 Task: Find connections with filter location Leighton Buzzard with filter topic #investmentproperty with filter profile language German with filter current company Kalpataru Limited with filter school Rani Durgavati Vishwavidyalaya with filter industry Industrial Machinery Manufacturing with filter service category Real Estate with filter keywords title Telephone Operator
Action: Mouse moved to (640, 89)
Screenshot: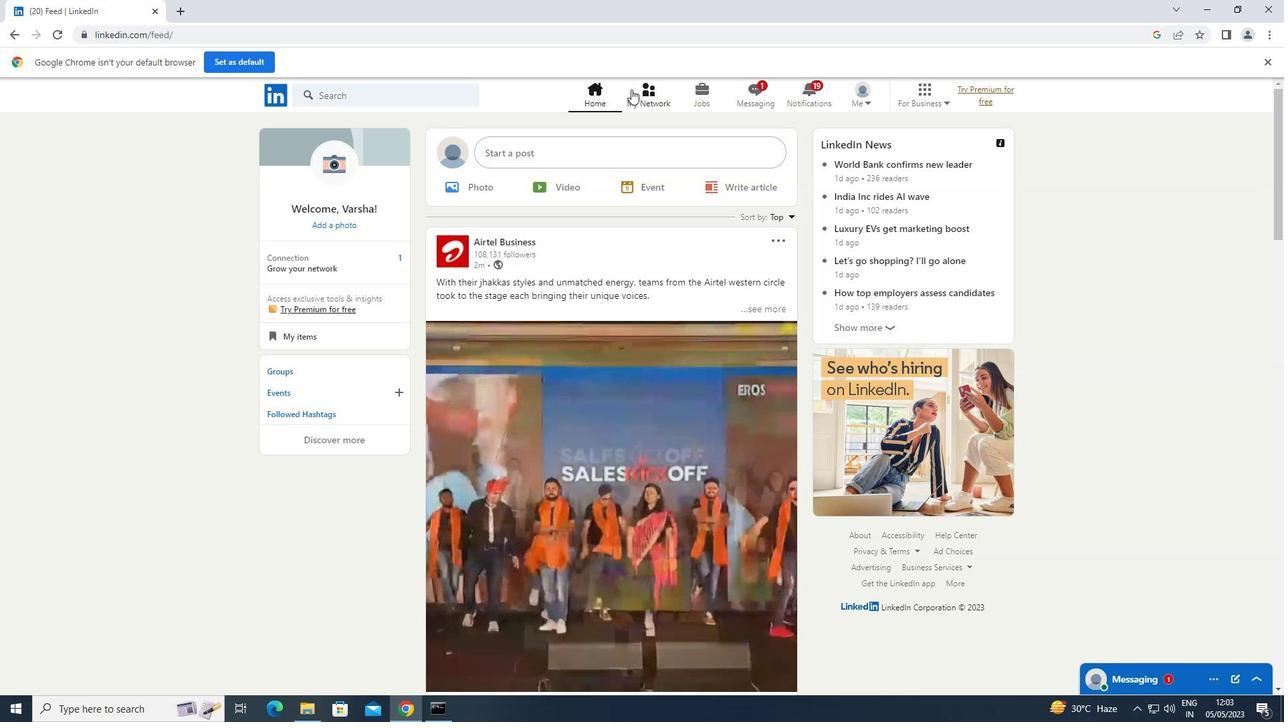 
Action: Mouse pressed left at (640, 89)
Screenshot: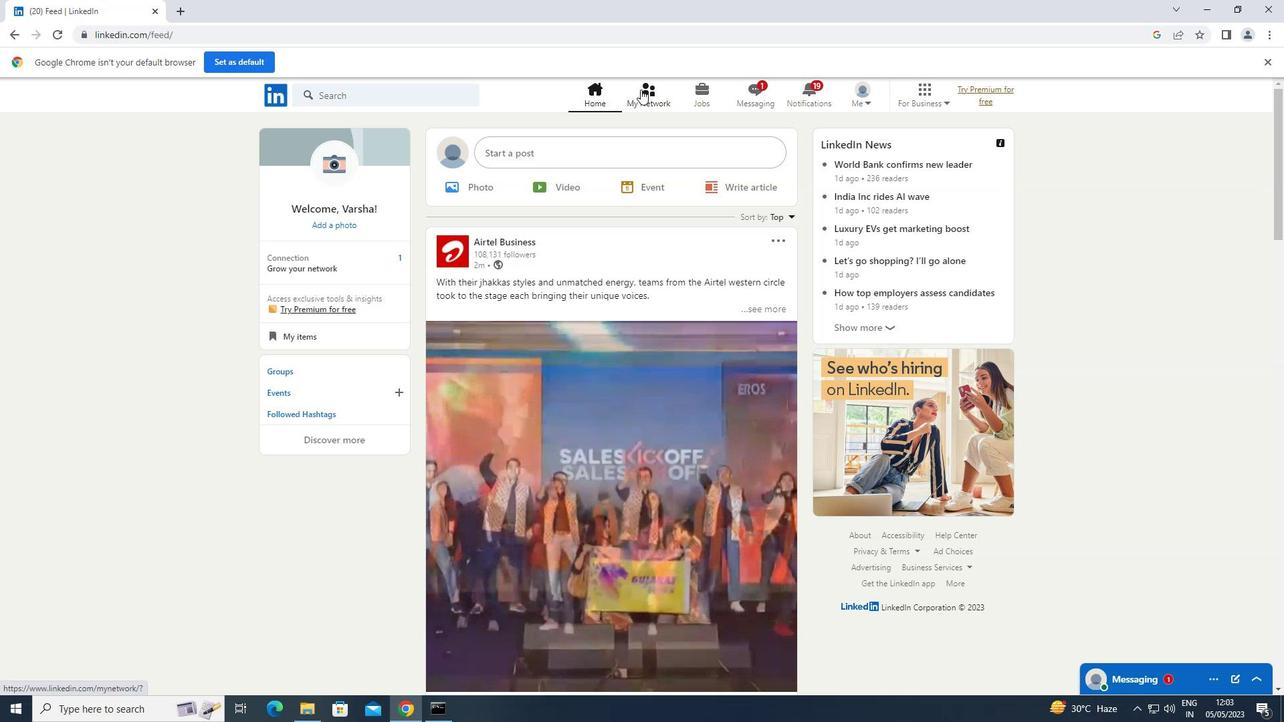 
Action: Mouse moved to (363, 170)
Screenshot: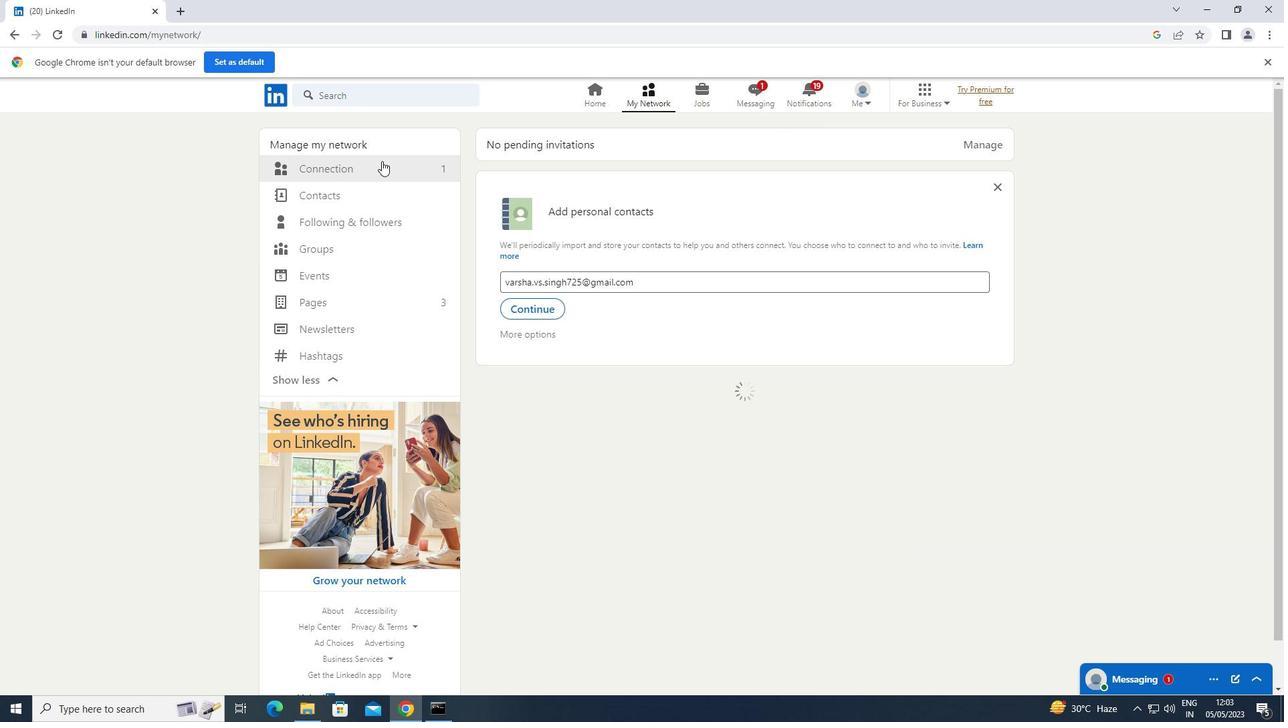 
Action: Mouse pressed left at (363, 170)
Screenshot: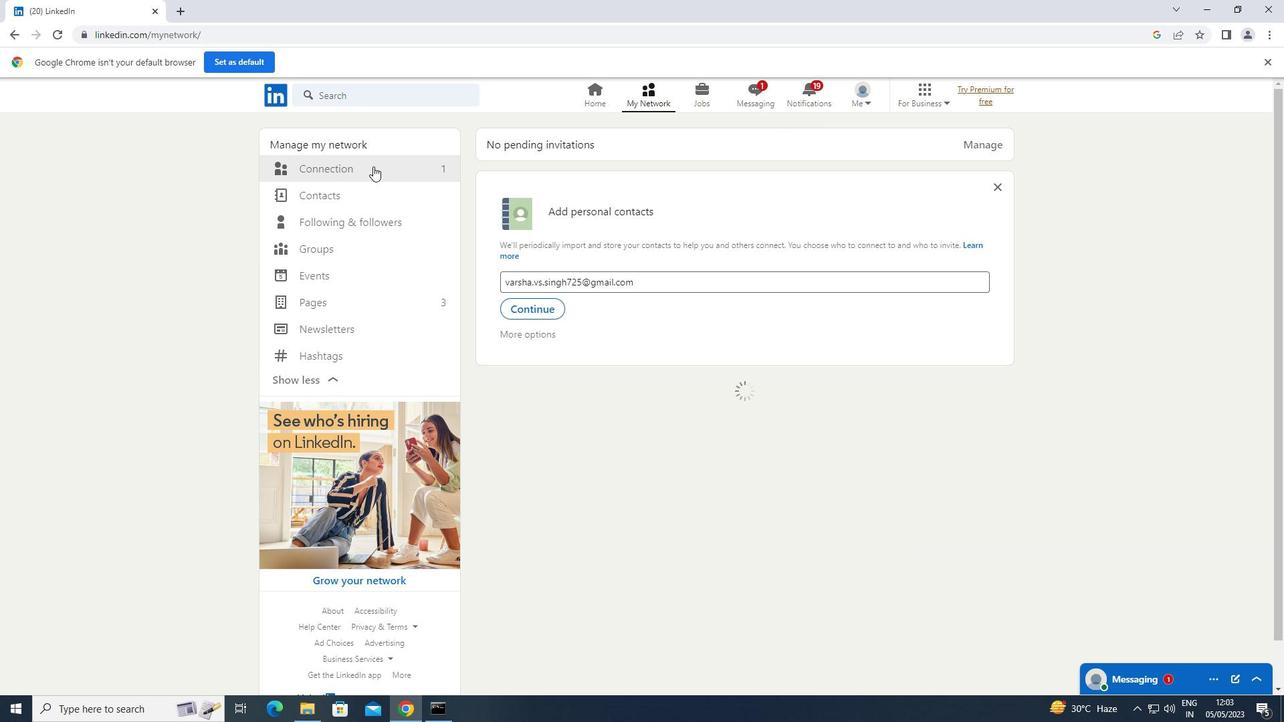 
Action: Mouse moved to (731, 171)
Screenshot: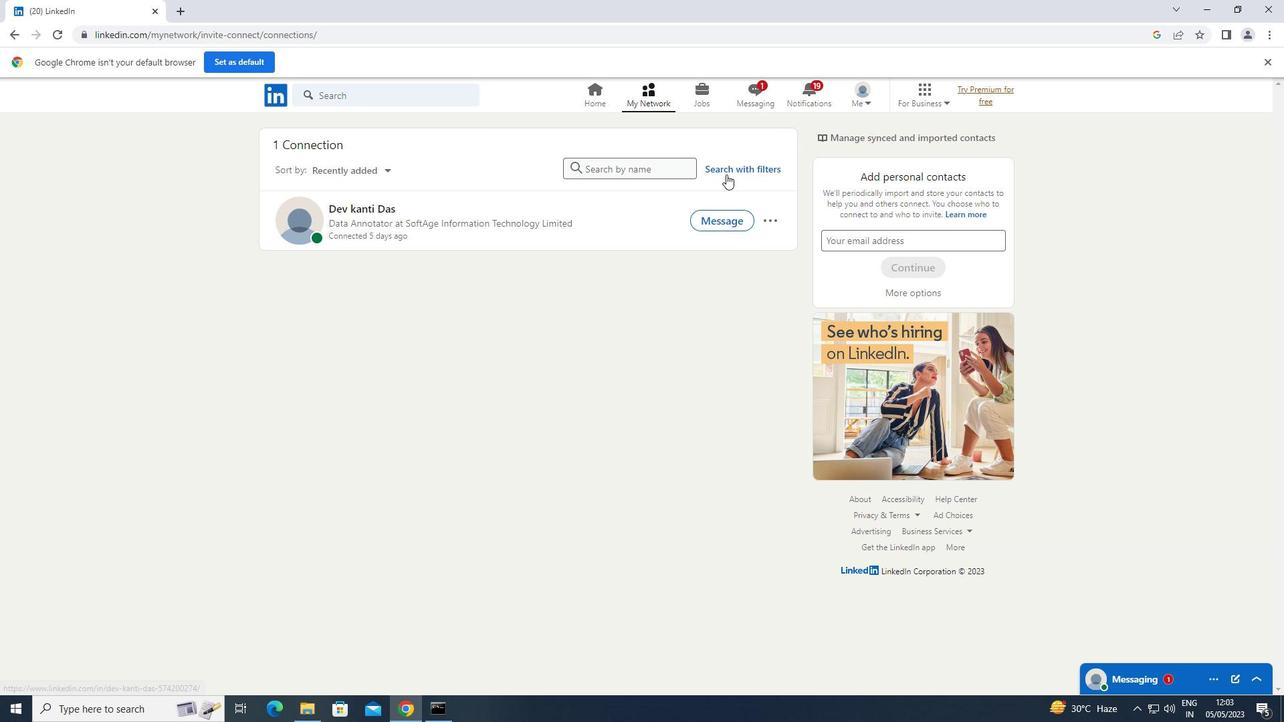 
Action: Mouse pressed left at (731, 171)
Screenshot: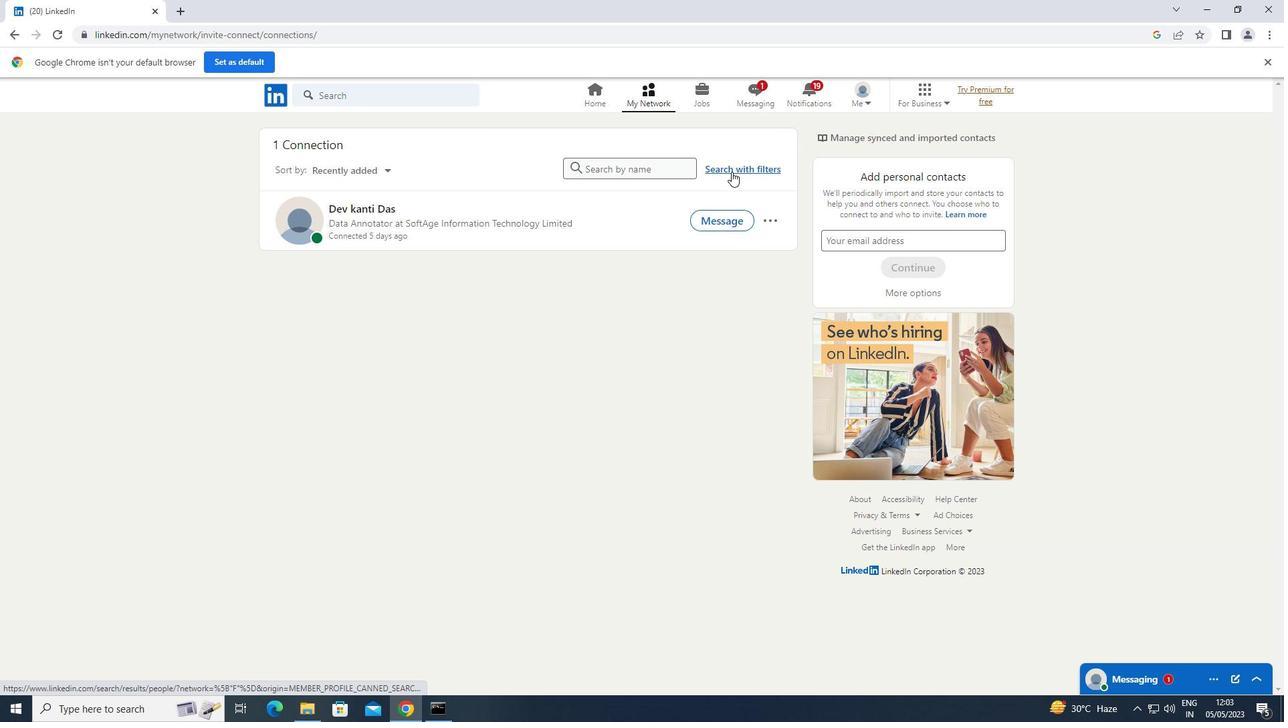 
Action: Mouse moved to (694, 131)
Screenshot: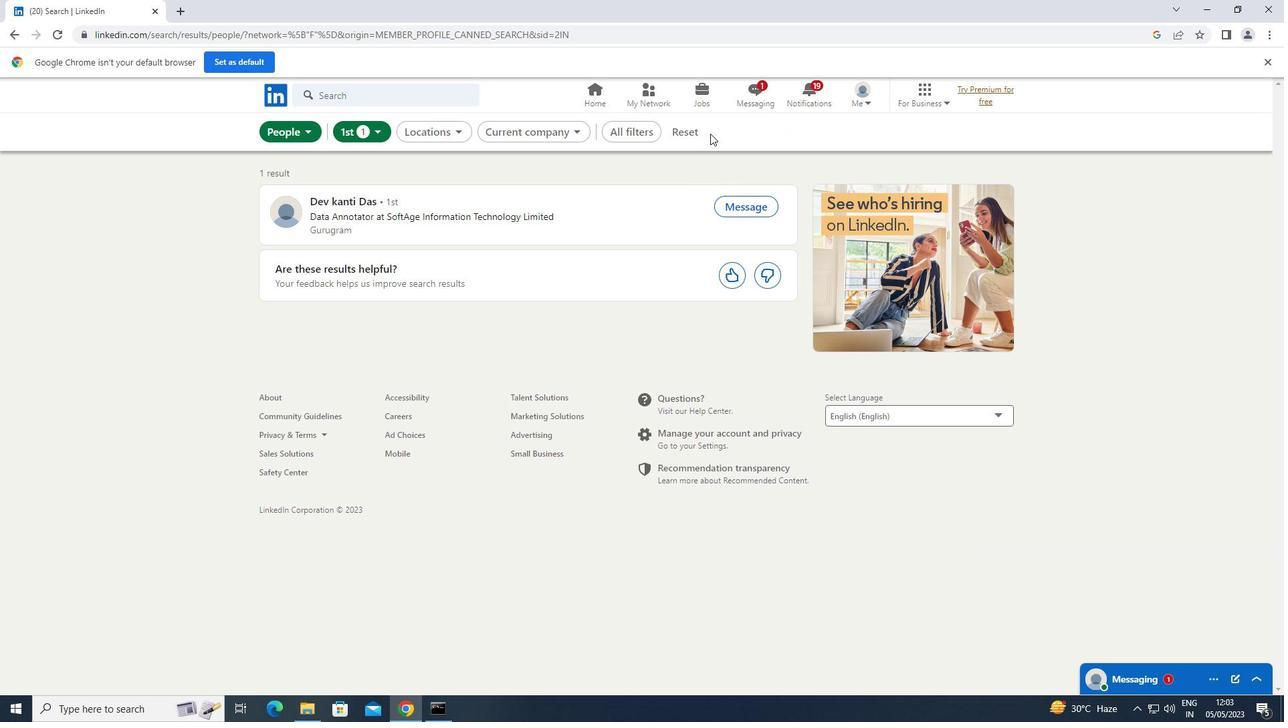 
Action: Mouse pressed left at (694, 131)
Screenshot: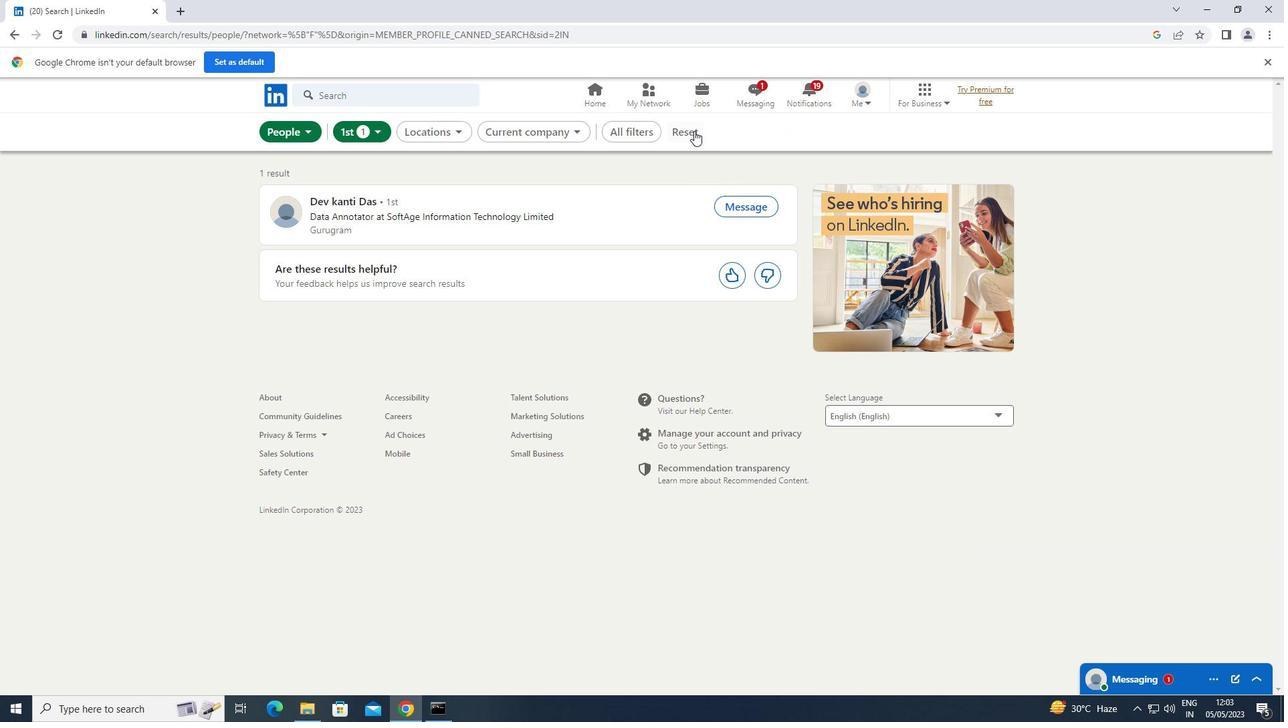 
Action: Mouse moved to (677, 129)
Screenshot: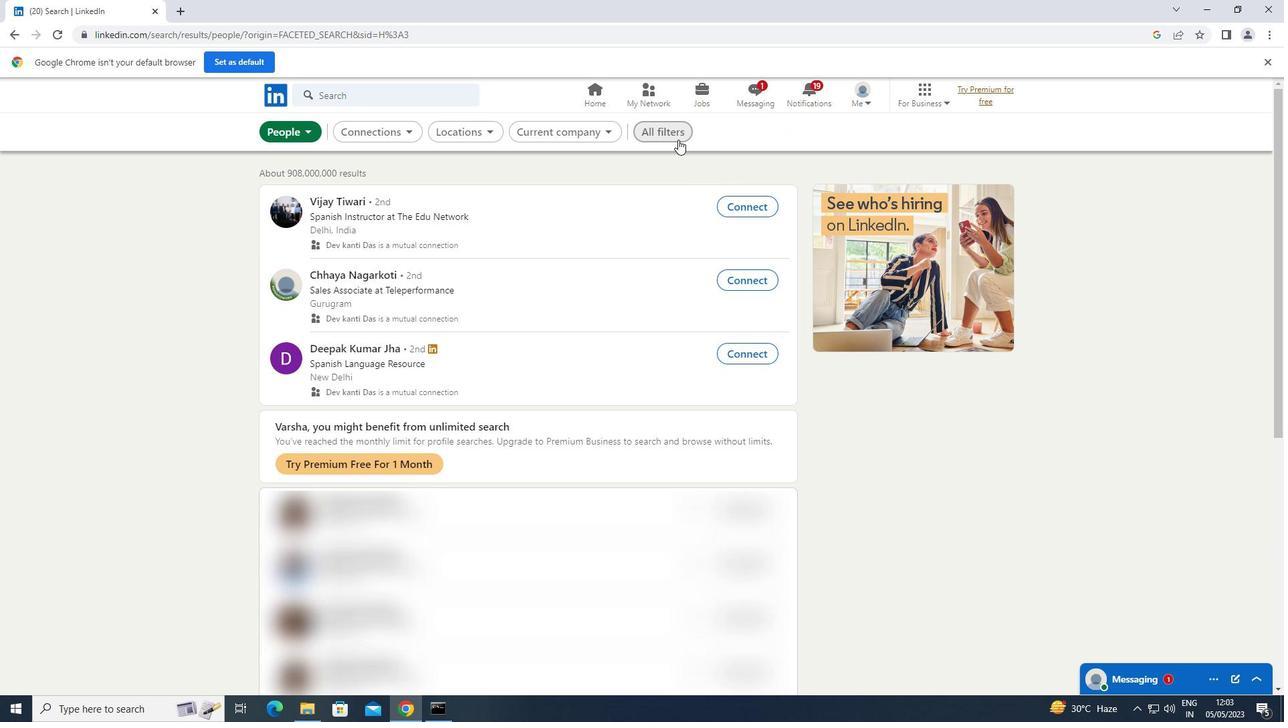 
Action: Mouse pressed left at (677, 129)
Screenshot: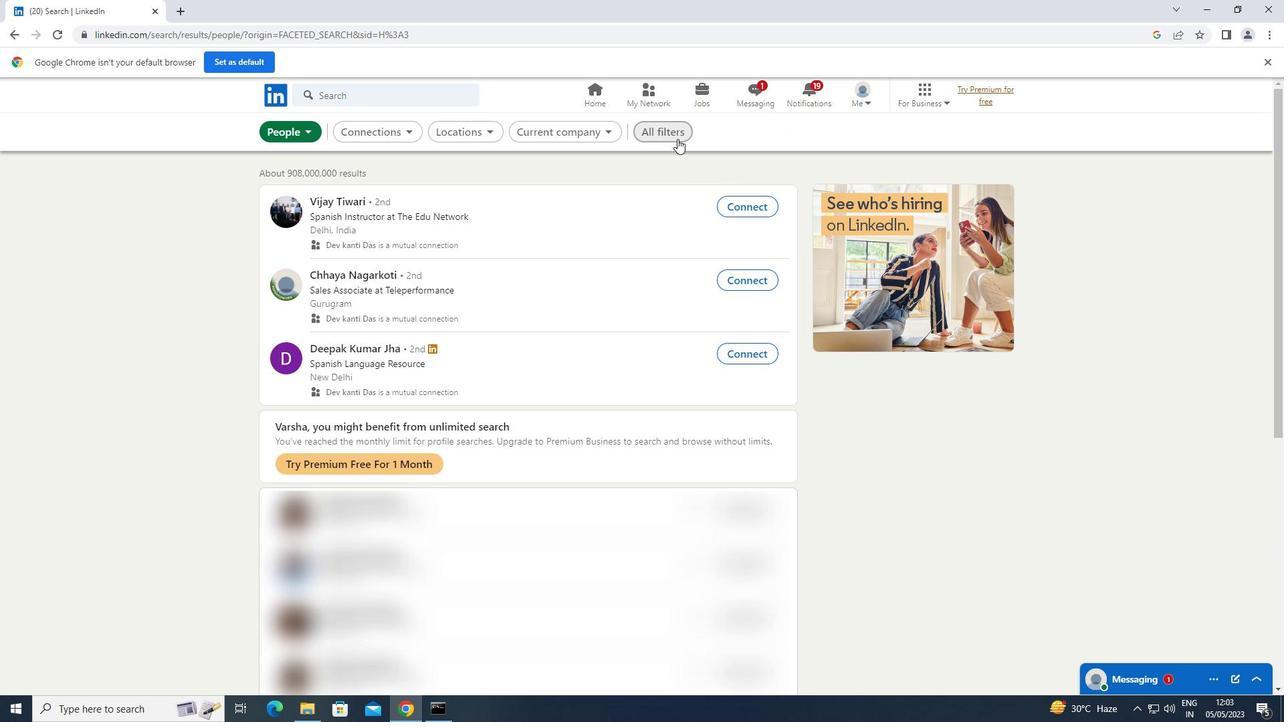 
Action: Mouse moved to (1161, 401)
Screenshot: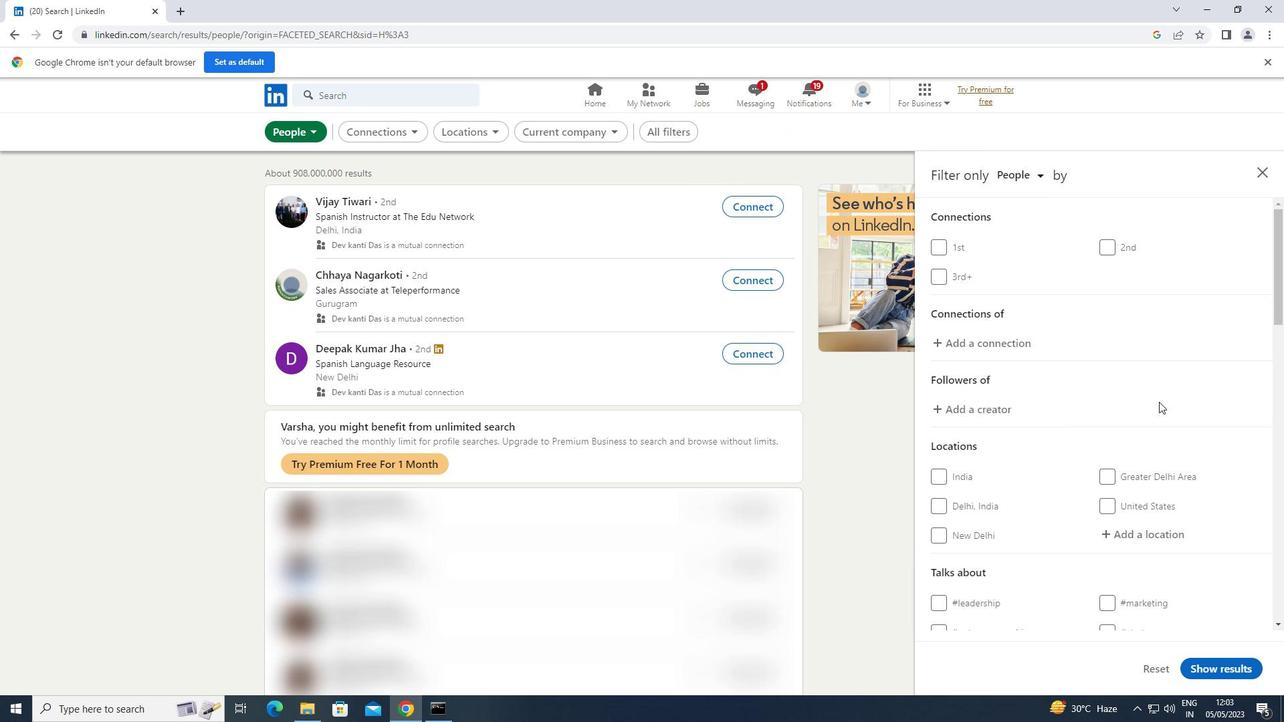 
Action: Mouse scrolled (1161, 401) with delta (0, 0)
Screenshot: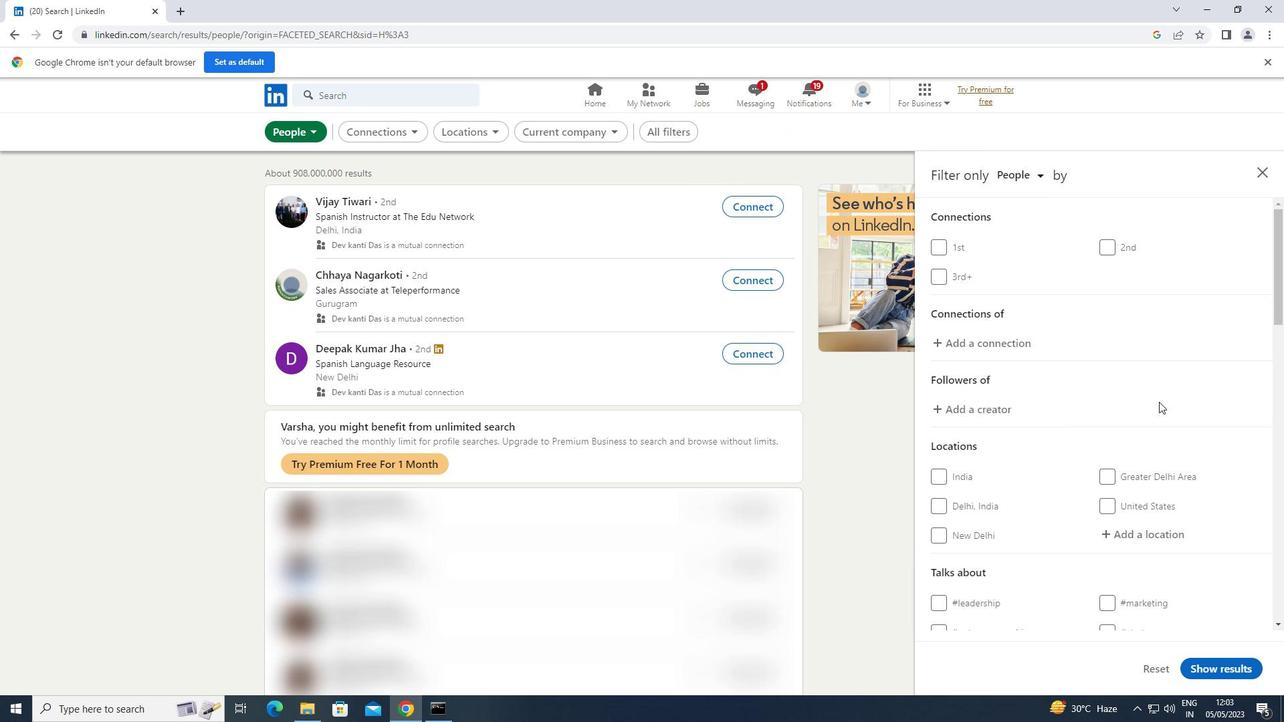 
Action: Mouse moved to (1163, 403)
Screenshot: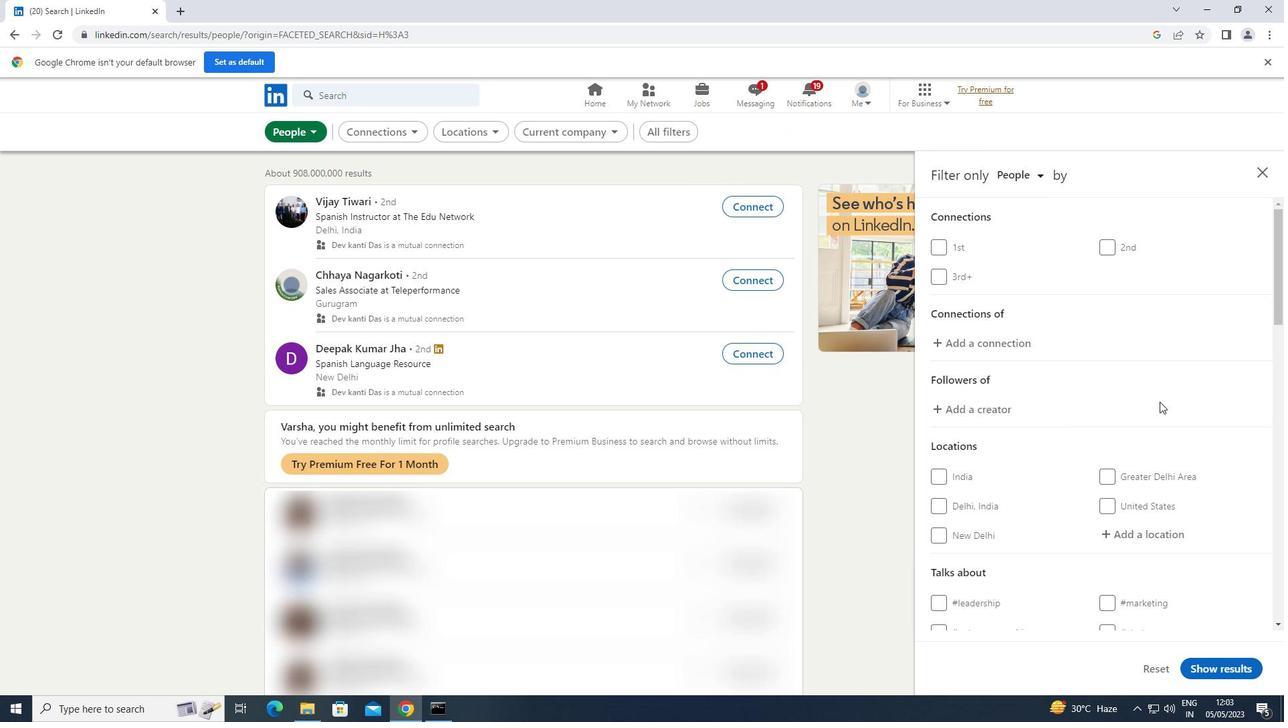 
Action: Mouse scrolled (1163, 402) with delta (0, 0)
Screenshot: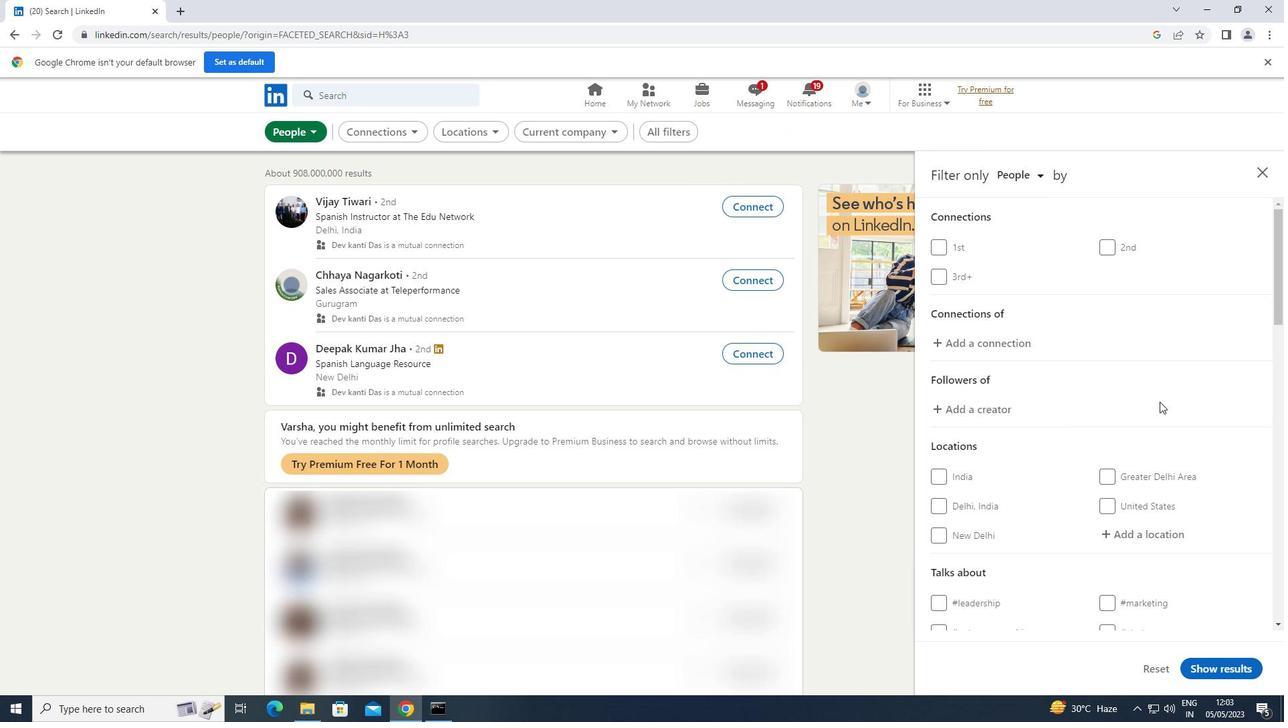 
Action: Mouse moved to (1163, 403)
Screenshot: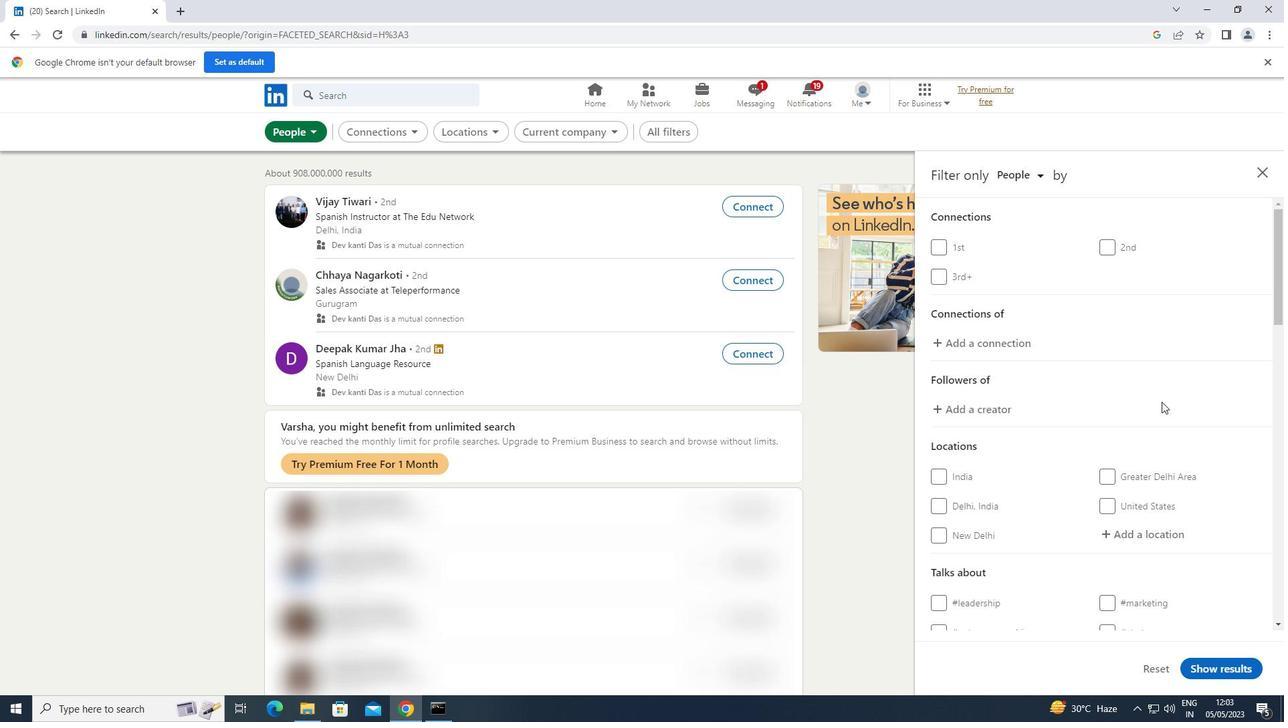 
Action: Mouse pressed left at (1163, 403)
Screenshot: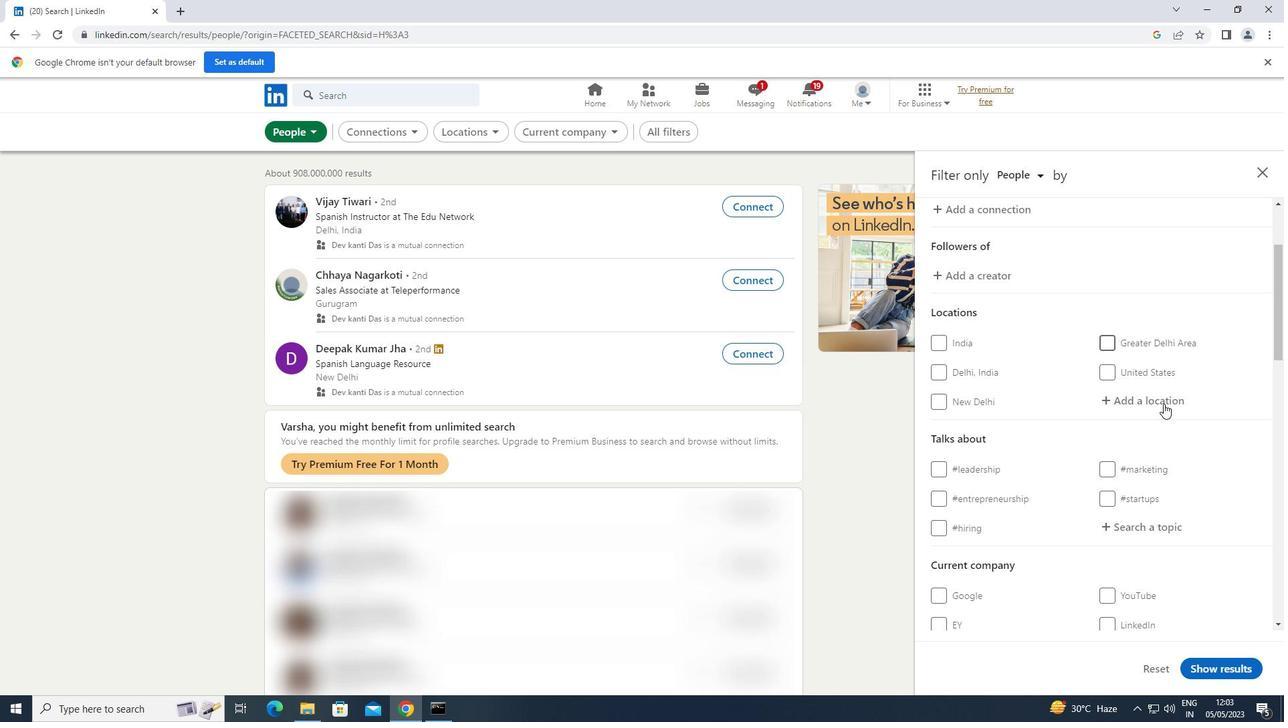 
Action: Key pressed <Key.shift>LEIGHTON<Key.space><Key.shift>BUZZARD
Screenshot: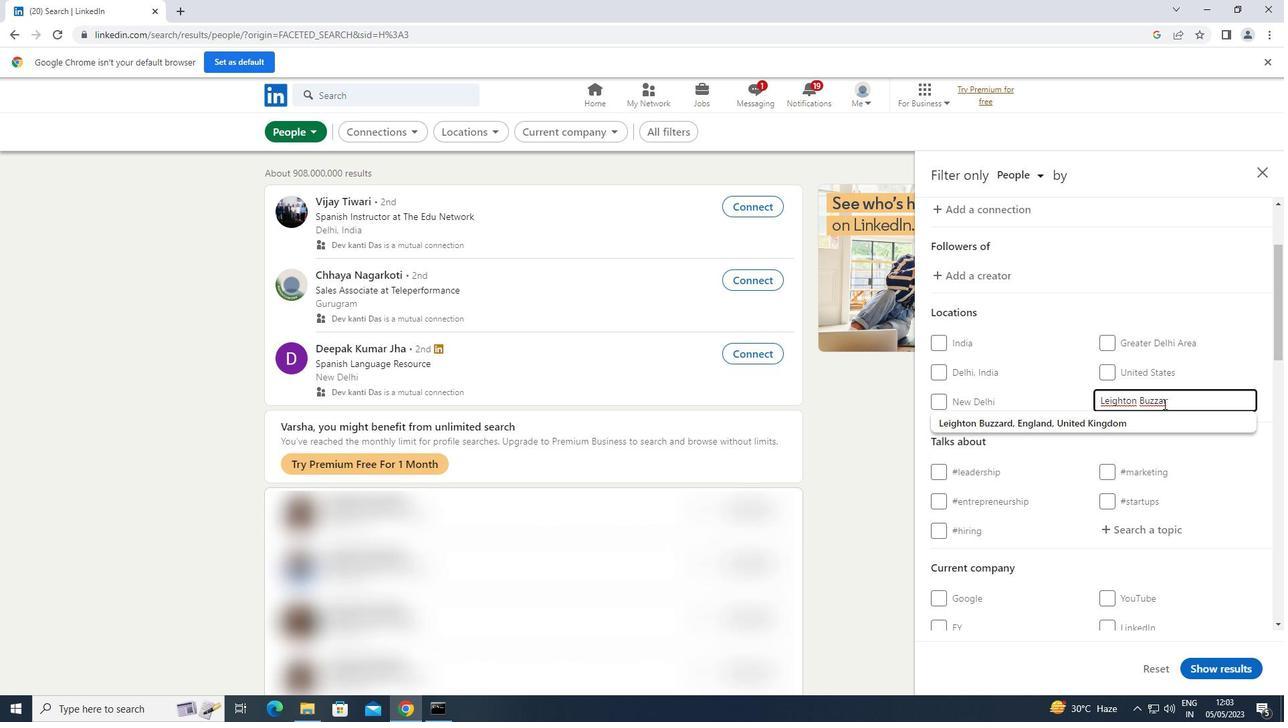 
Action: Mouse moved to (1140, 528)
Screenshot: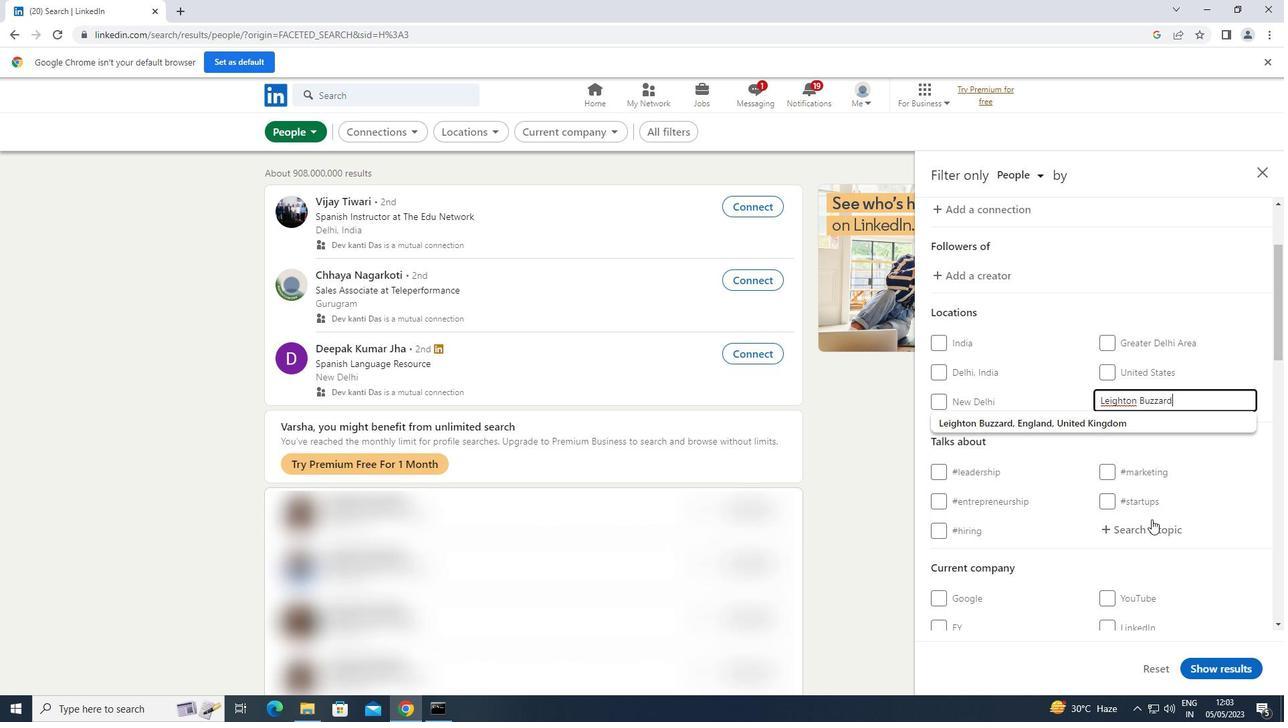 
Action: Mouse pressed left at (1140, 528)
Screenshot: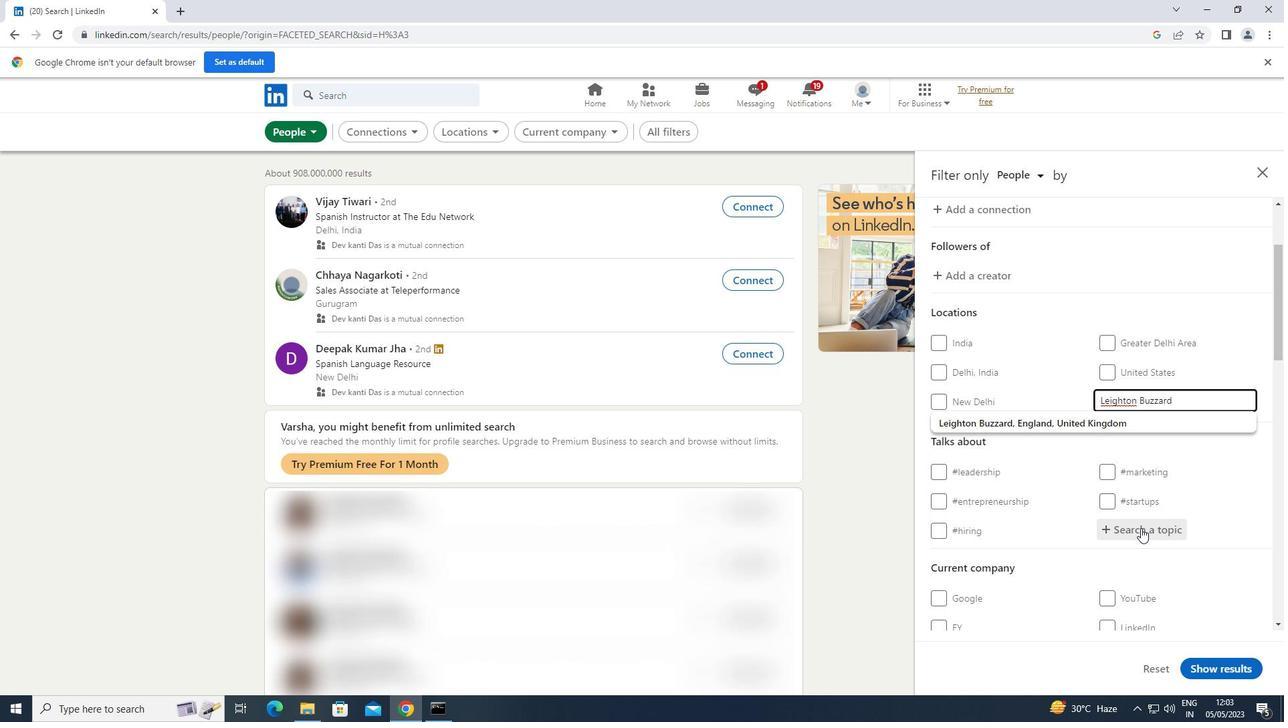 
Action: Key pressed INVESTMENTPROPER
Screenshot: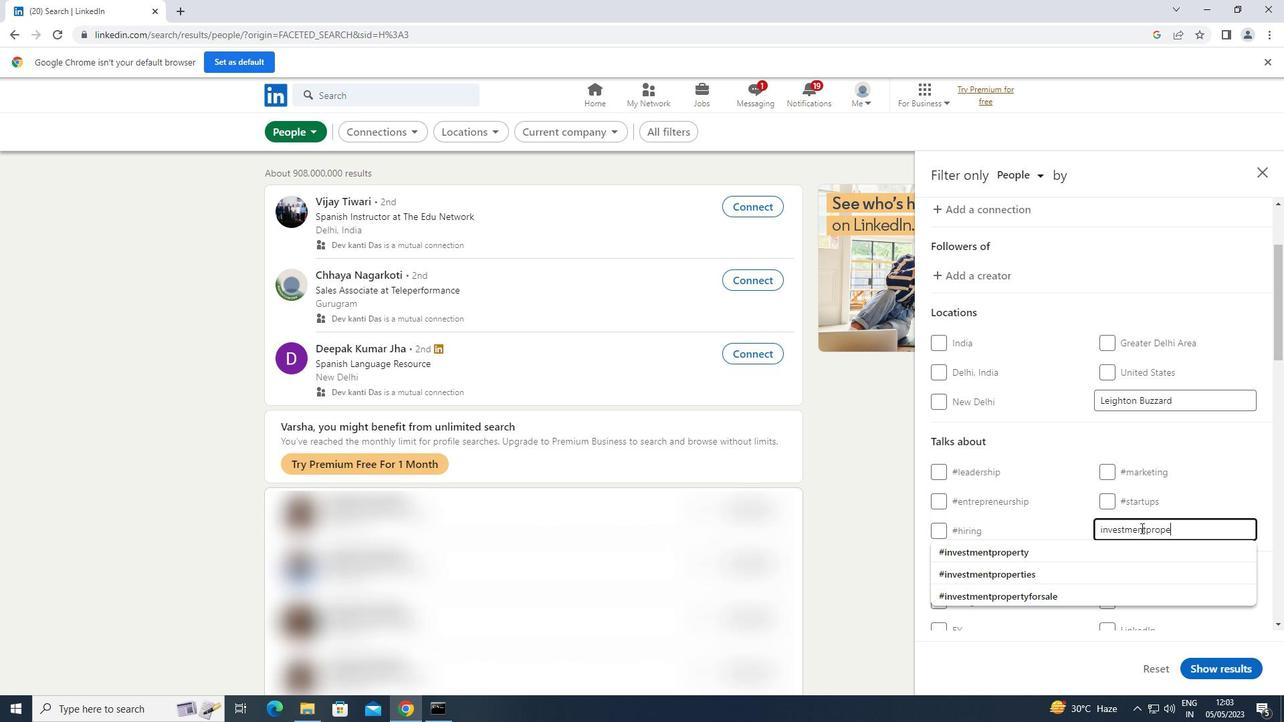 
Action: Mouse moved to (1080, 555)
Screenshot: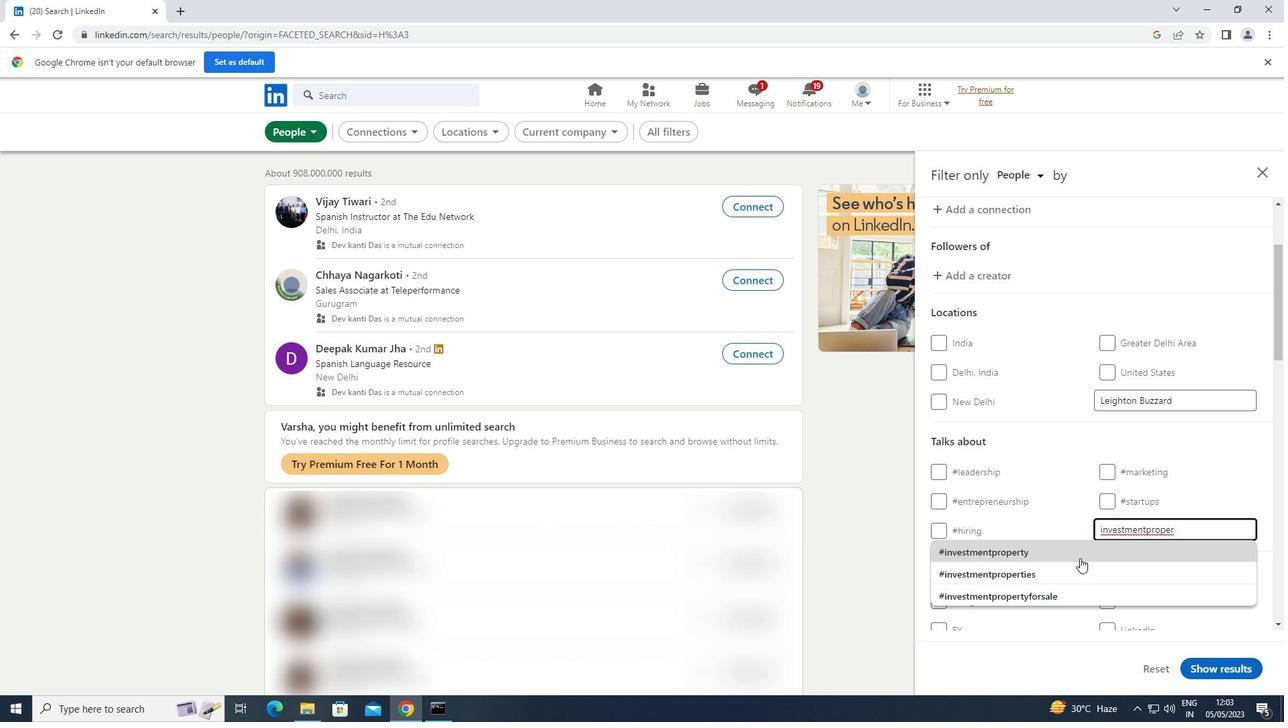 
Action: Mouse pressed left at (1080, 555)
Screenshot: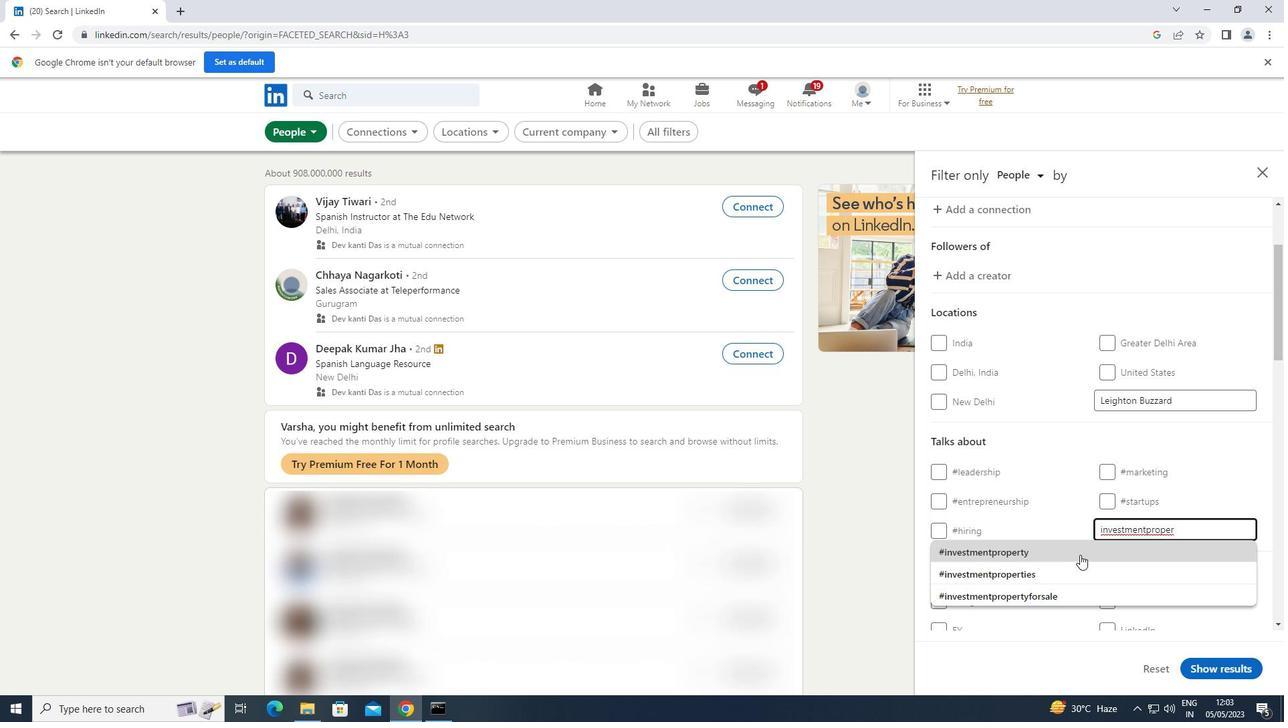 
Action: Mouse moved to (1080, 555)
Screenshot: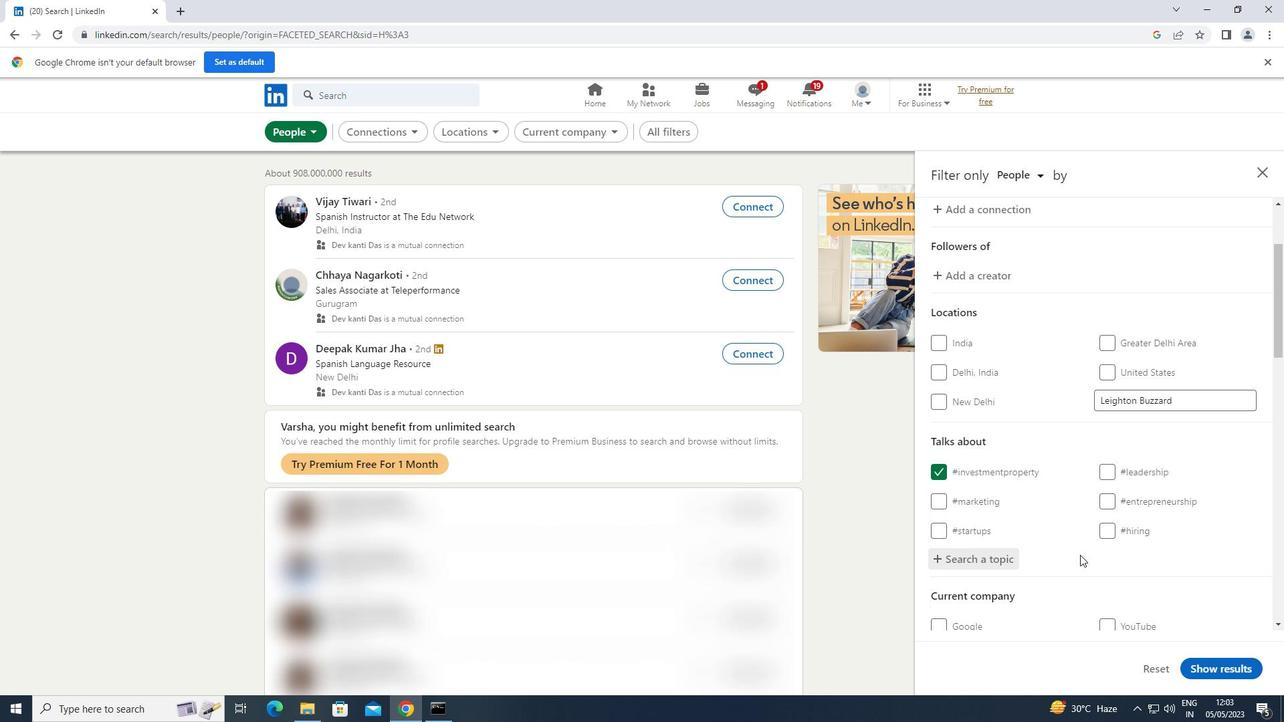 
Action: Mouse scrolled (1080, 554) with delta (0, 0)
Screenshot: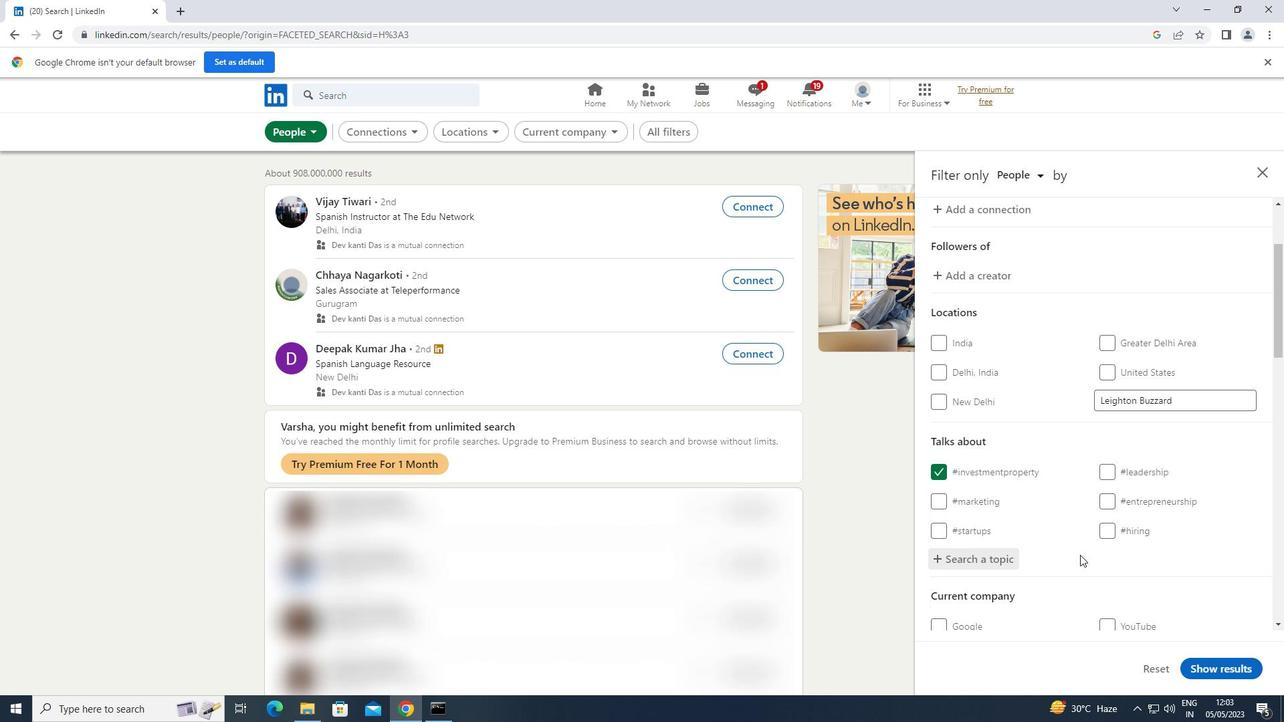 
Action: Mouse scrolled (1080, 554) with delta (0, 0)
Screenshot: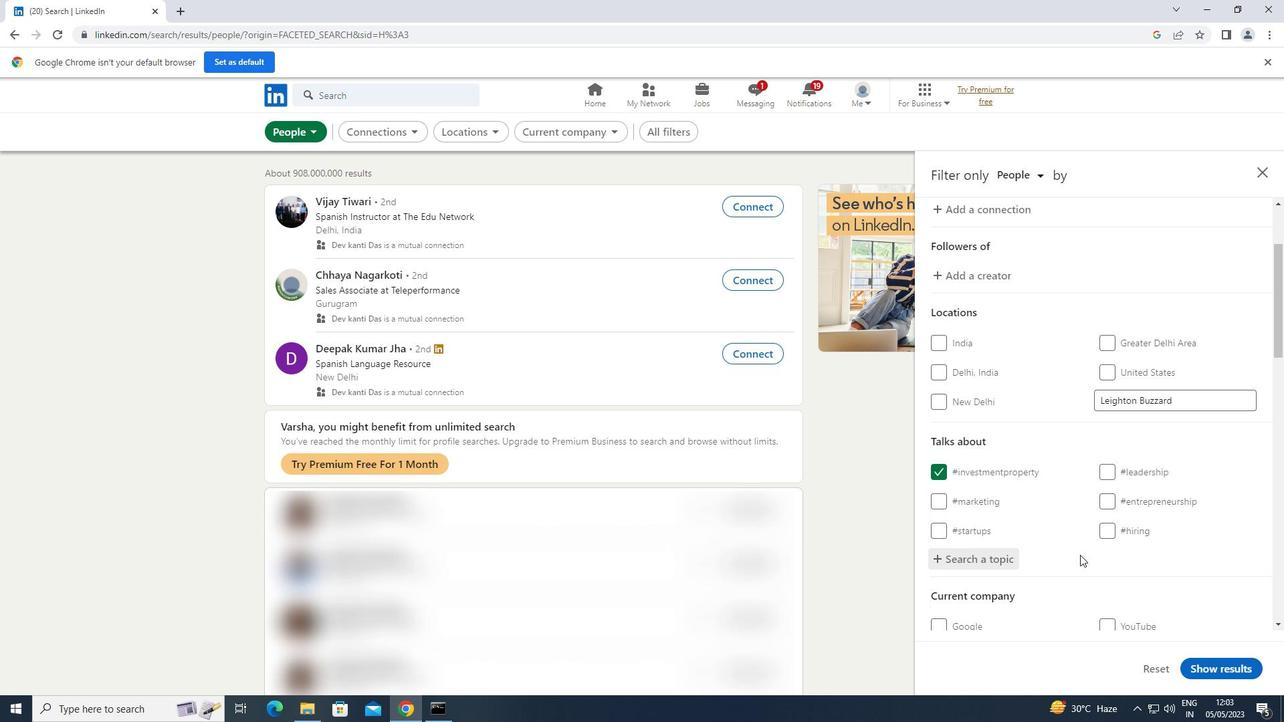 
Action: Mouse scrolled (1080, 554) with delta (0, 0)
Screenshot: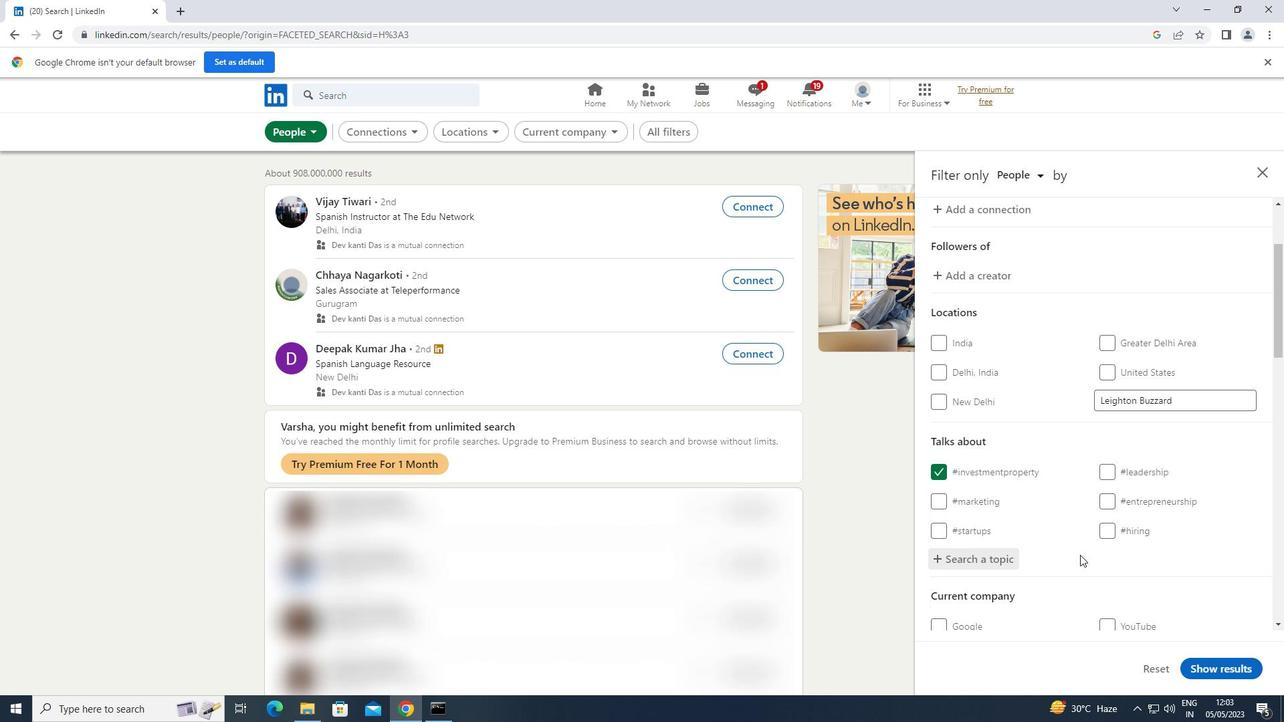 
Action: Mouse scrolled (1080, 554) with delta (0, 0)
Screenshot: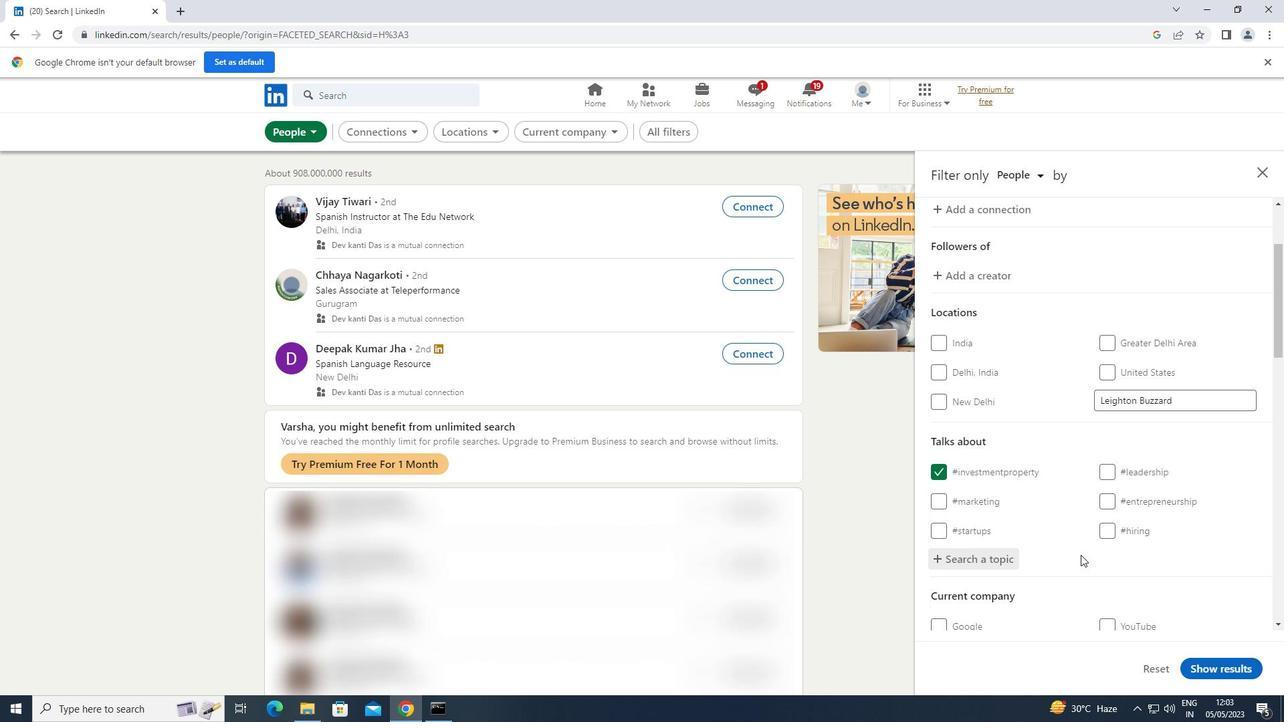 
Action: Mouse scrolled (1080, 554) with delta (0, 0)
Screenshot: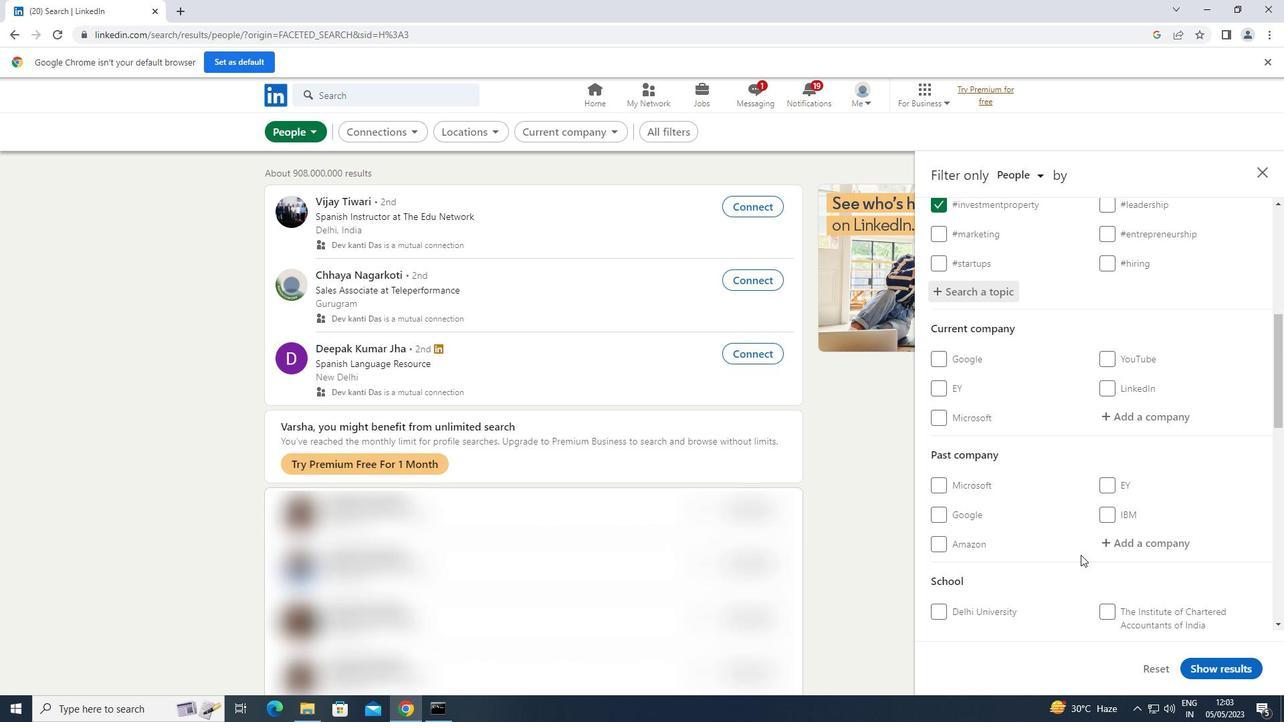 
Action: Mouse scrolled (1080, 554) with delta (0, 0)
Screenshot: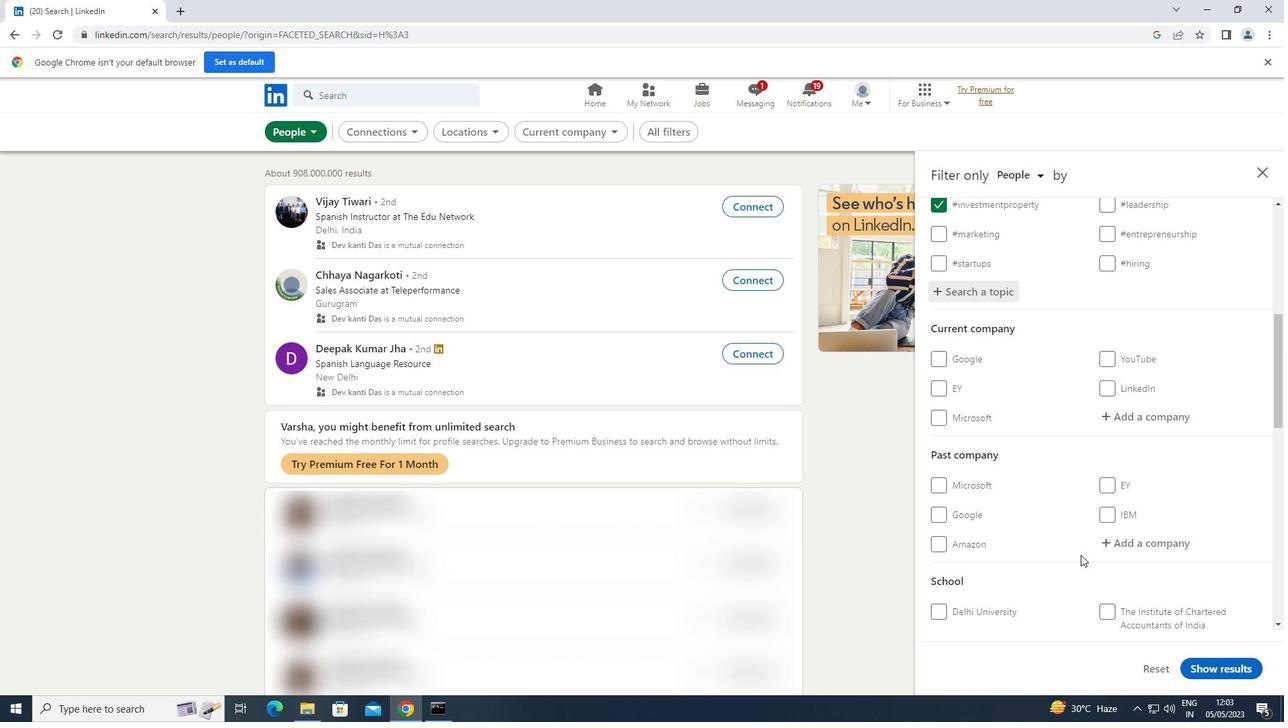 
Action: Mouse scrolled (1080, 554) with delta (0, 0)
Screenshot: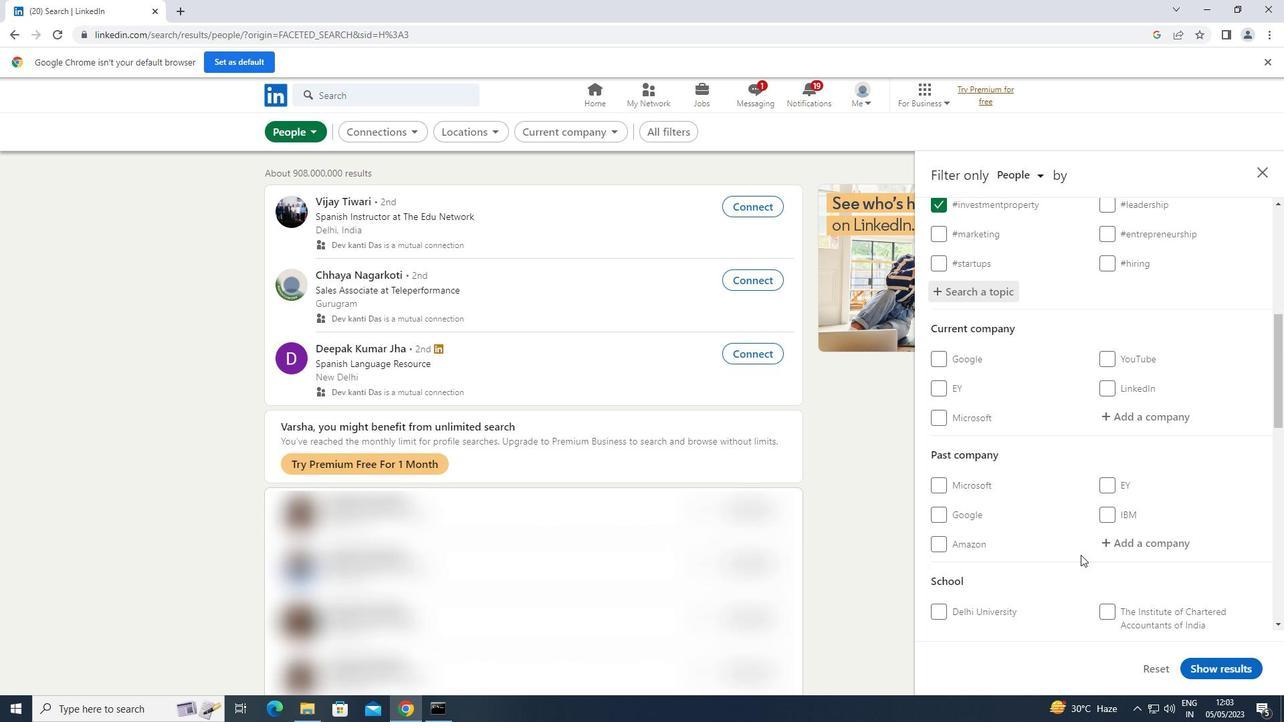 
Action: Mouse scrolled (1080, 554) with delta (0, 0)
Screenshot: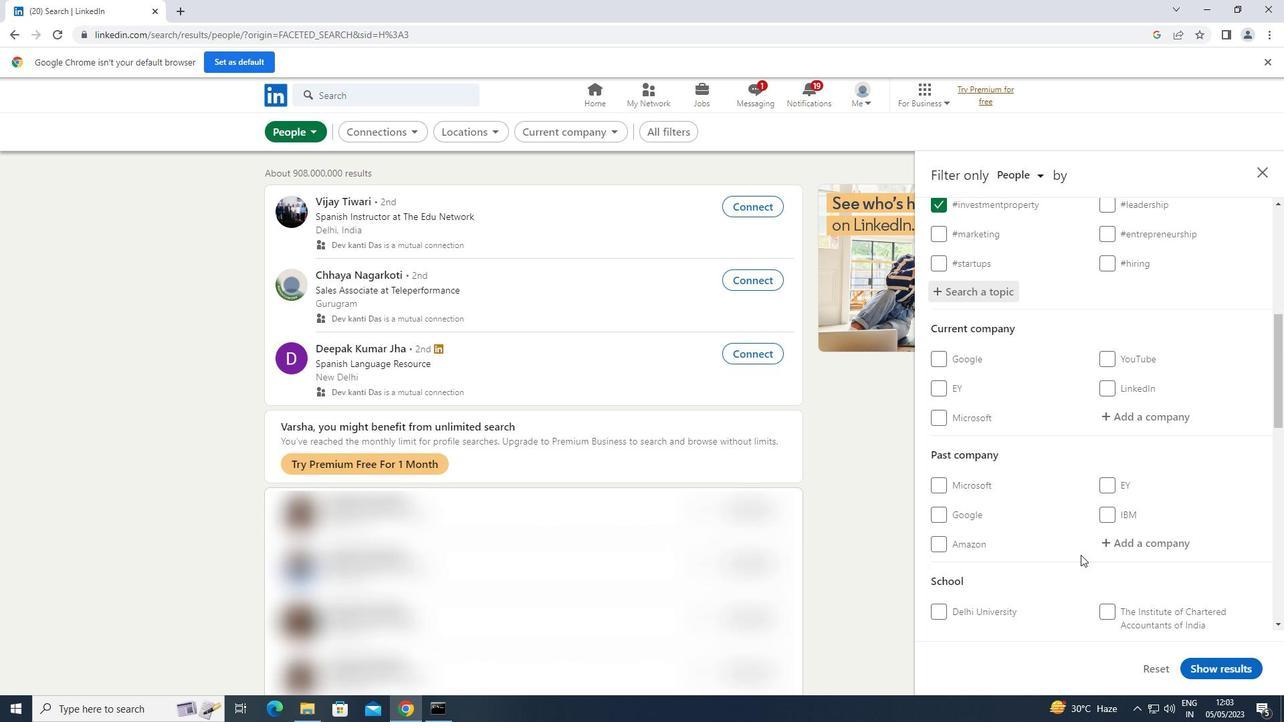 
Action: Mouse scrolled (1080, 554) with delta (0, 0)
Screenshot: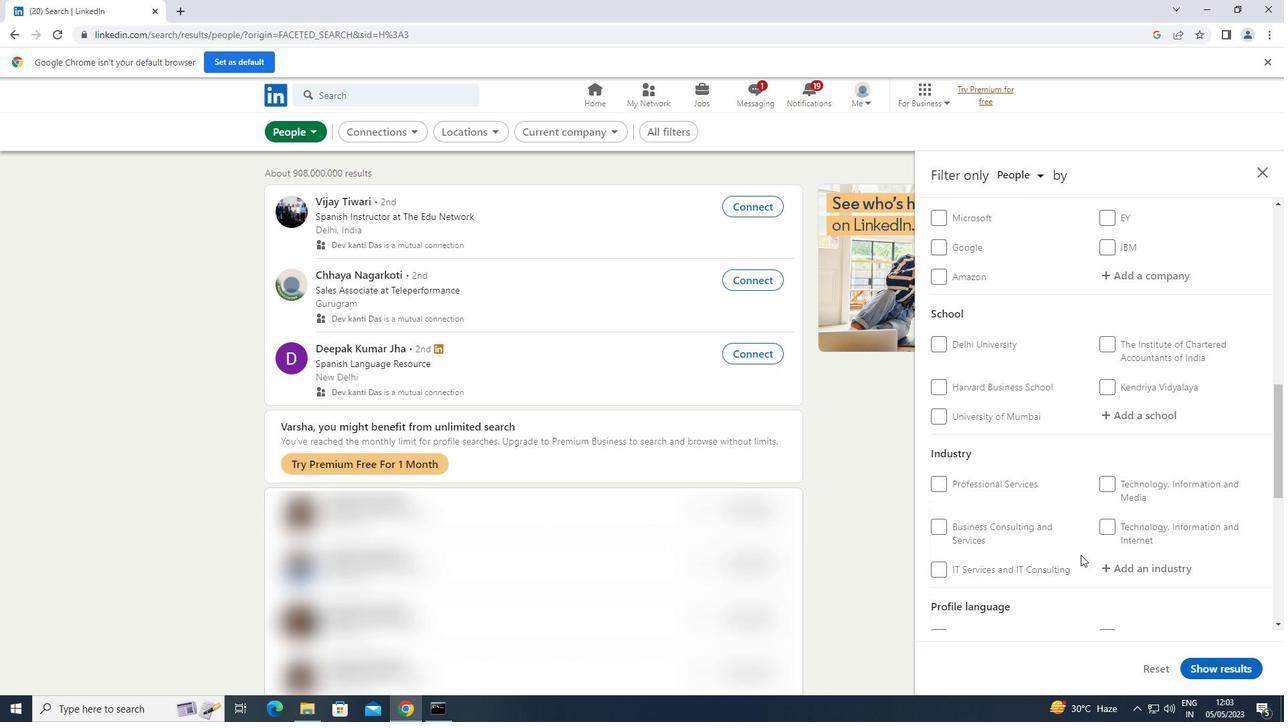 
Action: Mouse scrolled (1080, 554) with delta (0, 0)
Screenshot: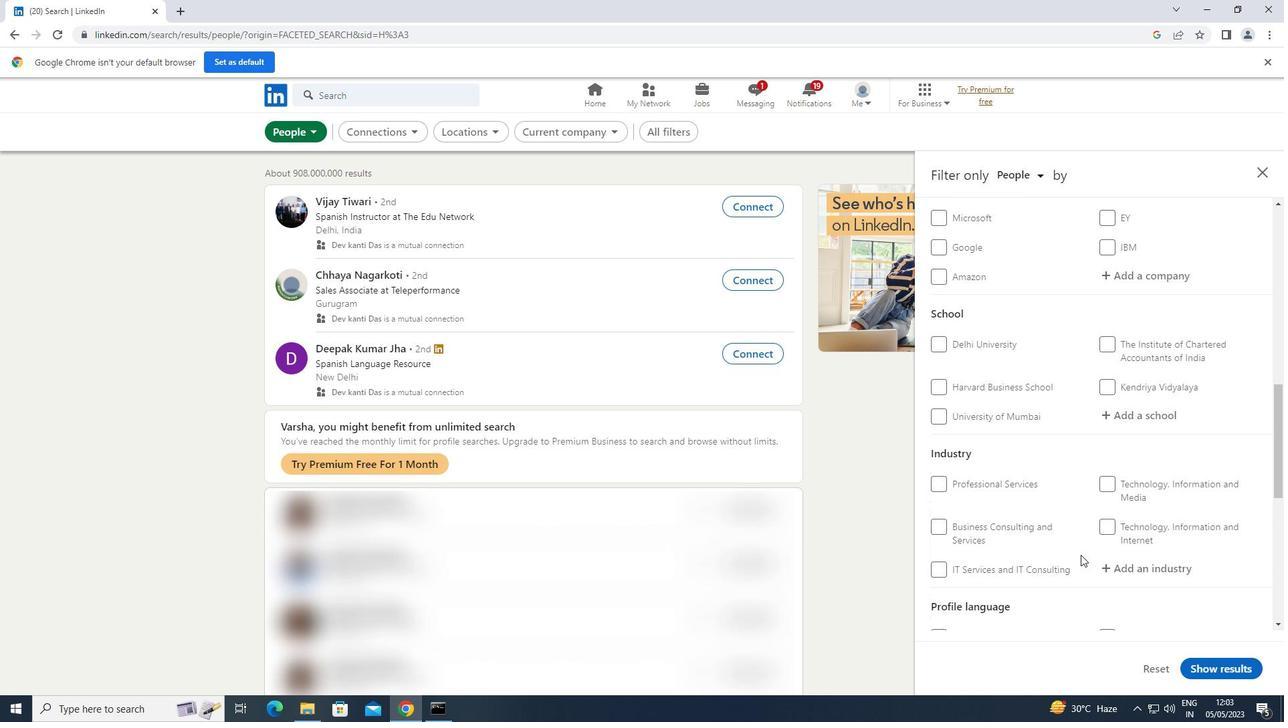 
Action: Mouse scrolled (1080, 554) with delta (0, 0)
Screenshot: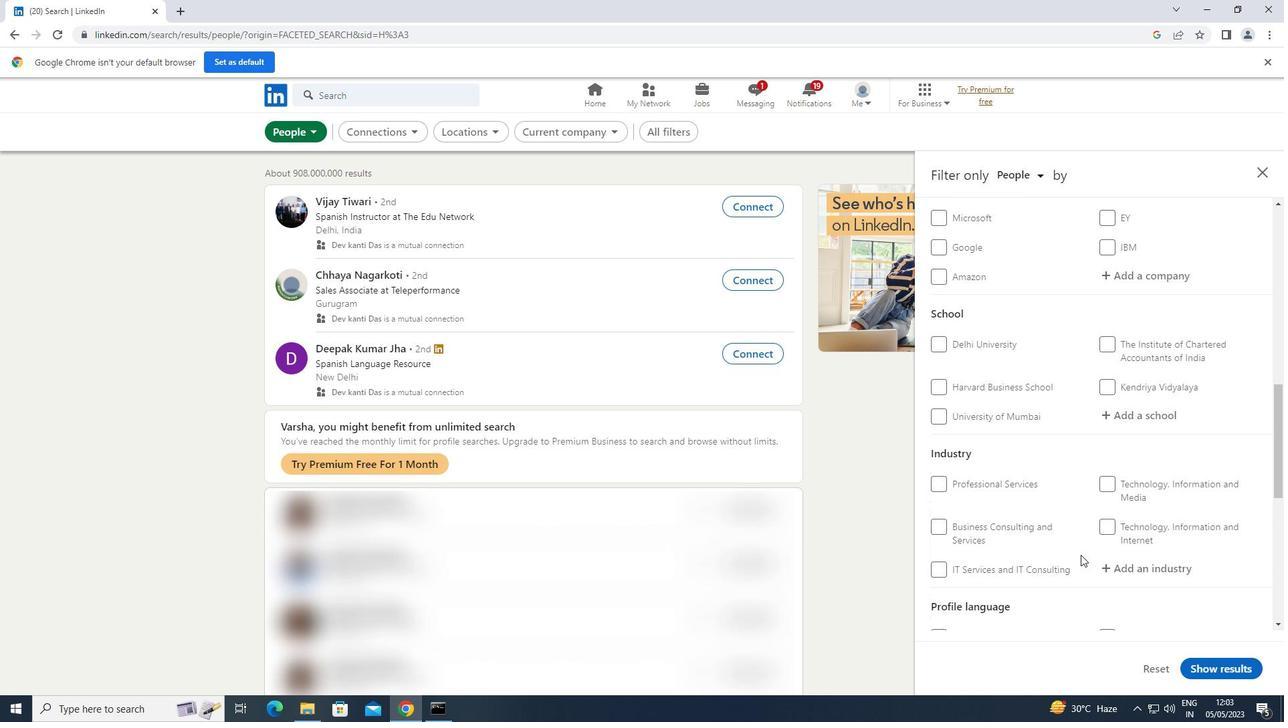 
Action: Mouse moved to (943, 497)
Screenshot: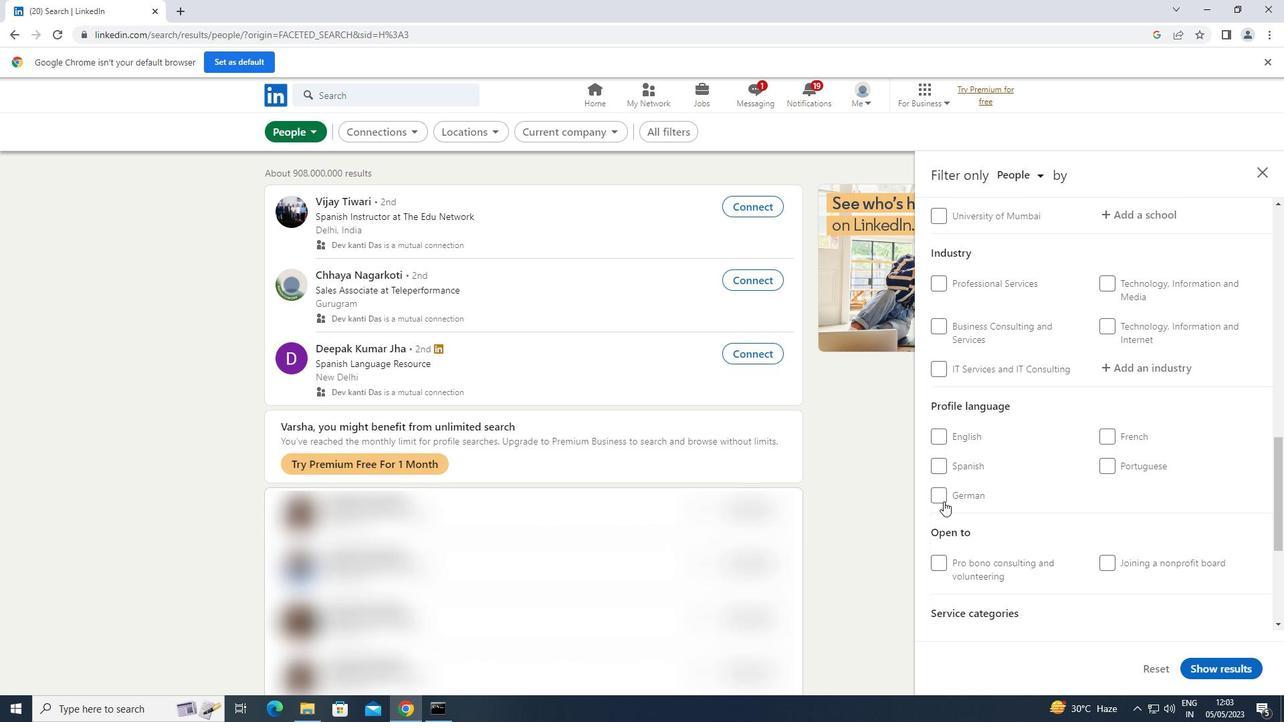 
Action: Mouse pressed left at (943, 497)
Screenshot: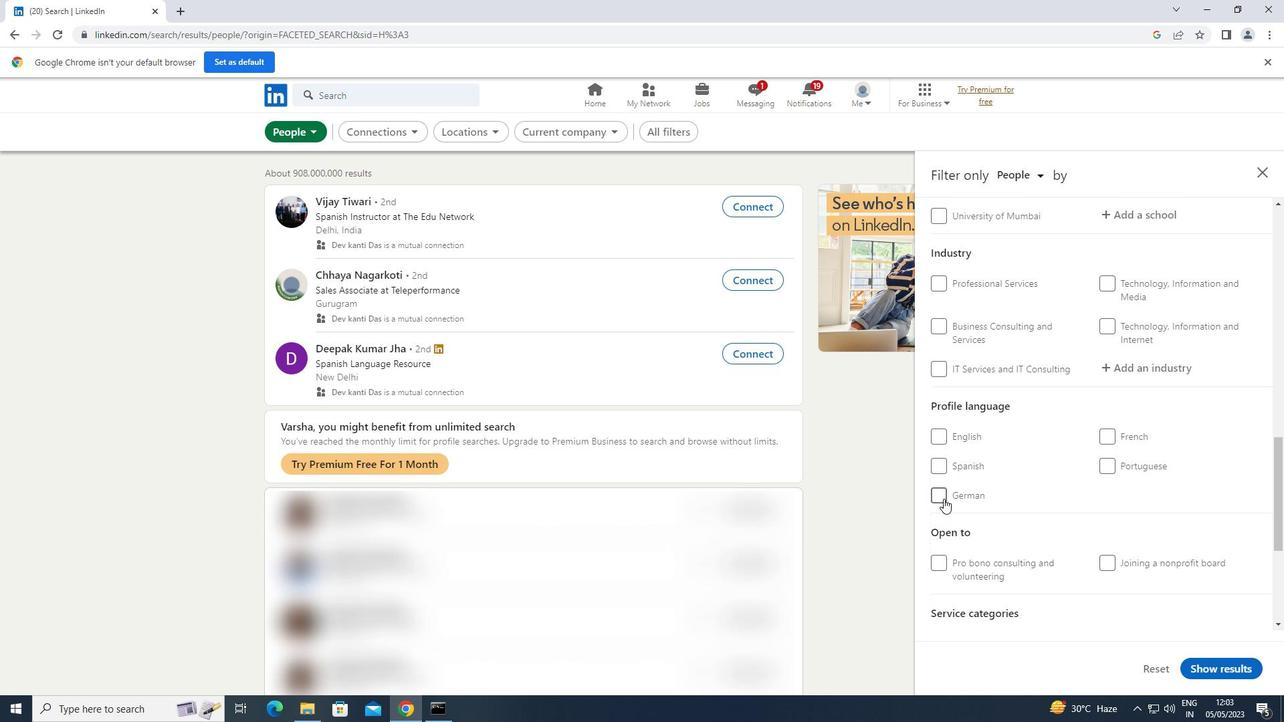 
Action: Mouse moved to (1045, 465)
Screenshot: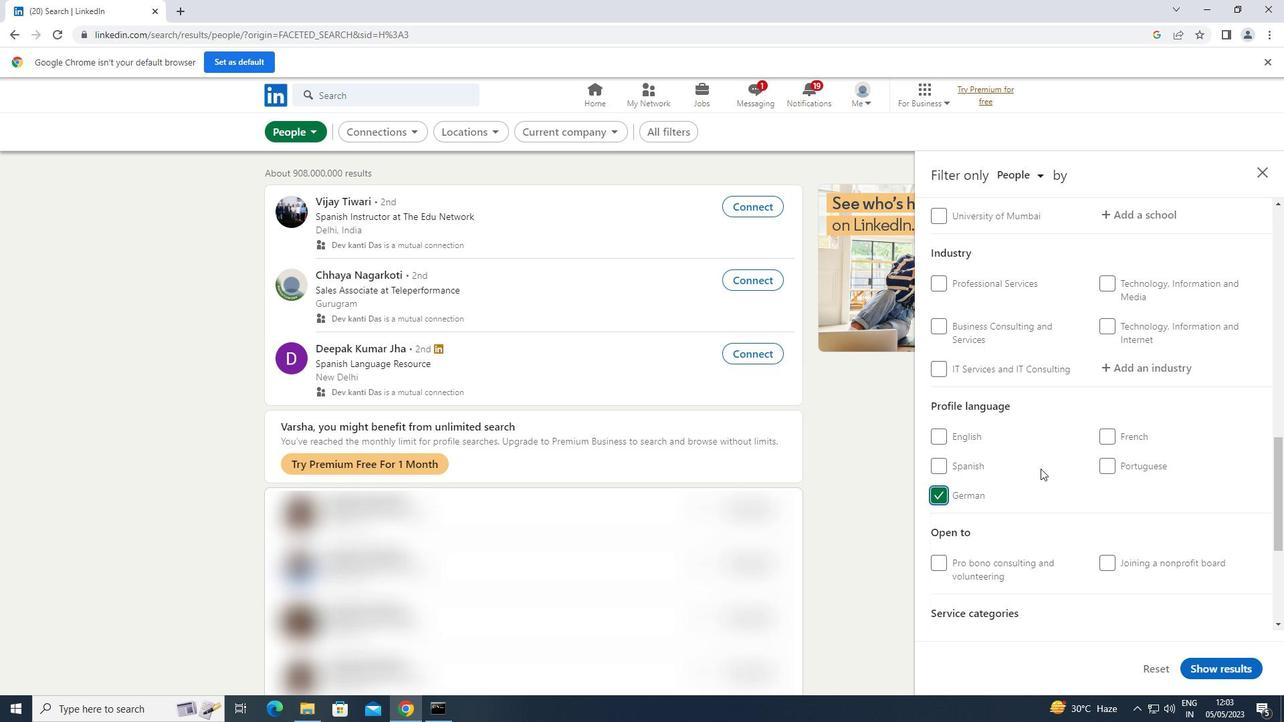 
Action: Mouse scrolled (1045, 466) with delta (0, 0)
Screenshot: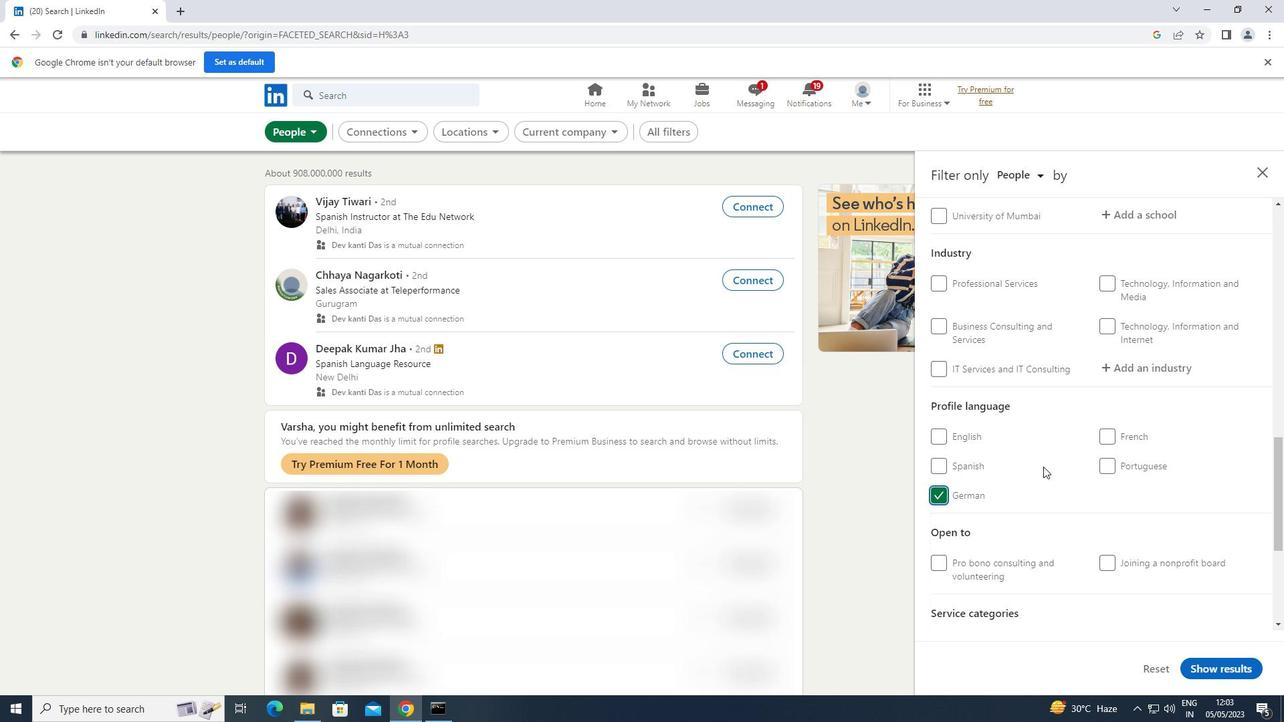 
Action: Mouse scrolled (1045, 466) with delta (0, 0)
Screenshot: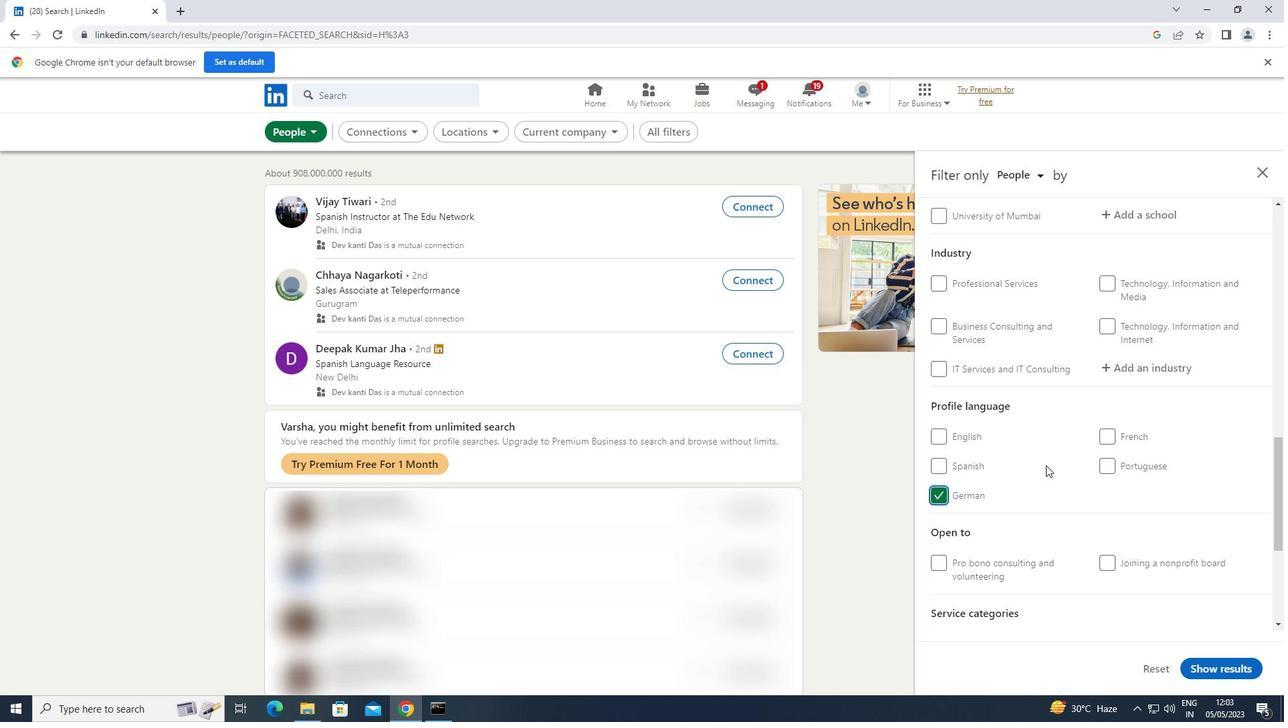 
Action: Mouse scrolled (1045, 466) with delta (0, 0)
Screenshot: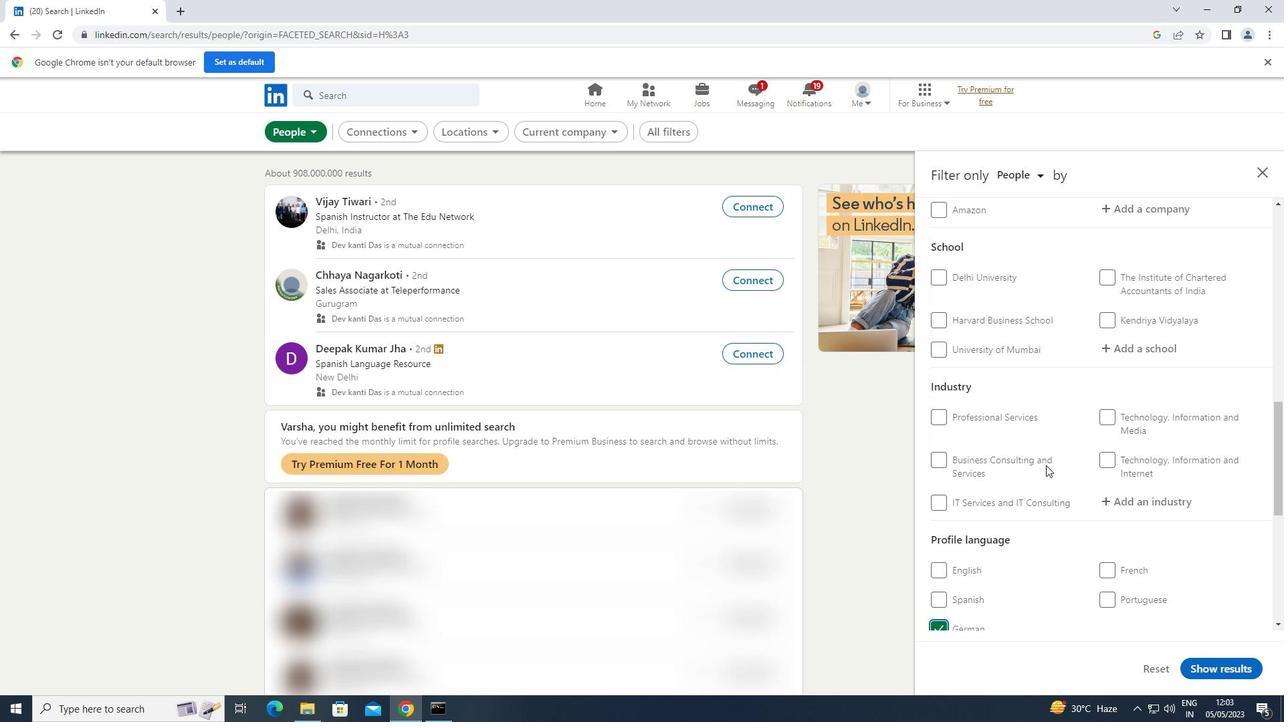 
Action: Mouse scrolled (1045, 466) with delta (0, 0)
Screenshot: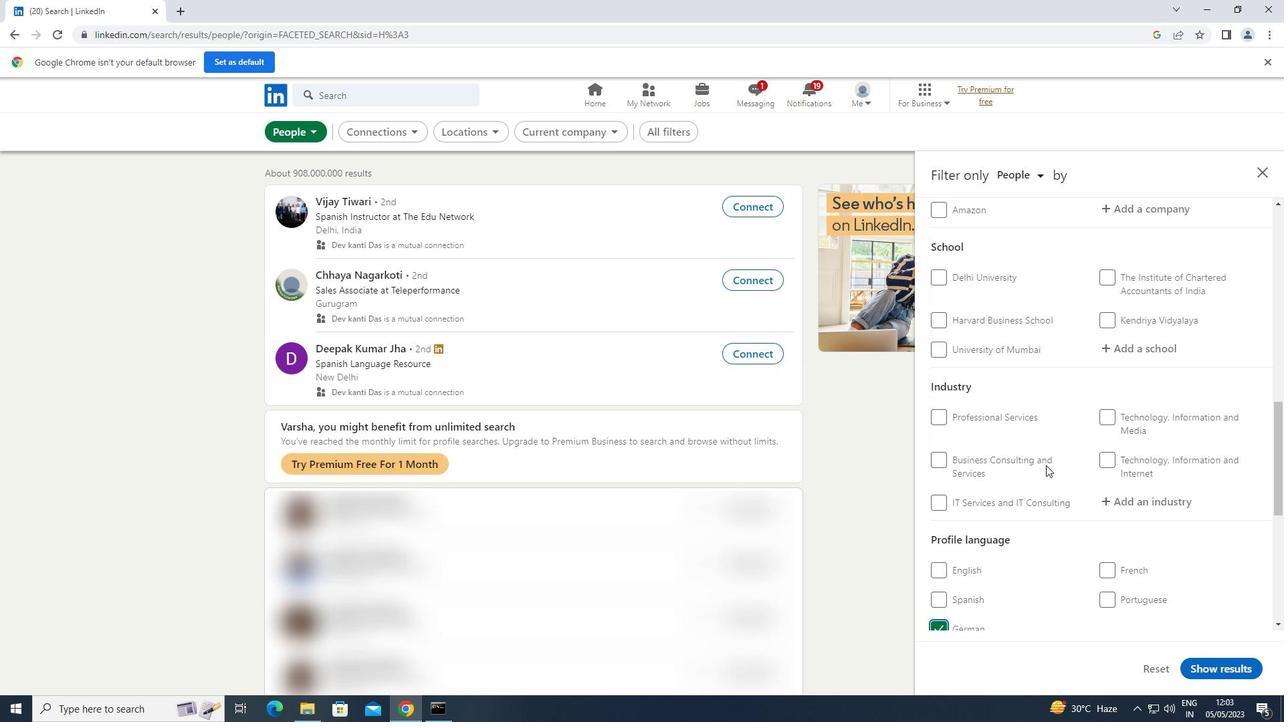 
Action: Mouse scrolled (1045, 466) with delta (0, 0)
Screenshot: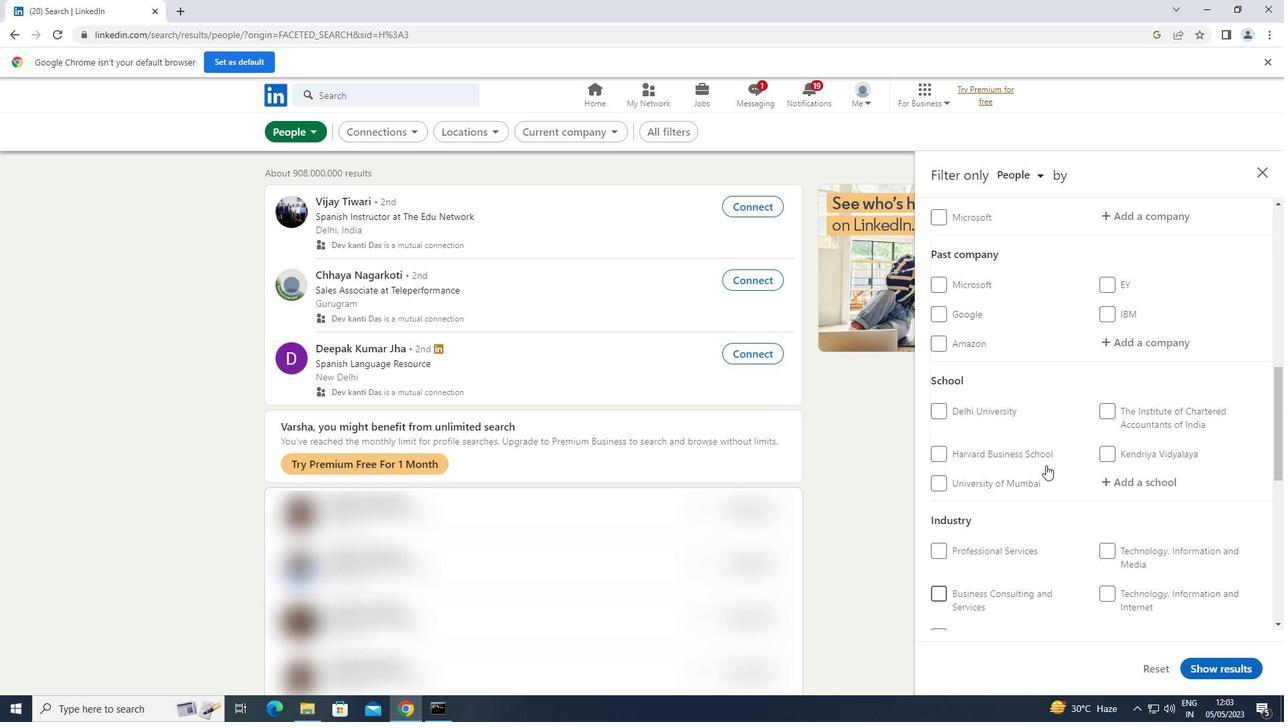 
Action: Mouse scrolled (1045, 466) with delta (0, 0)
Screenshot: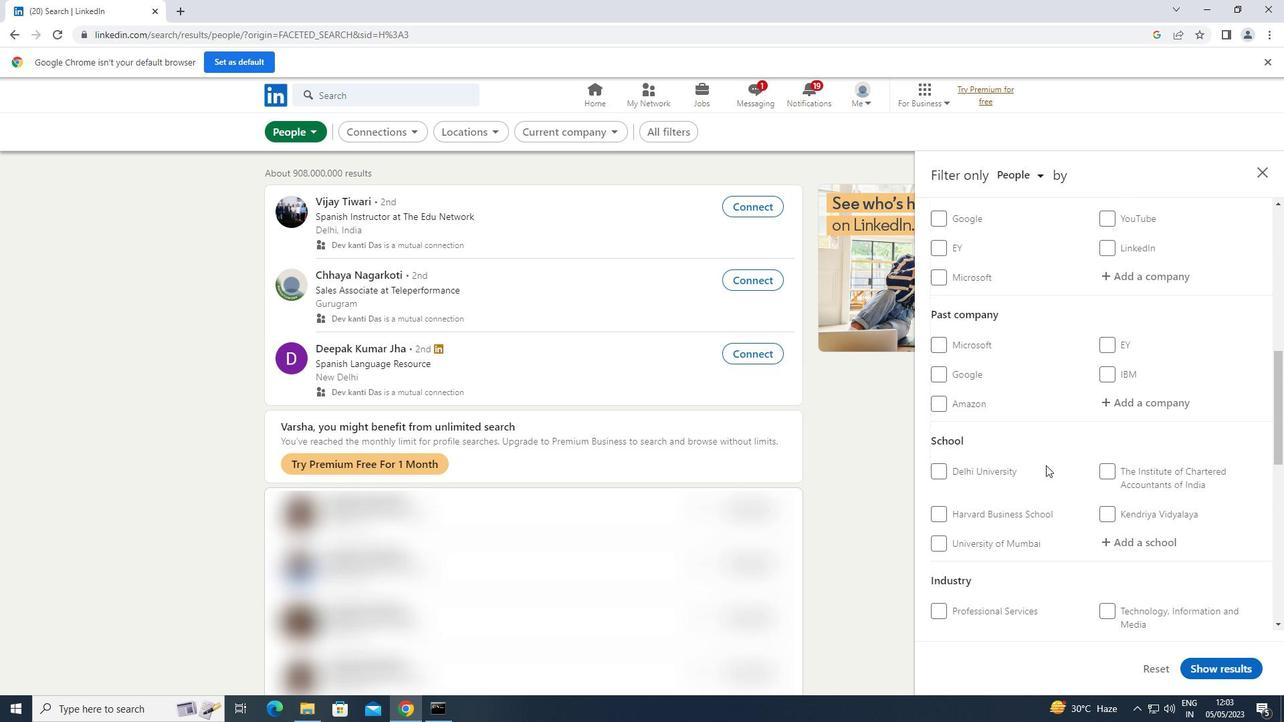 
Action: Mouse moved to (1175, 356)
Screenshot: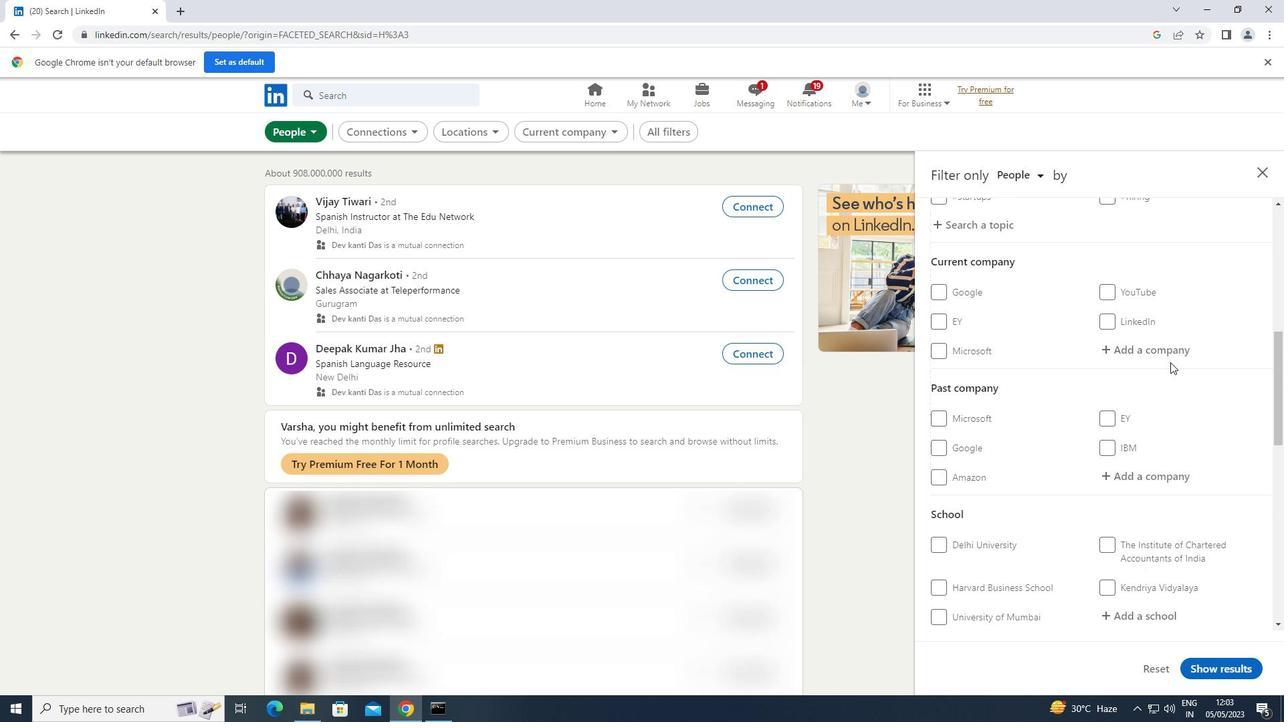 
Action: Mouse pressed left at (1175, 356)
Screenshot: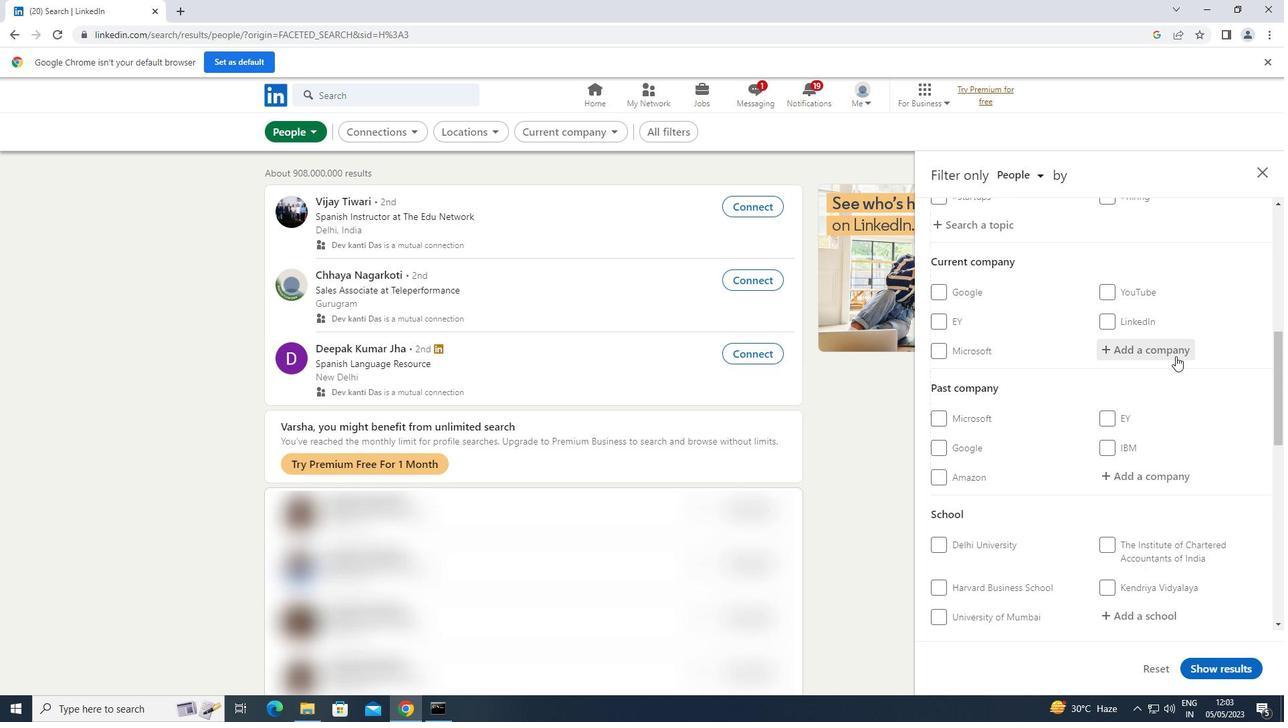 
Action: Key pressed <Key.shift>KALPATARU
Screenshot: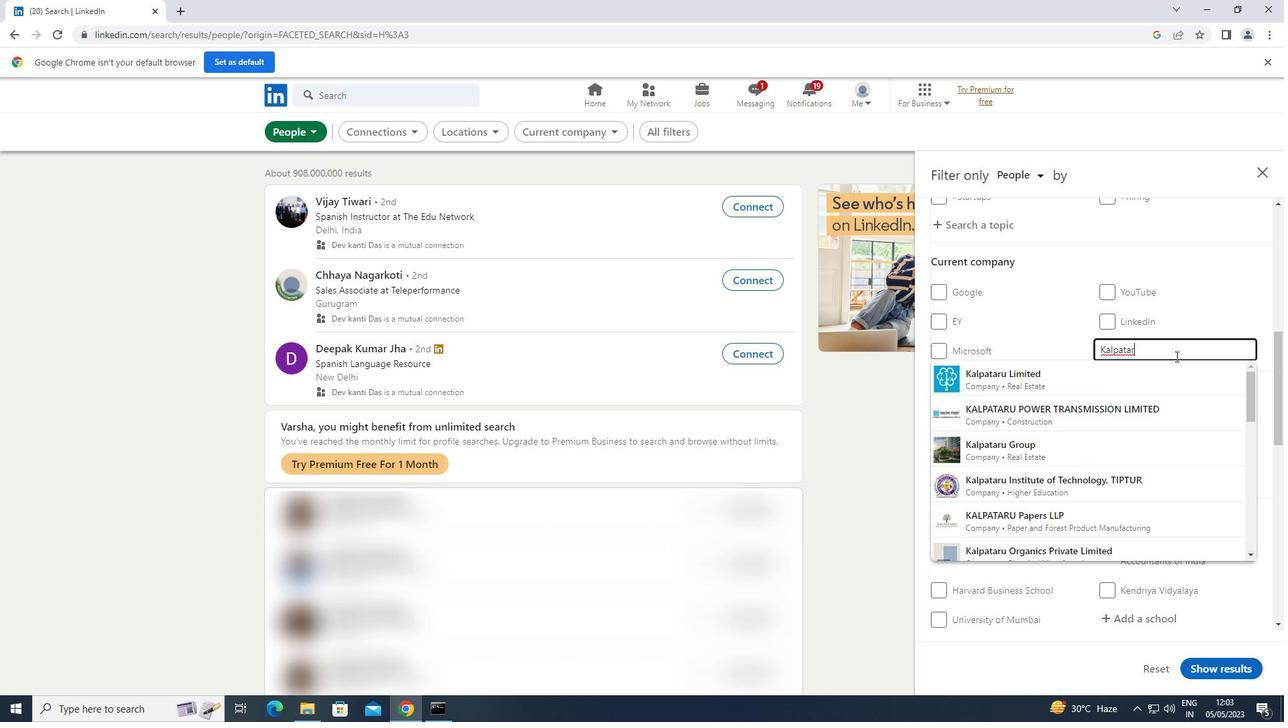 
Action: Mouse moved to (1090, 388)
Screenshot: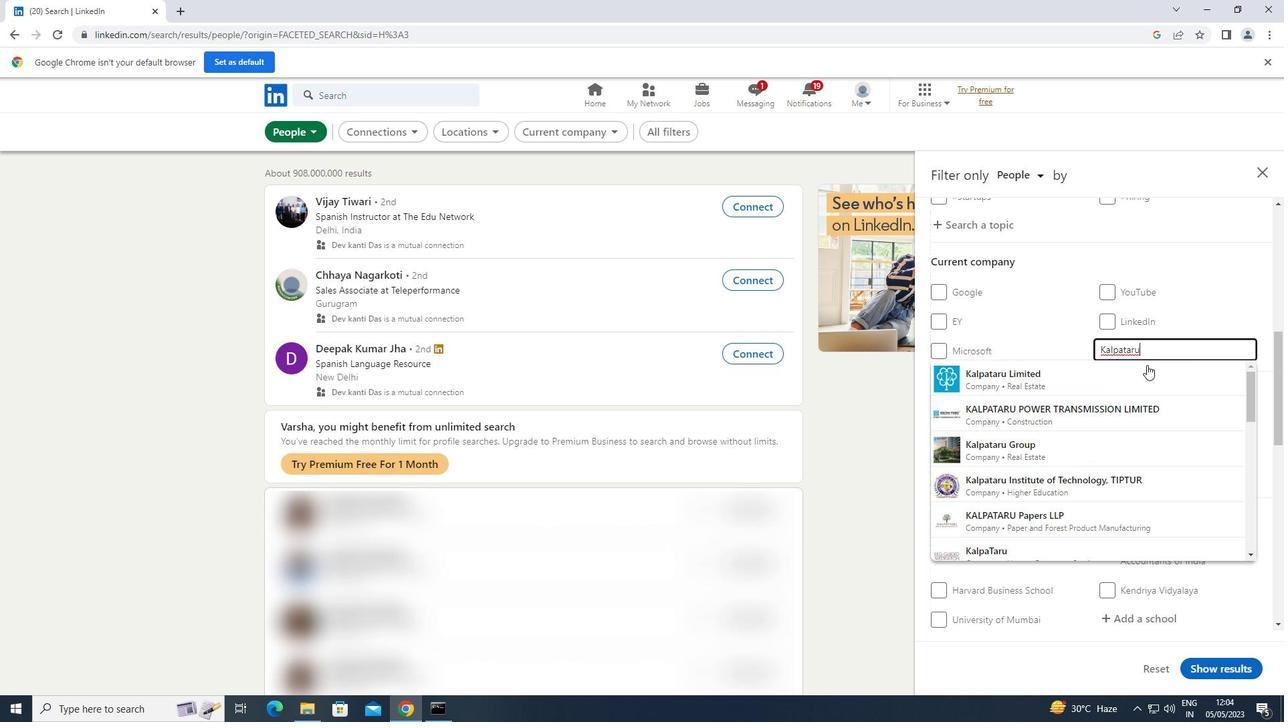
Action: Mouse pressed left at (1090, 388)
Screenshot: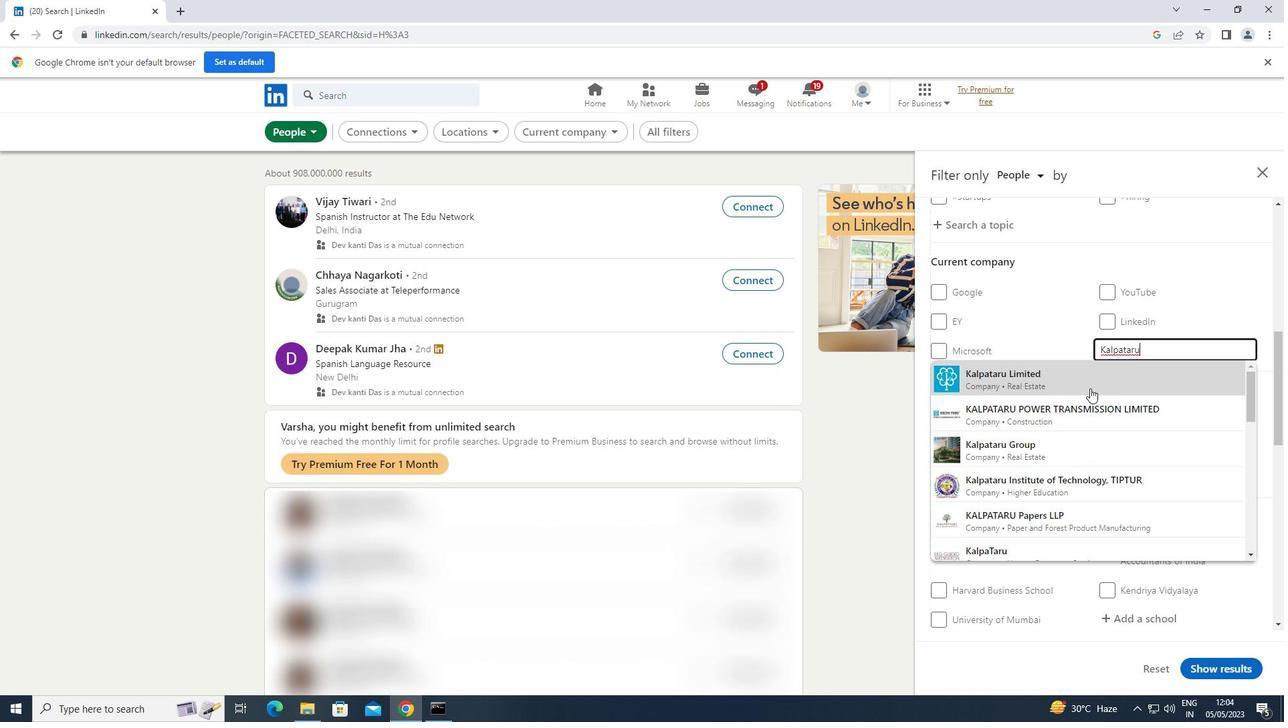 
Action: Mouse scrolled (1090, 387) with delta (0, 0)
Screenshot: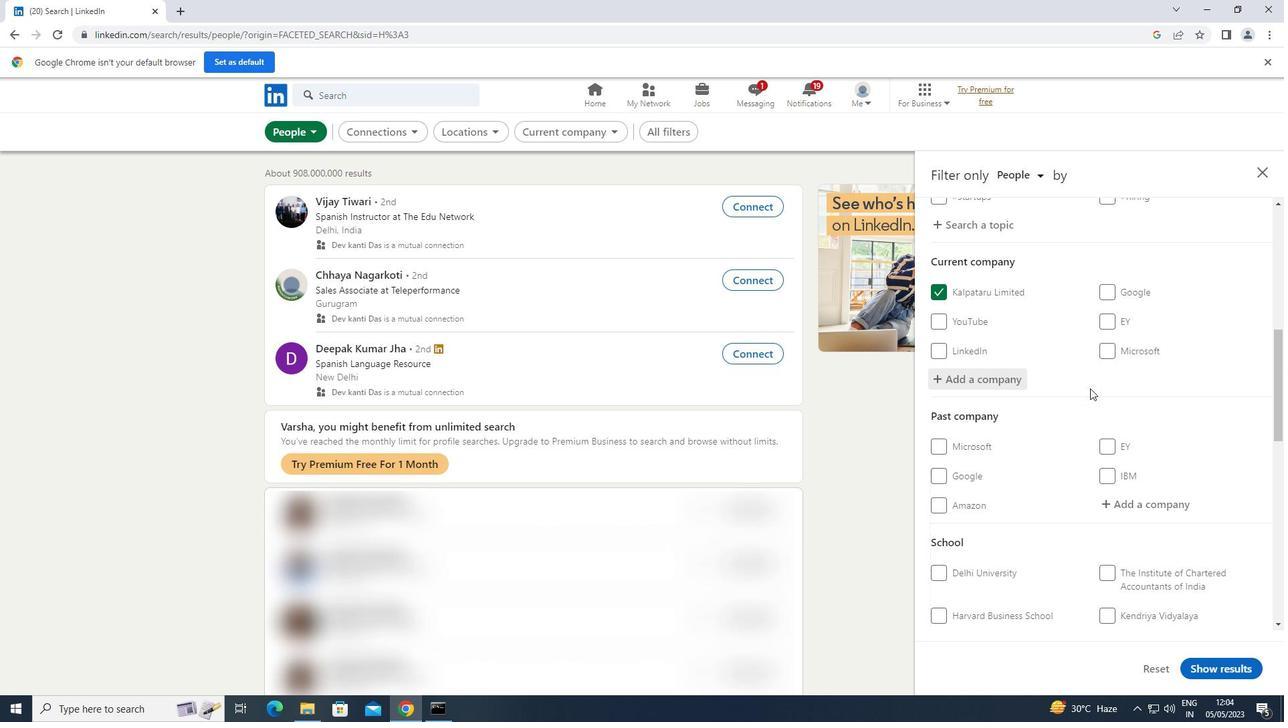 
Action: Mouse scrolled (1090, 387) with delta (0, 0)
Screenshot: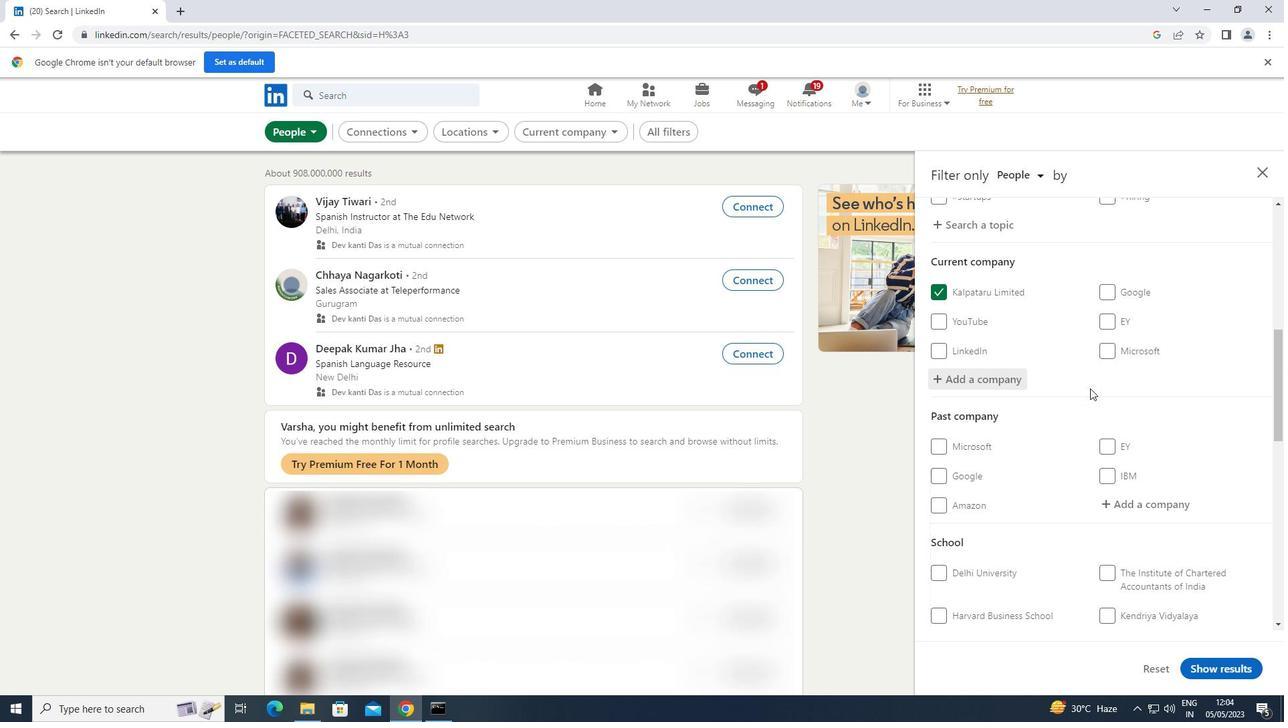 
Action: Mouse scrolled (1090, 387) with delta (0, 0)
Screenshot: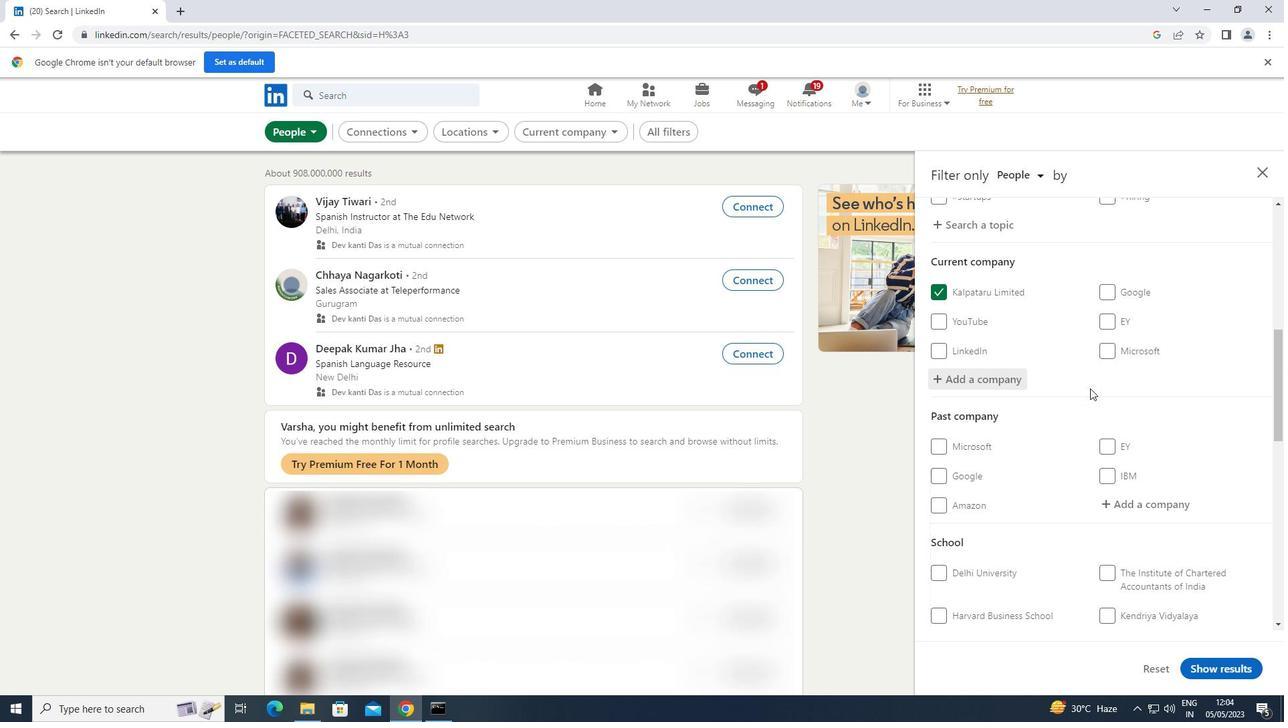 
Action: Mouse moved to (1141, 434)
Screenshot: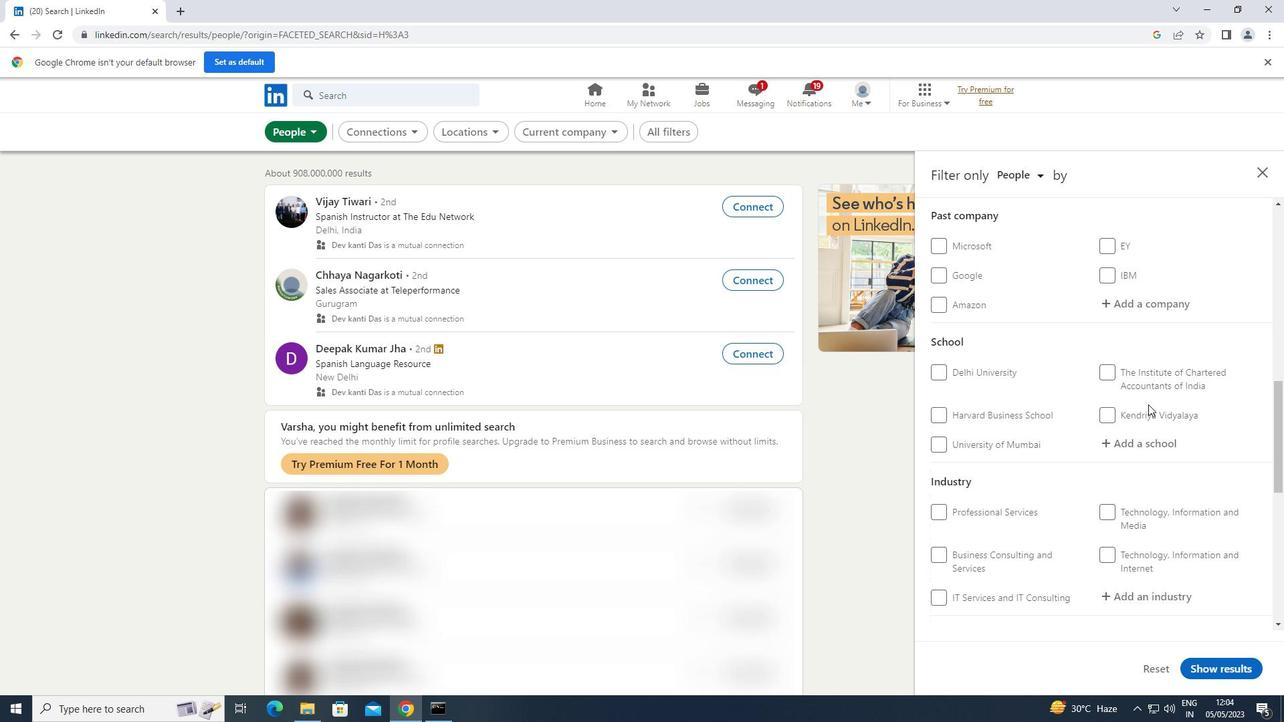 
Action: Mouse pressed left at (1141, 434)
Screenshot: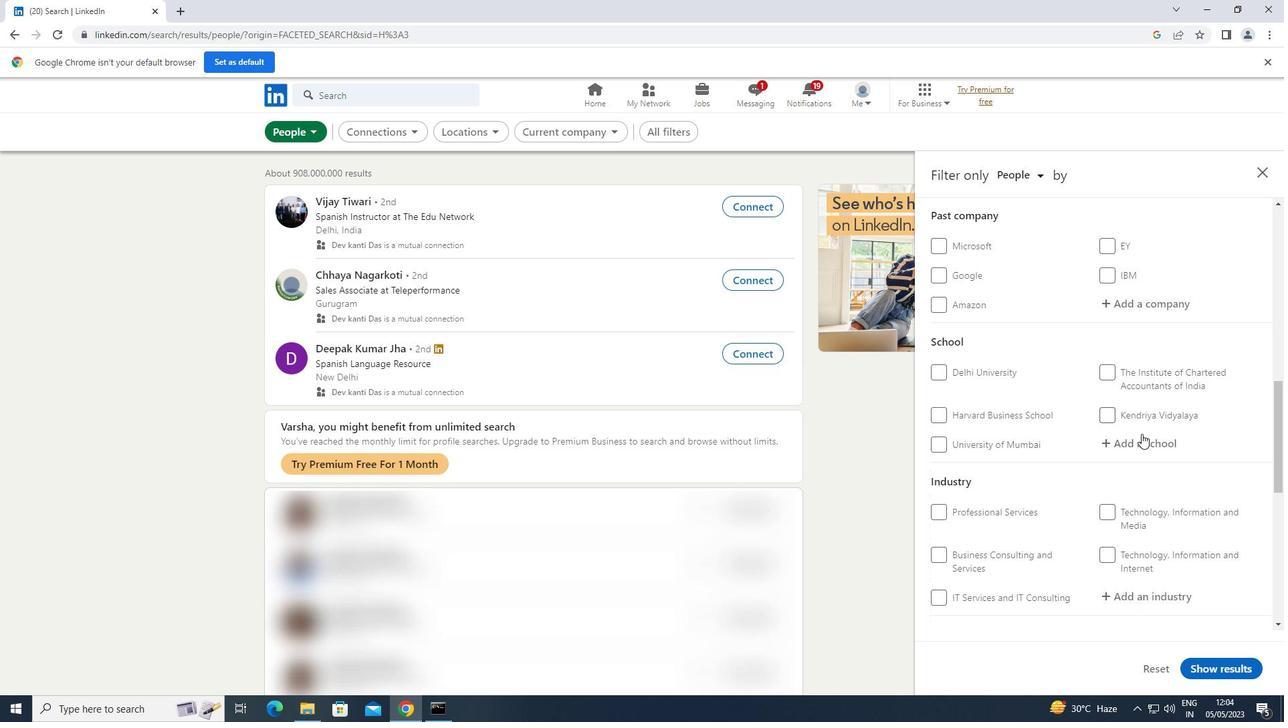 
Action: Key pressed <Key.shift>RANI<Key.space>
Screenshot: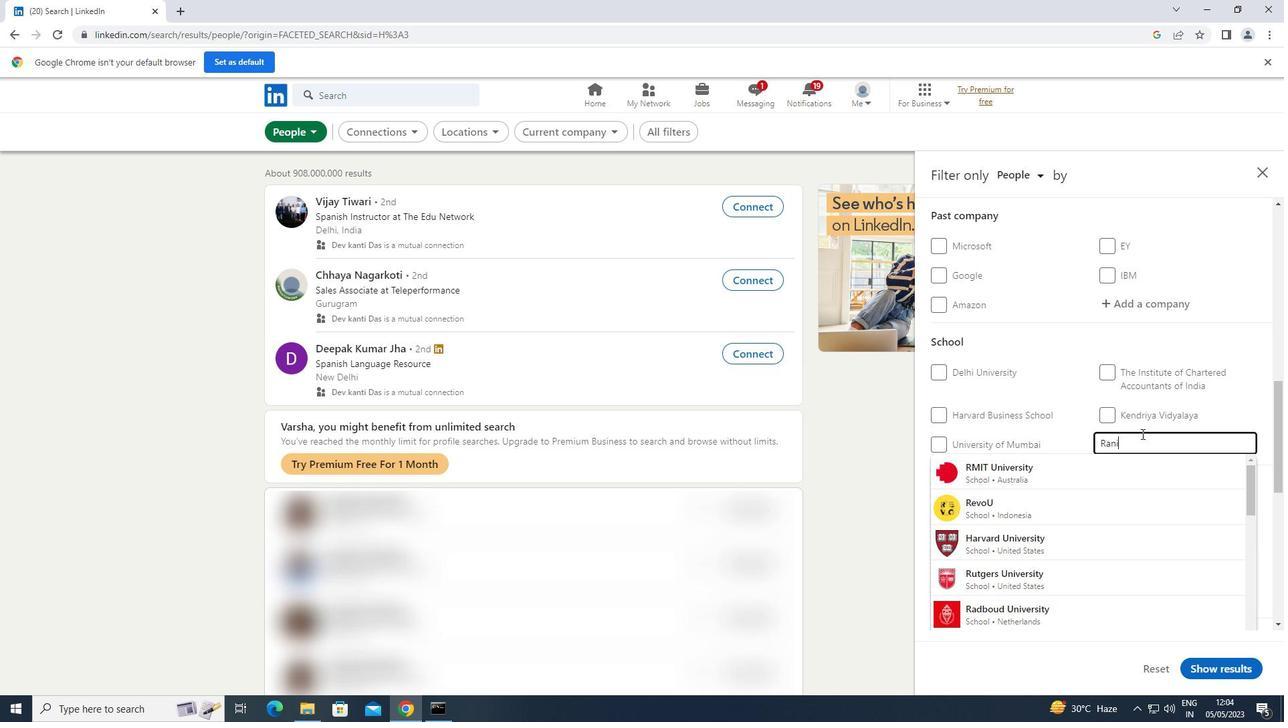 
Action: Mouse moved to (1054, 505)
Screenshot: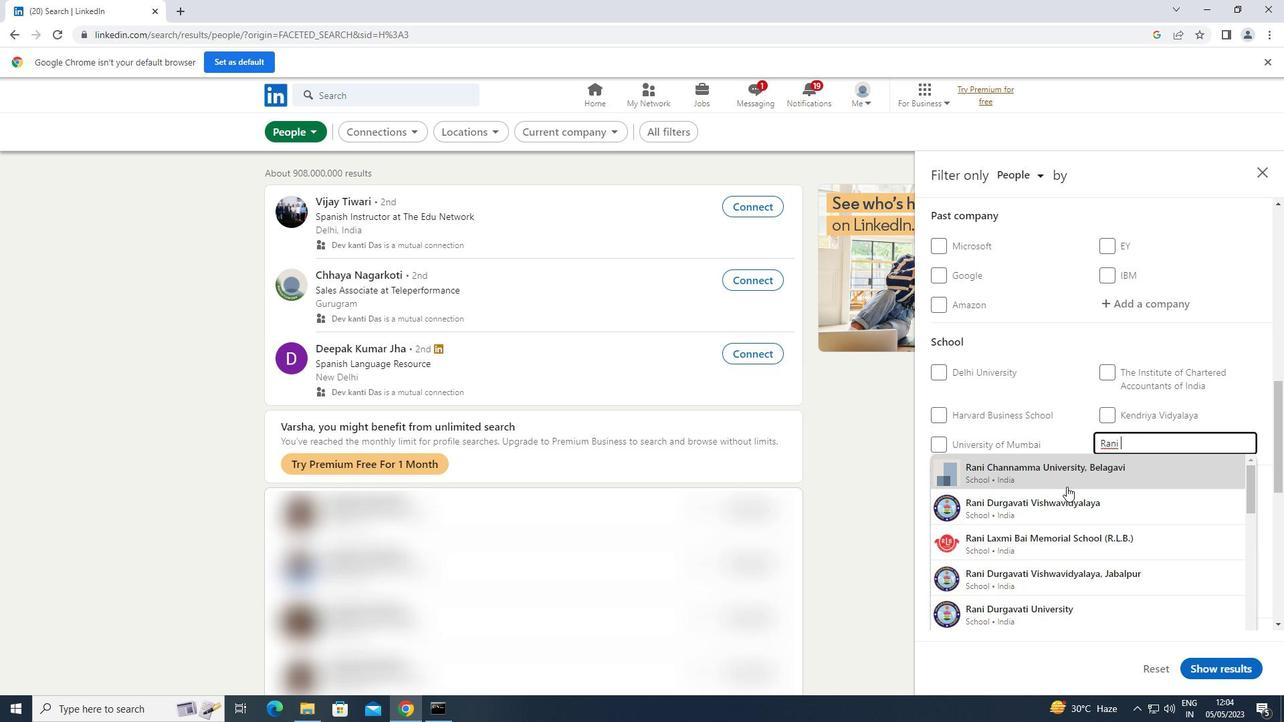 
Action: Mouse pressed left at (1054, 505)
Screenshot: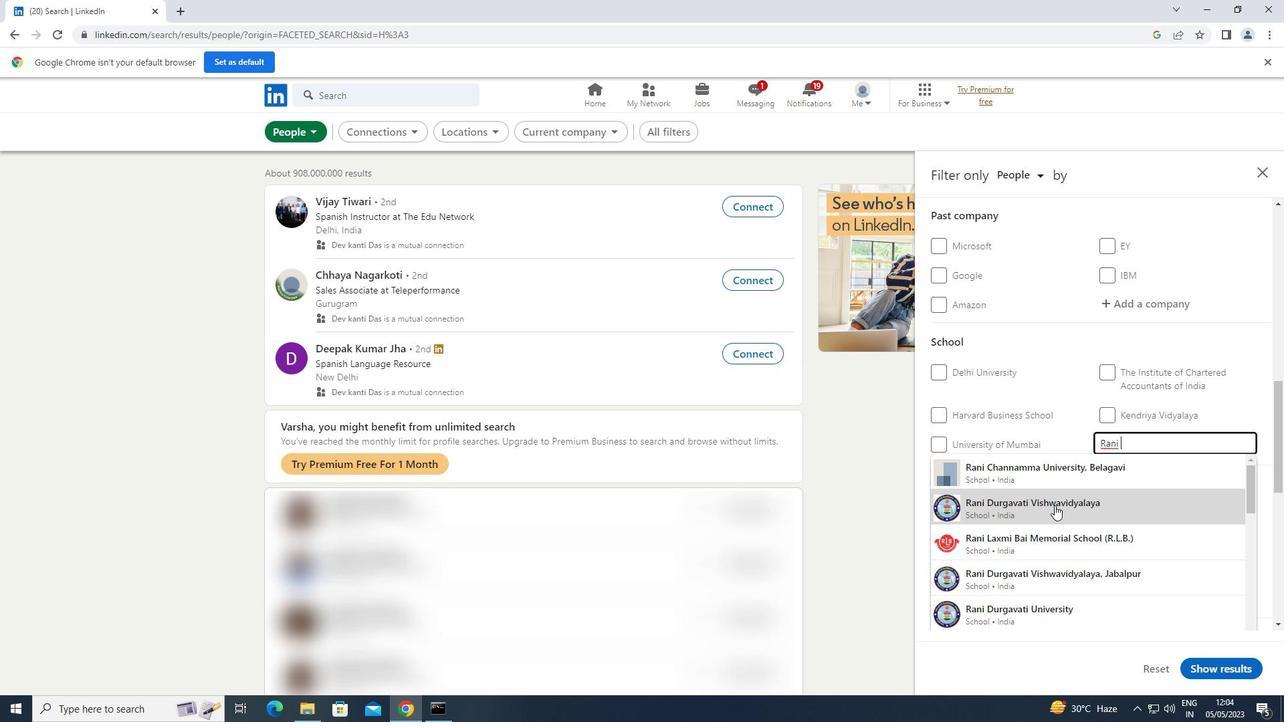 
Action: Mouse scrolled (1054, 504) with delta (0, 0)
Screenshot: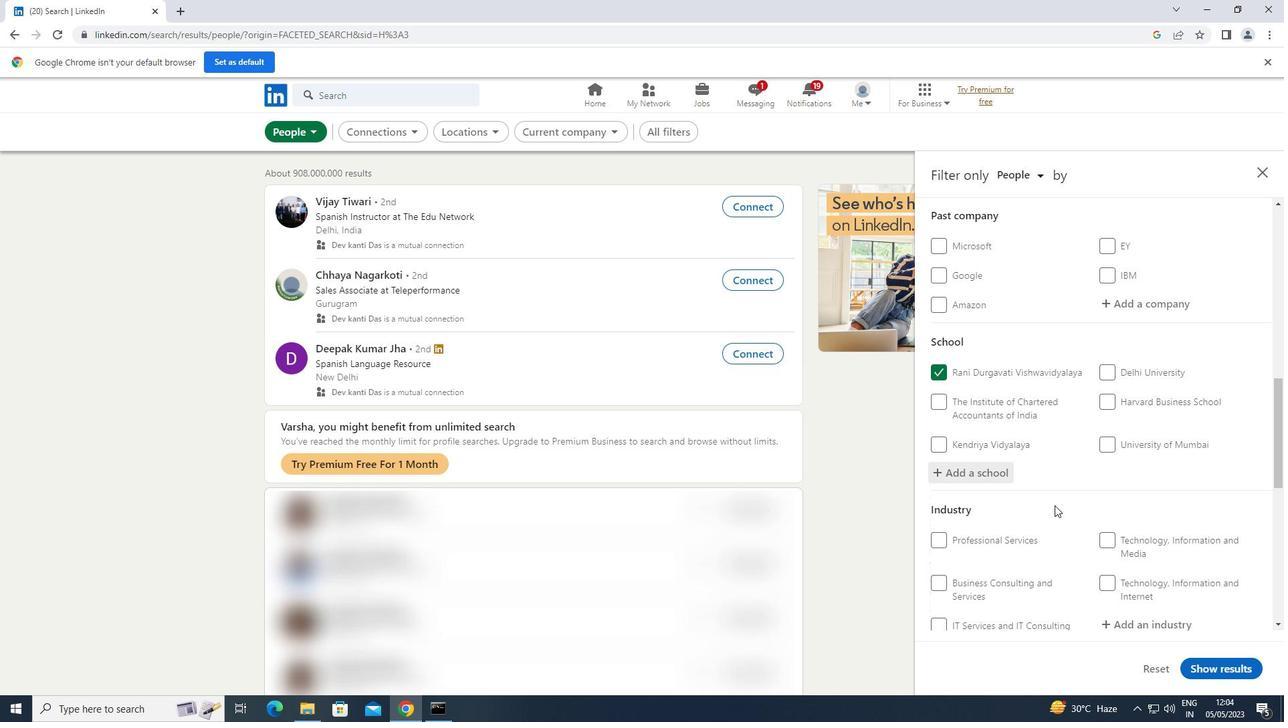 
Action: Mouse scrolled (1054, 504) with delta (0, 0)
Screenshot: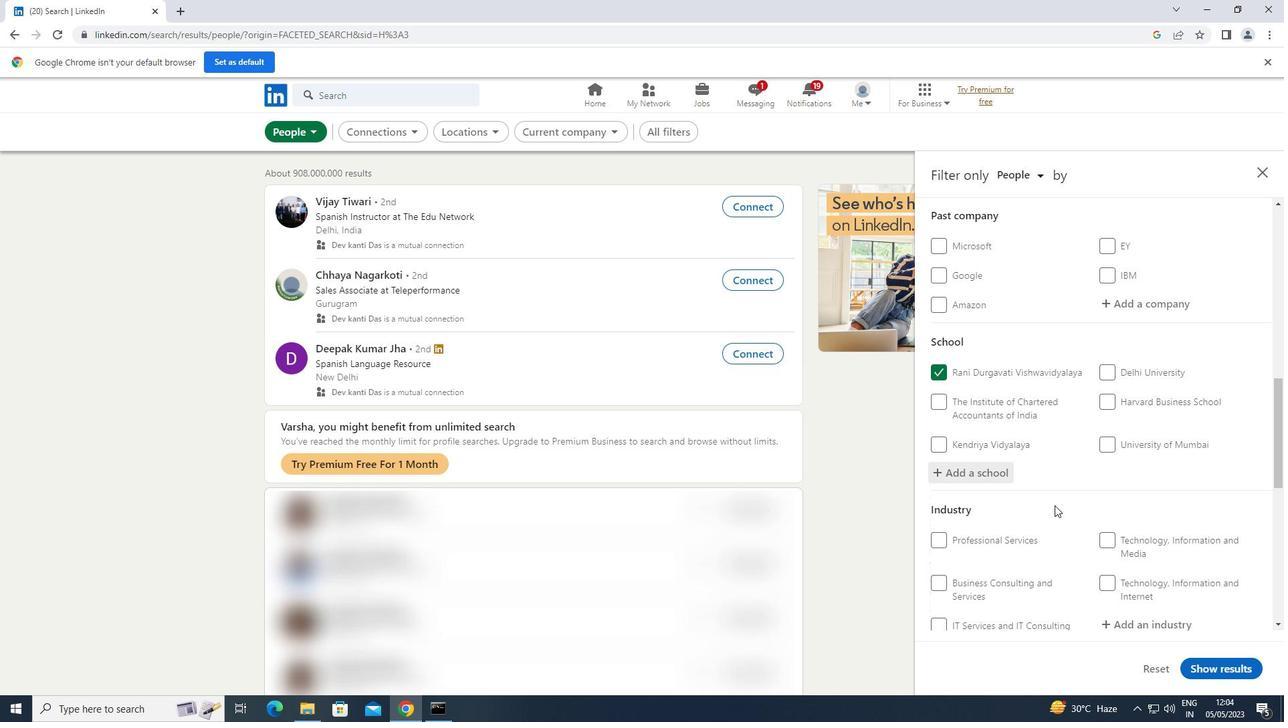 
Action: Mouse scrolled (1054, 504) with delta (0, 0)
Screenshot: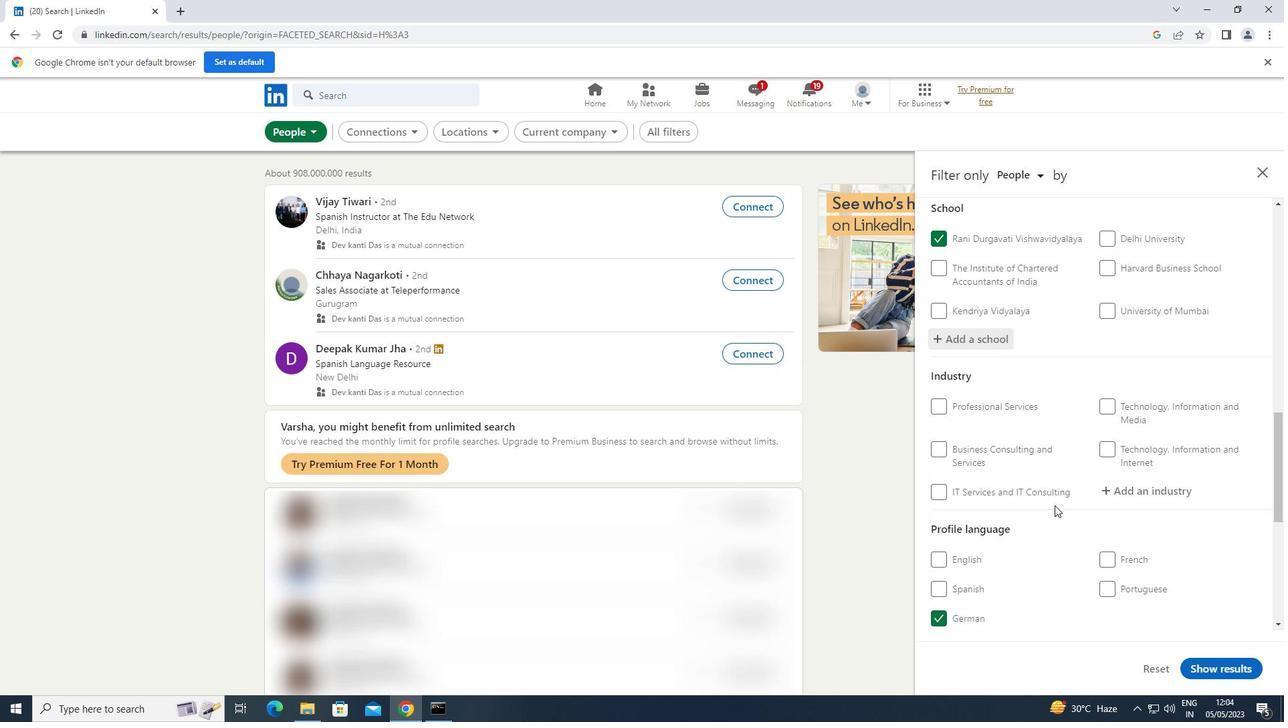 
Action: Mouse moved to (1131, 419)
Screenshot: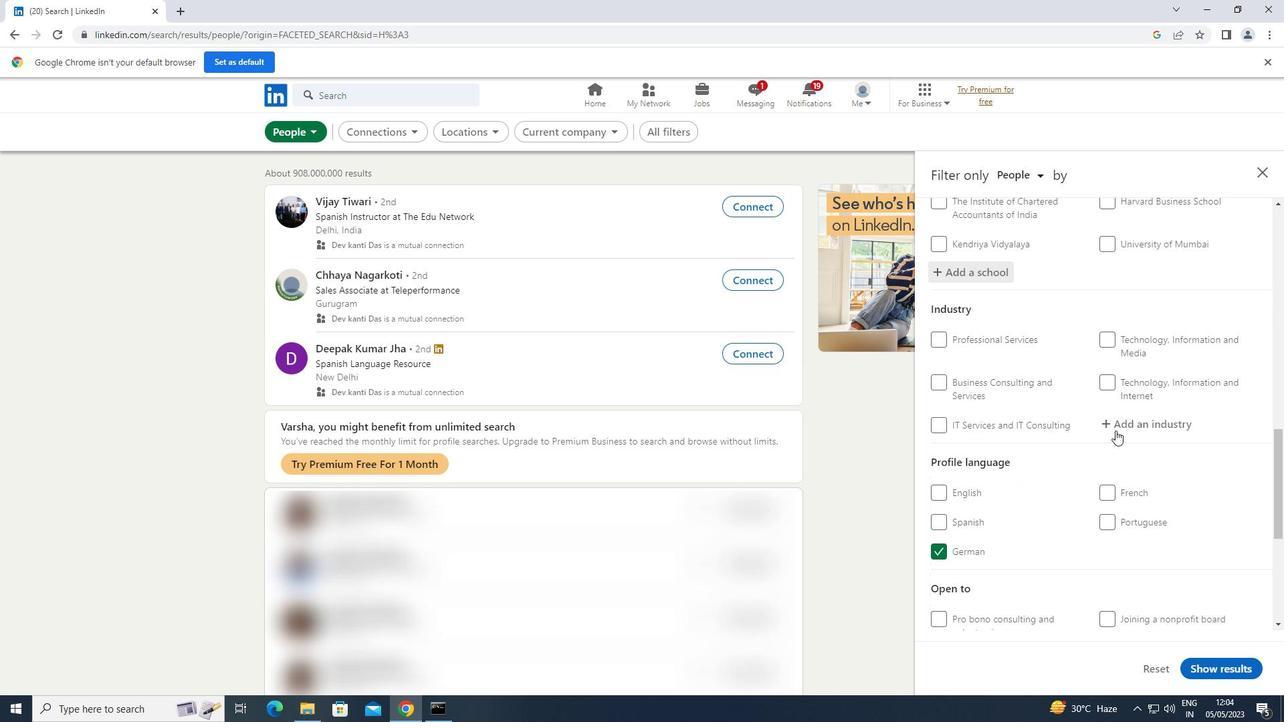 
Action: Mouse pressed left at (1131, 419)
Screenshot: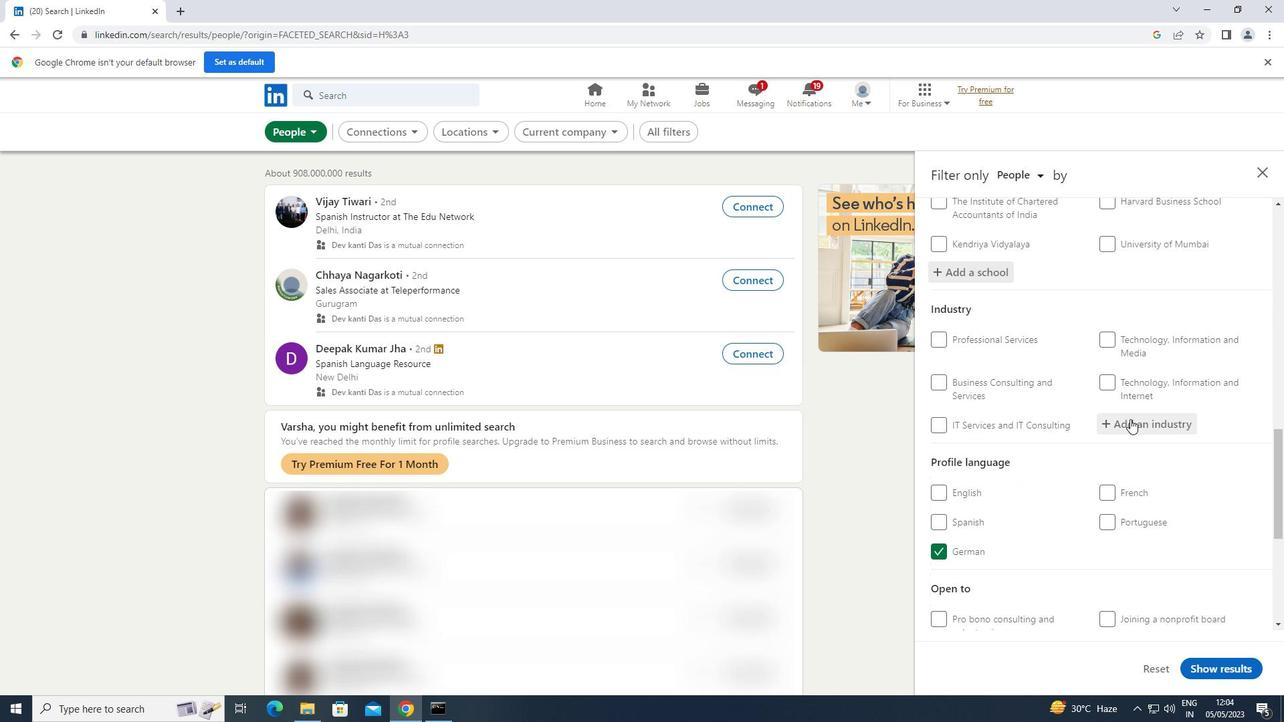 
Action: Key pressed <Key.shift>INDUSTRIAL
Screenshot: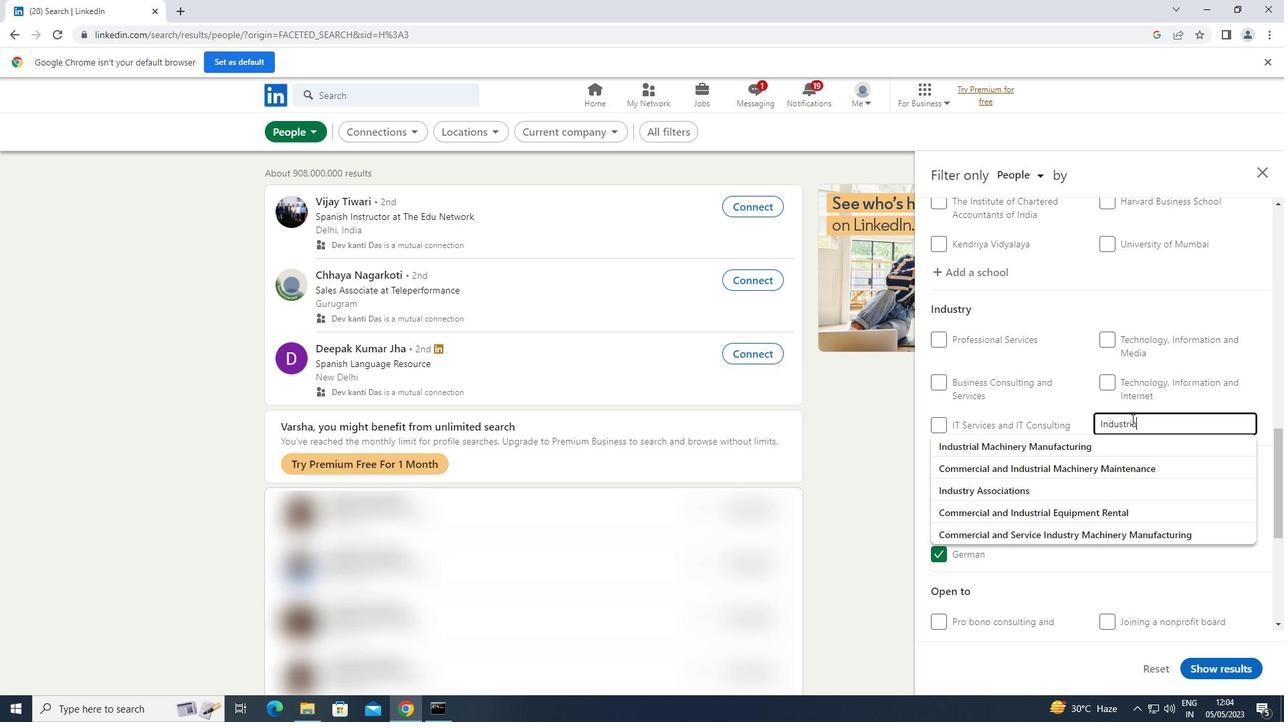 
Action: Mouse moved to (1099, 441)
Screenshot: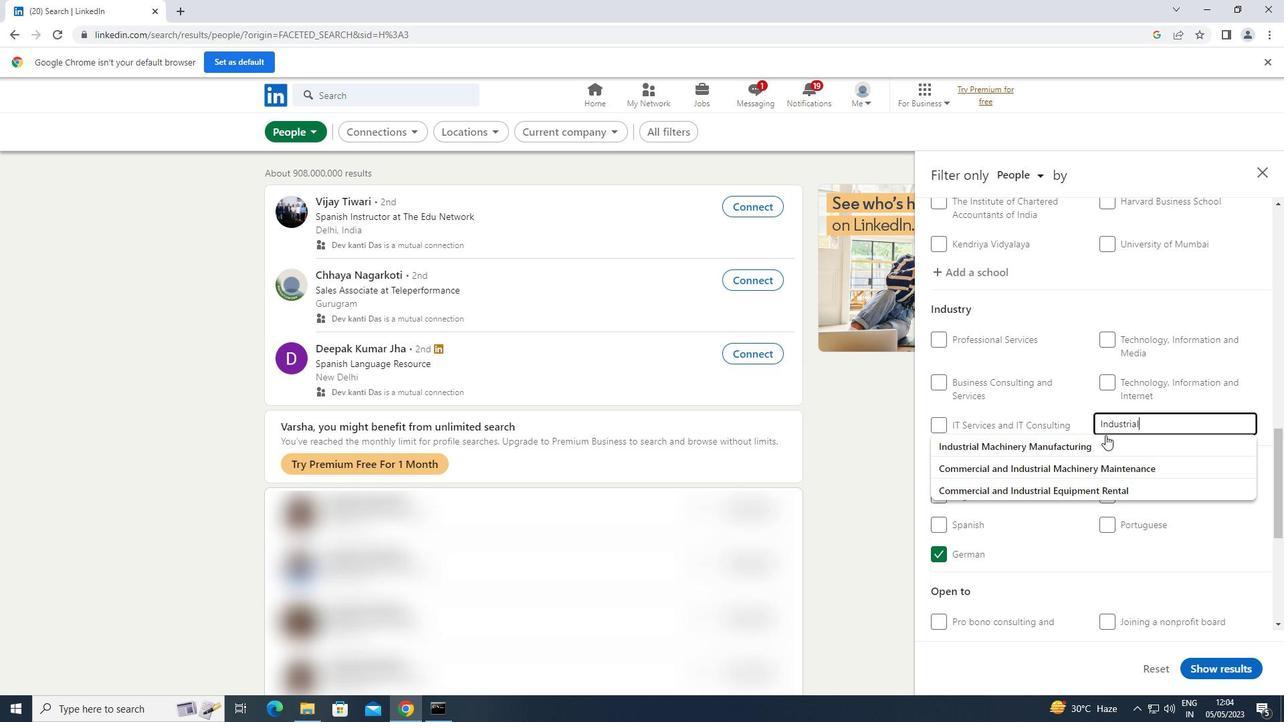 
Action: Mouse pressed left at (1099, 441)
Screenshot: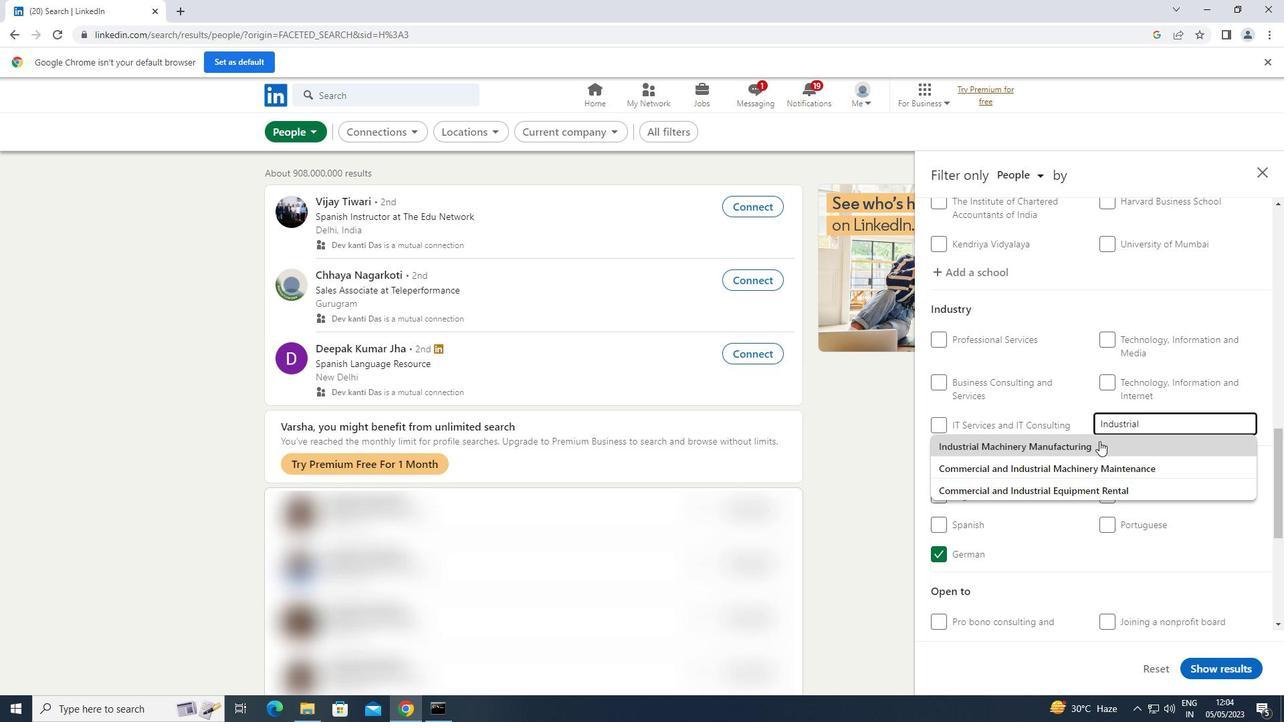 
Action: Mouse scrolled (1099, 440) with delta (0, 0)
Screenshot: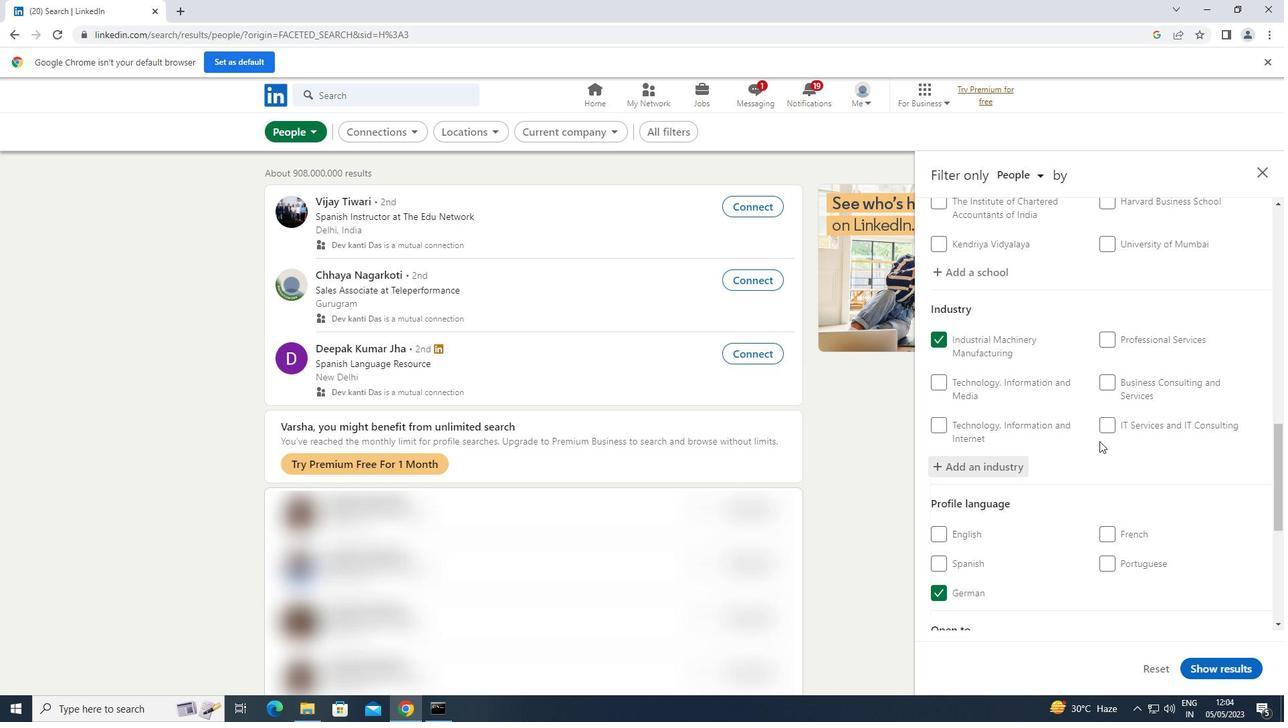 
Action: Mouse scrolled (1099, 440) with delta (0, 0)
Screenshot: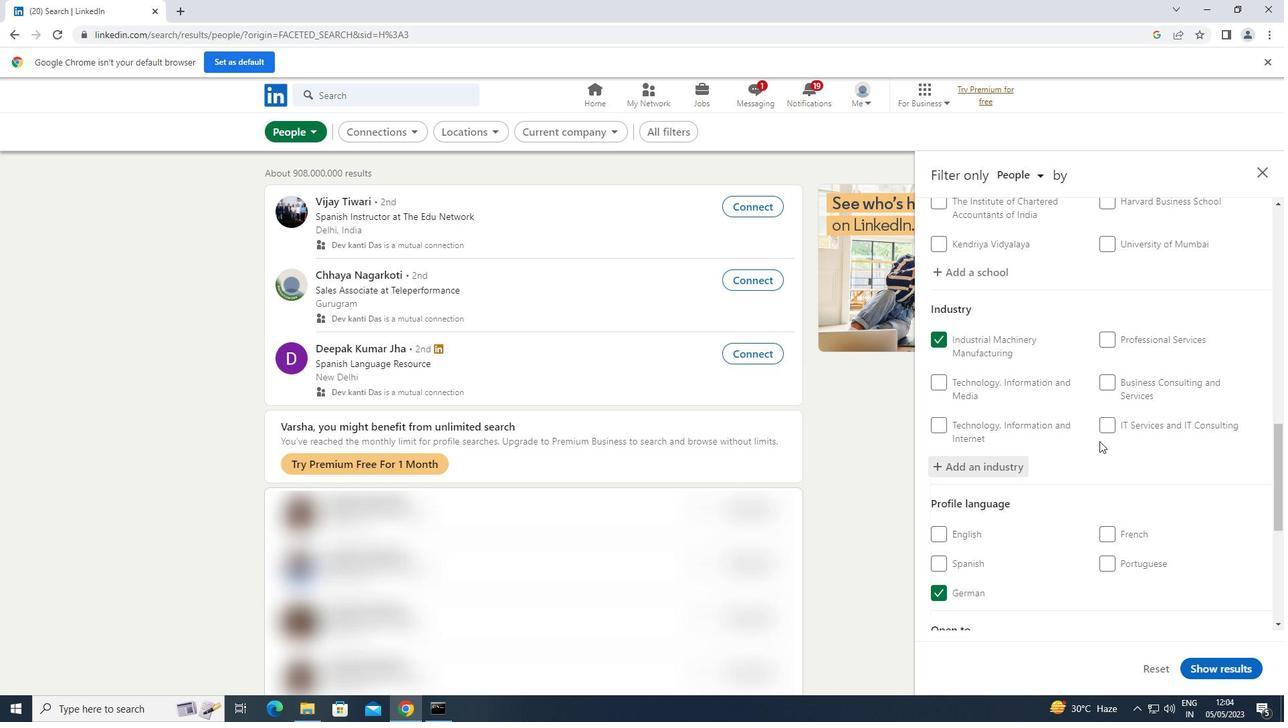 
Action: Mouse scrolled (1099, 440) with delta (0, 0)
Screenshot: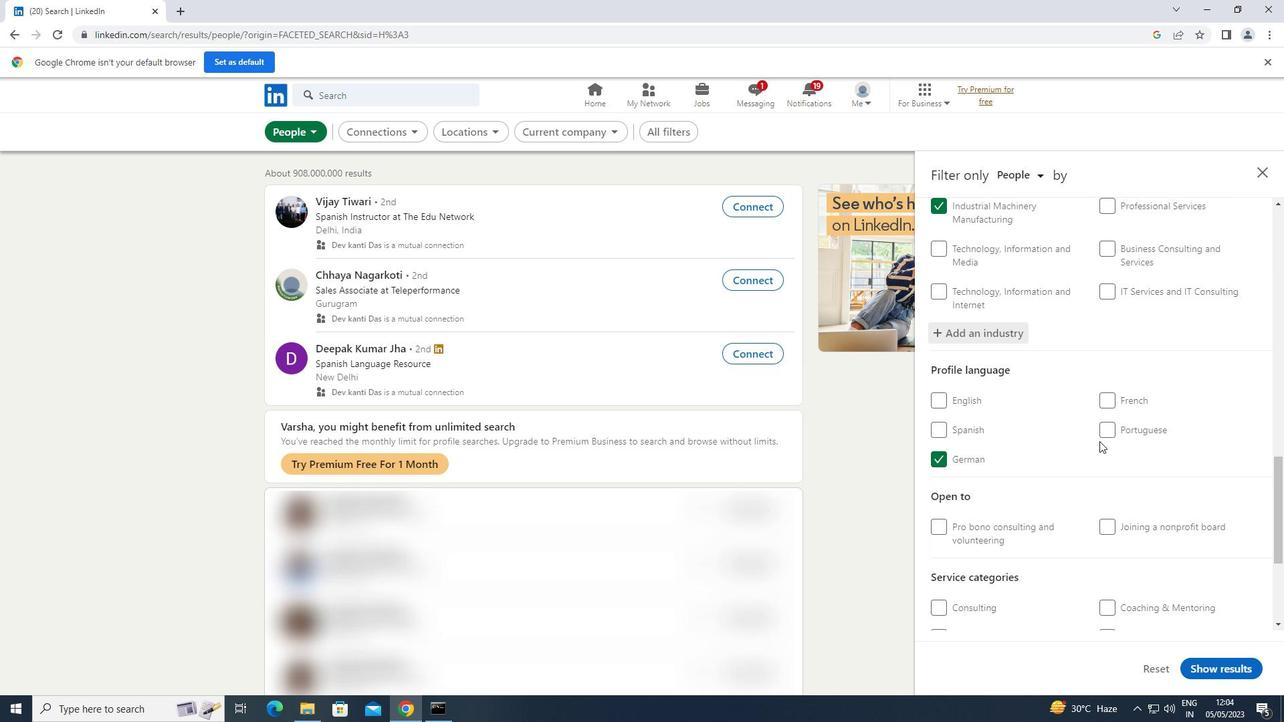 
Action: Mouse scrolled (1099, 440) with delta (0, 0)
Screenshot: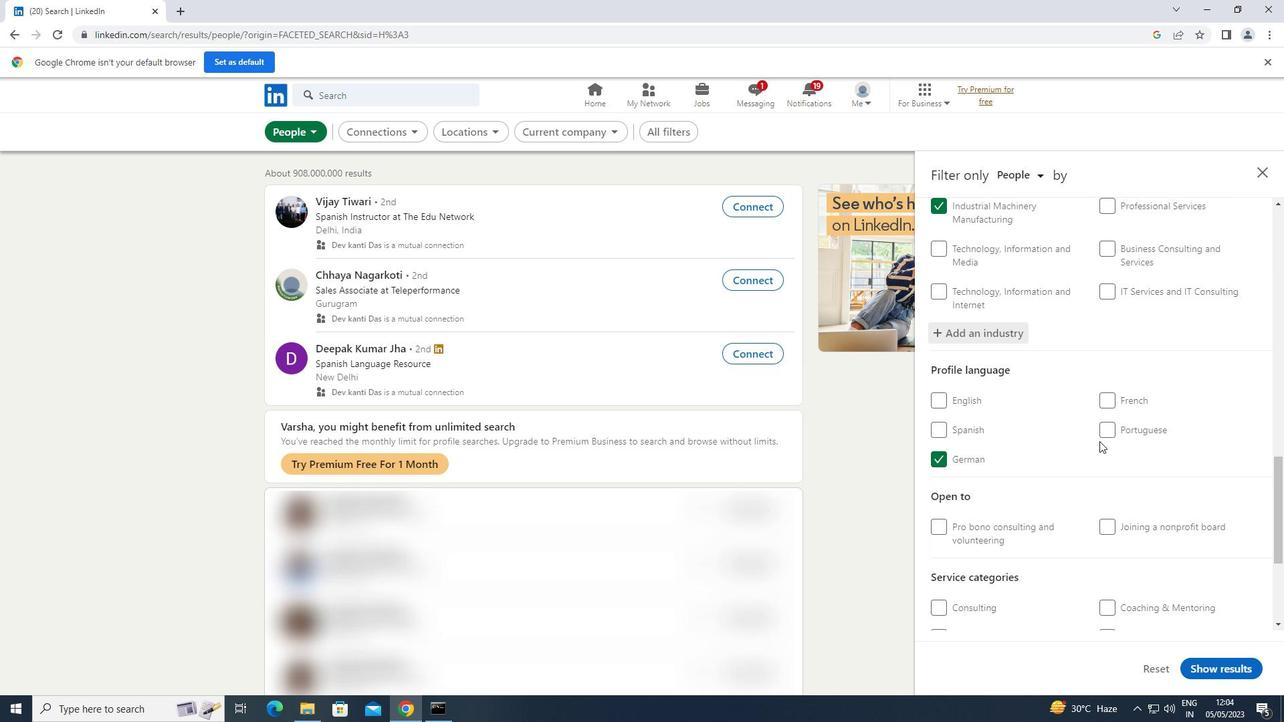 
Action: Mouse moved to (1120, 526)
Screenshot: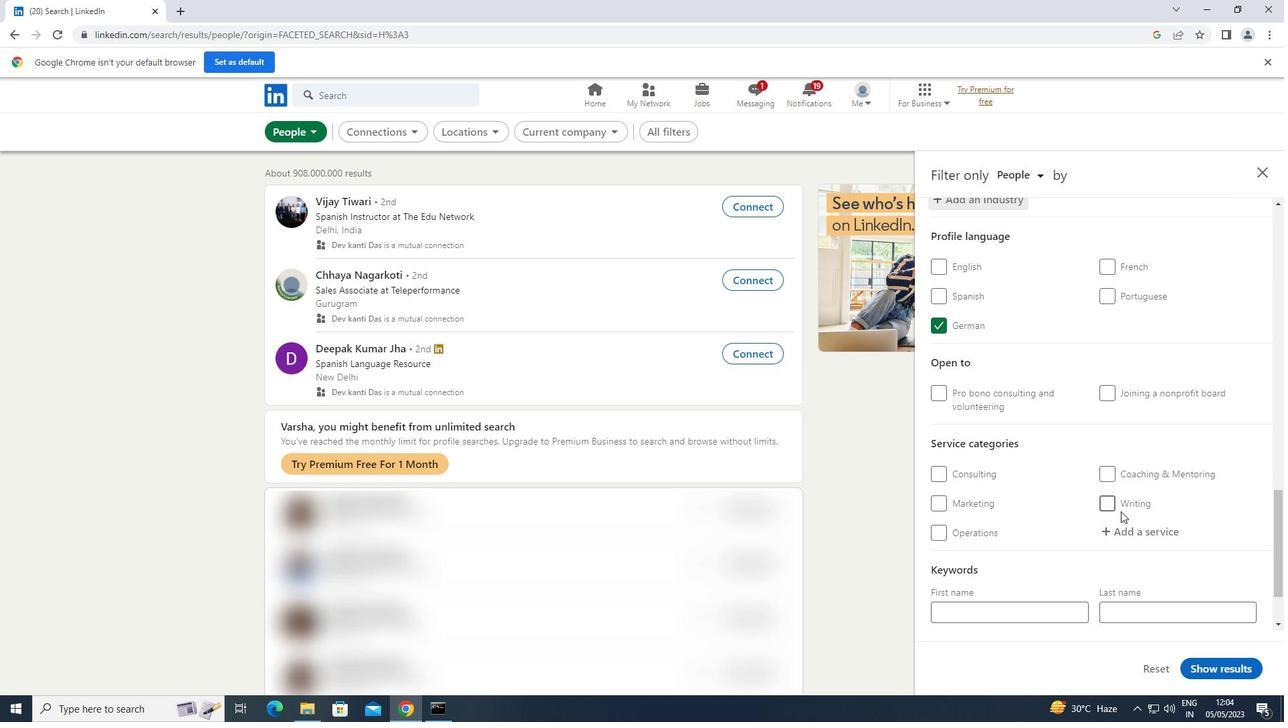 
Action: Mouse pressed left at (1120, 526)
Screenshot: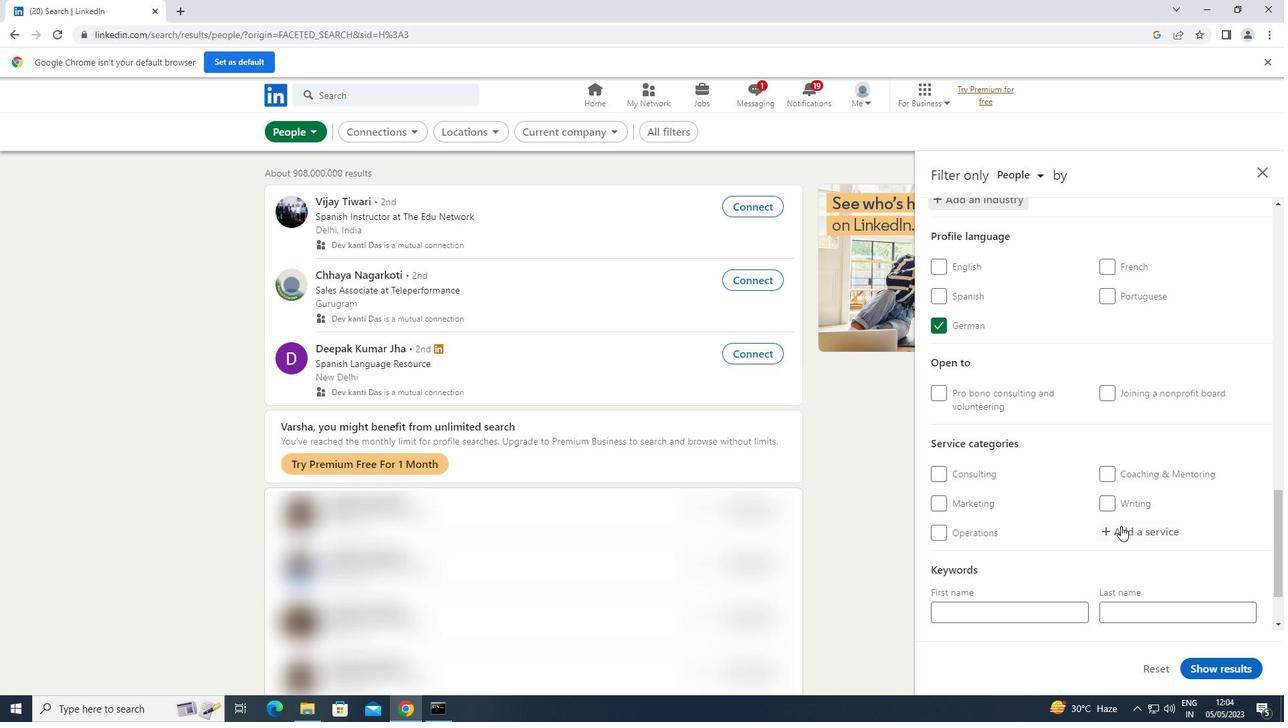 
Action: Key pressed <Key.shift>REAL<Key.space>
Screenshot: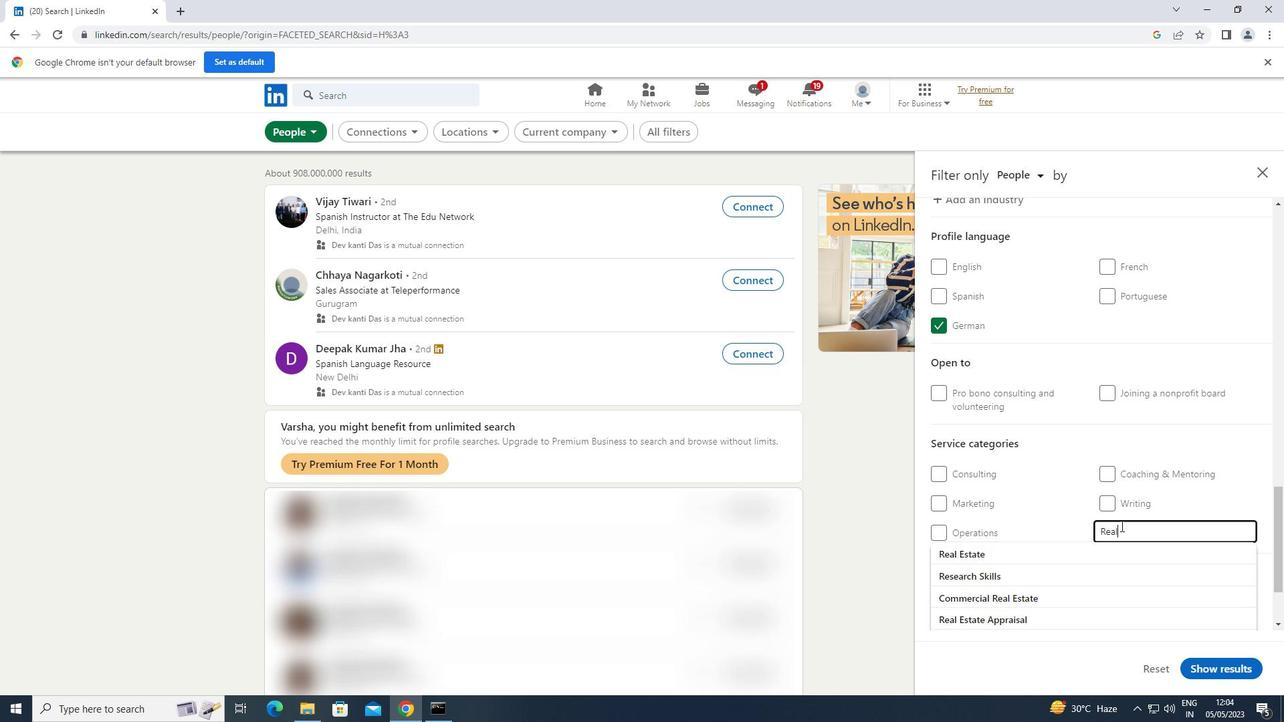 
Action: Mouse moved to (1033, 554)
Screenshot: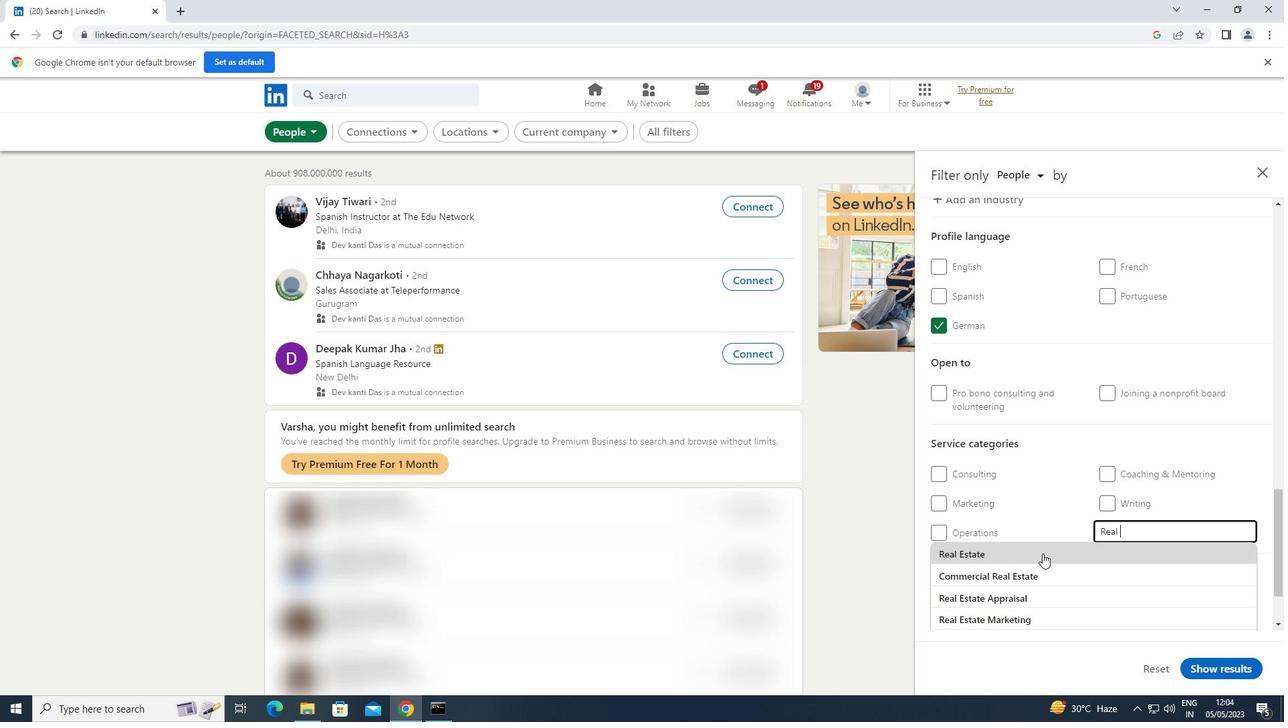
Action: Mouse pressed left at (1033, 554)
Screenshot: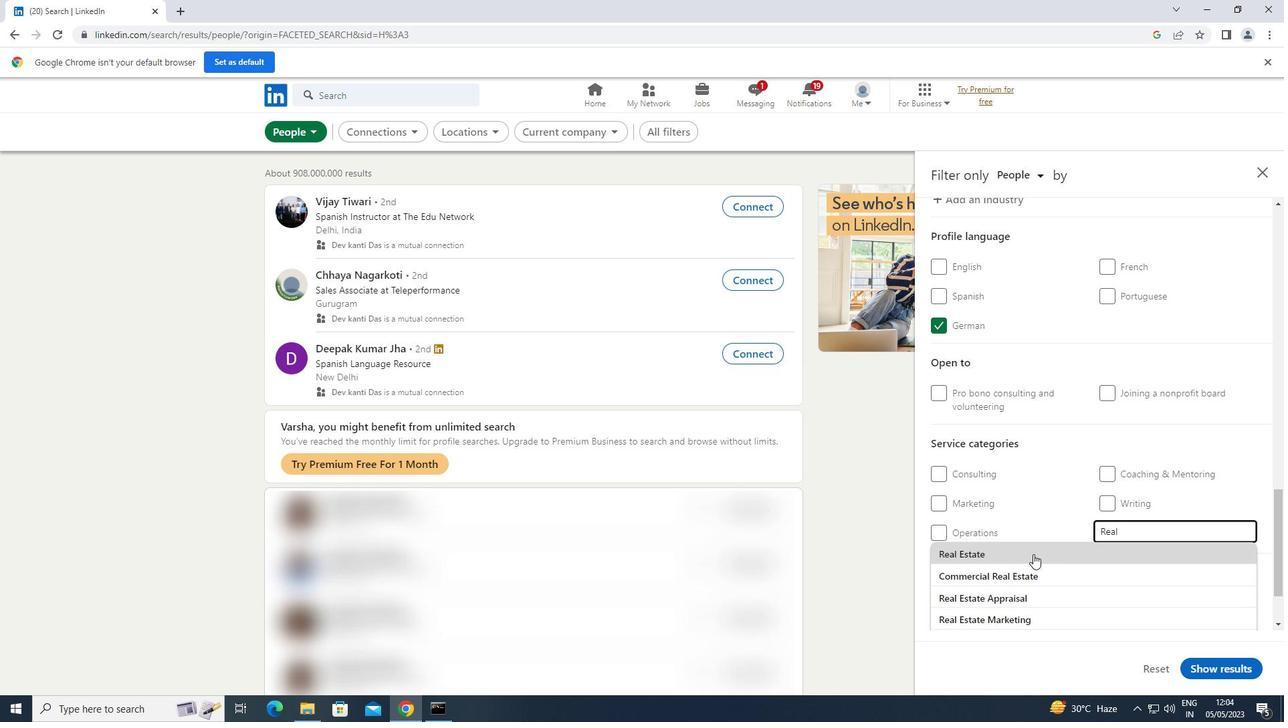 
Action: Mouse moved to (1039, 549)
Screenshot: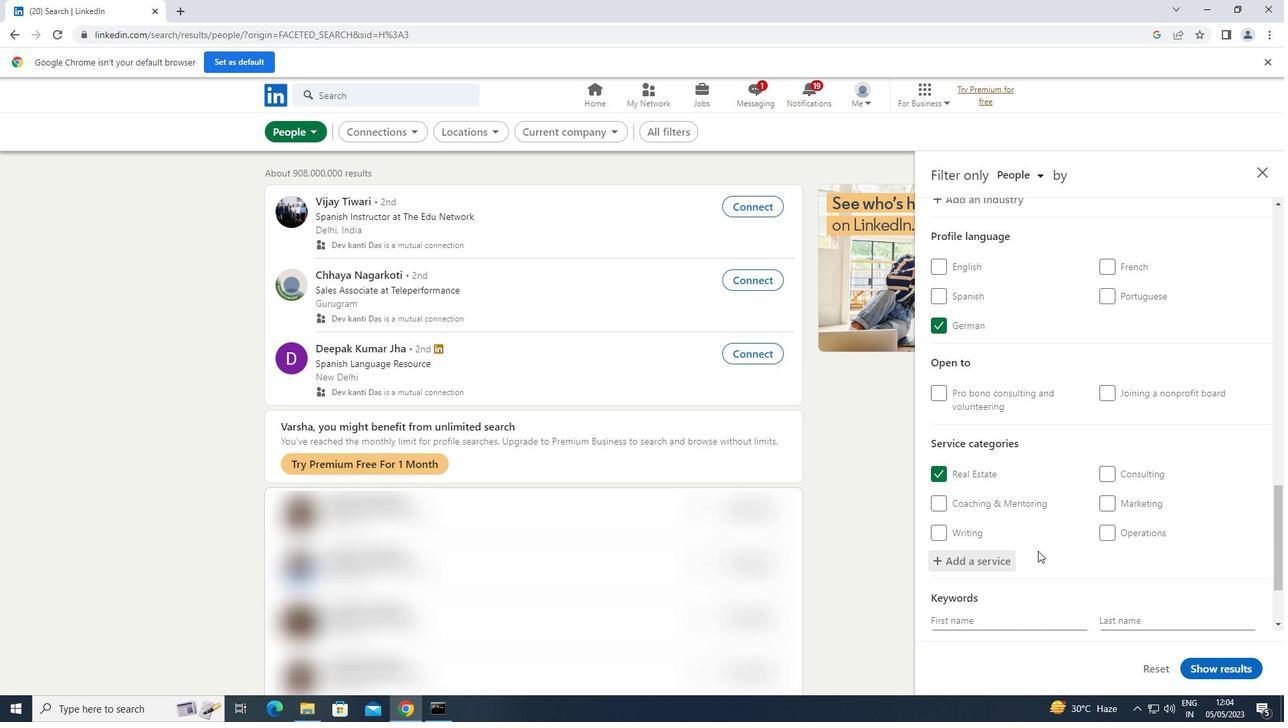 
Action: Mouse scrolled (1039, 548) with delta (0, 0)
Screenshot: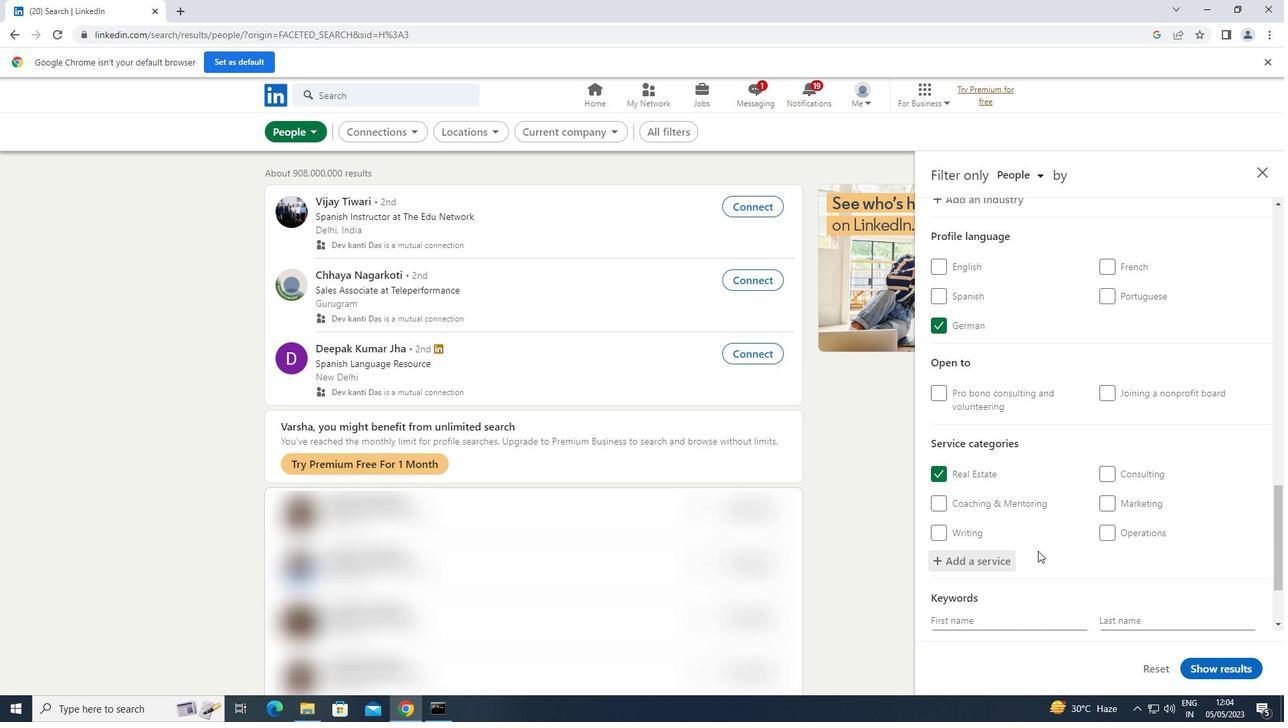 
Action: Mouse scrolled (1039, 548) with delta (0, 0)
Screenshot: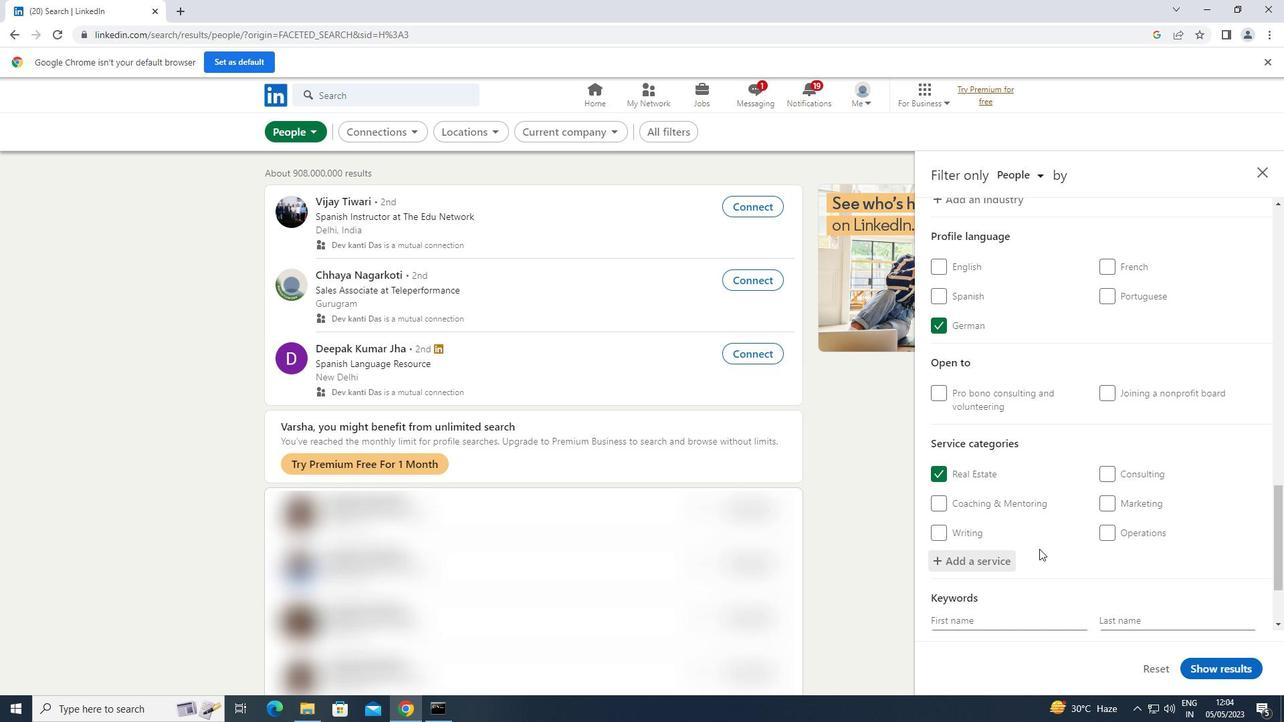 
Action: Mouse scrolled (1039, 548) with delta (0, 0)
Screenshot: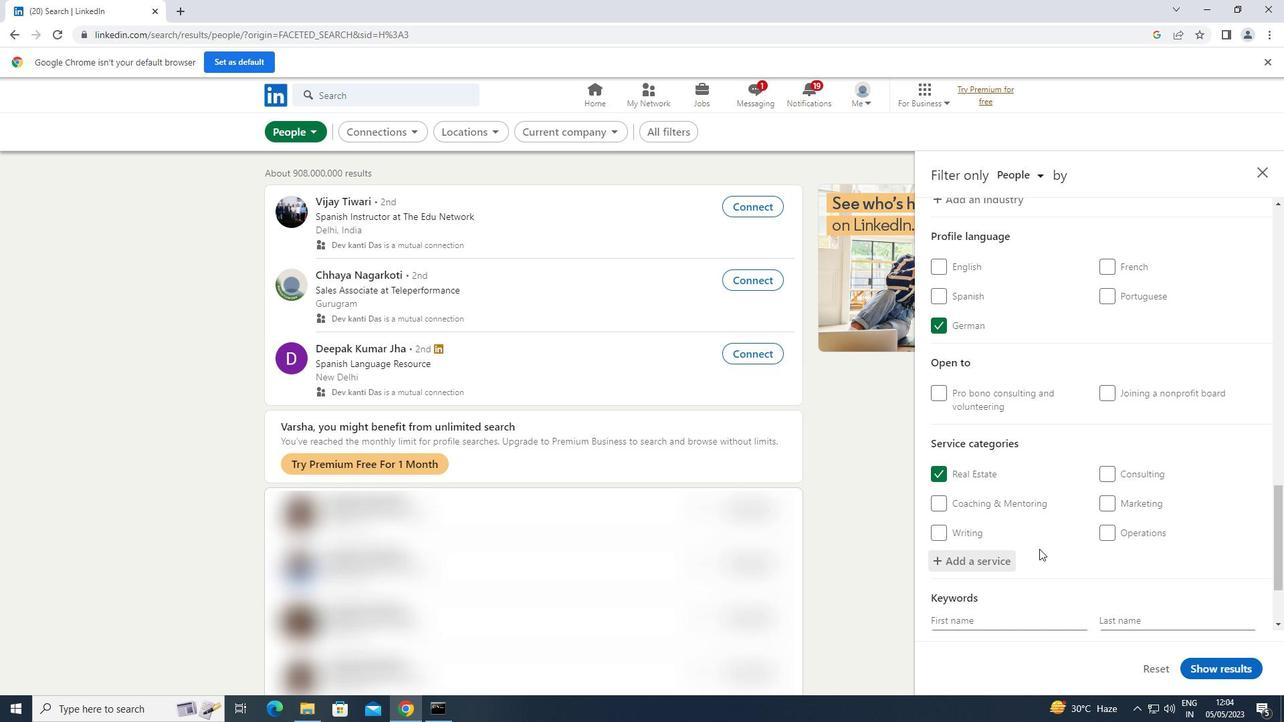 
Action: Mouse scrolled (1039, 548) with delta (0, 0)
Screenshot: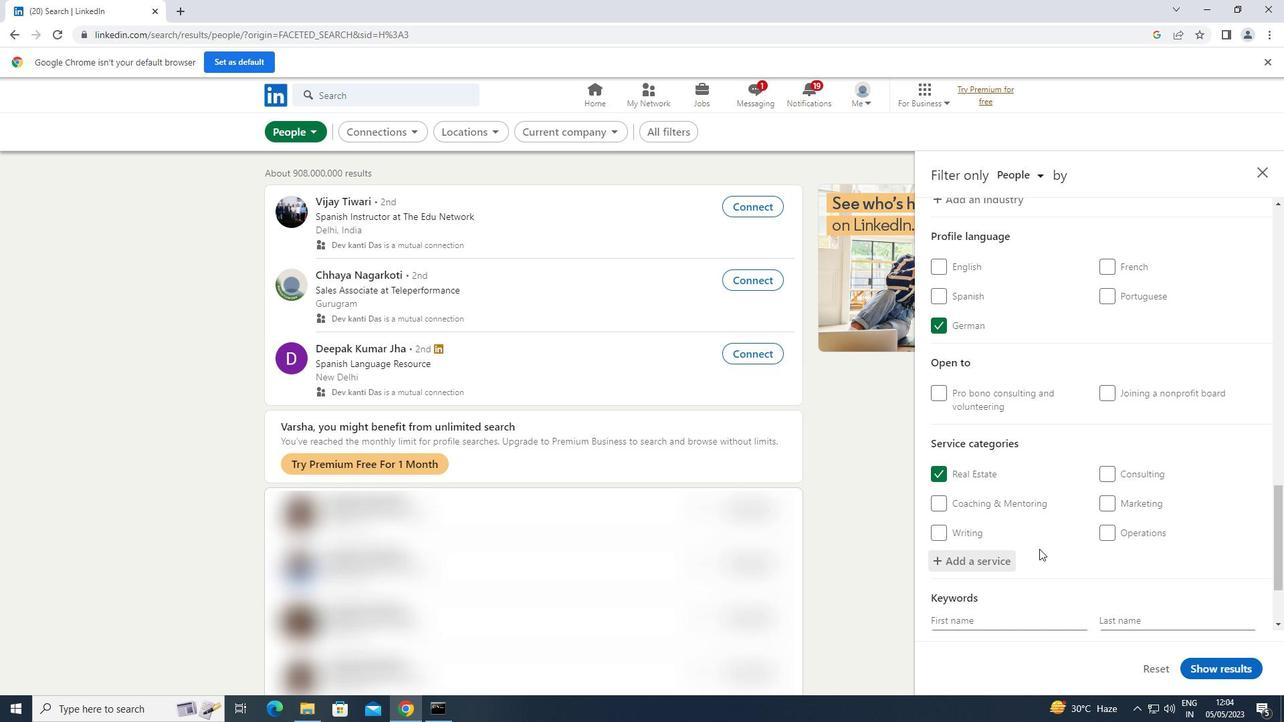 
Action: Mouse scrolled (1039, 548) with delta (0, 0)
Screenshot: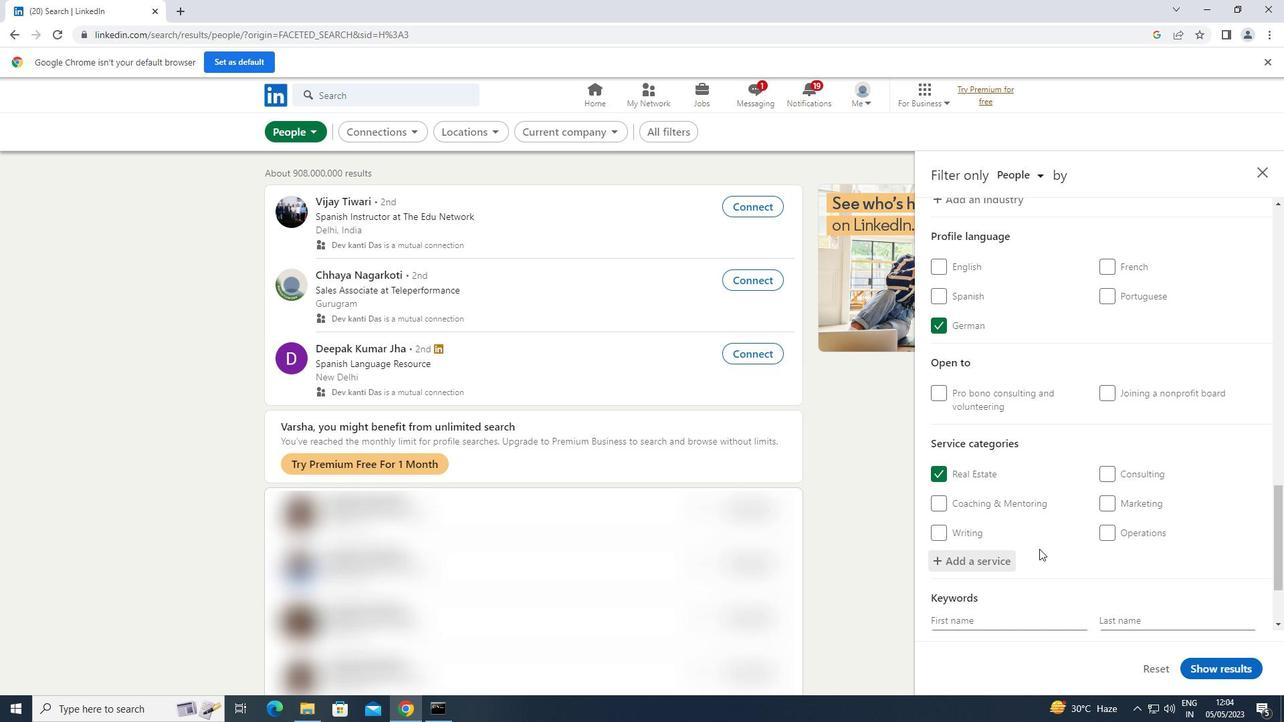 
Action: Mouse moved to (1010, 567)
Screenshot: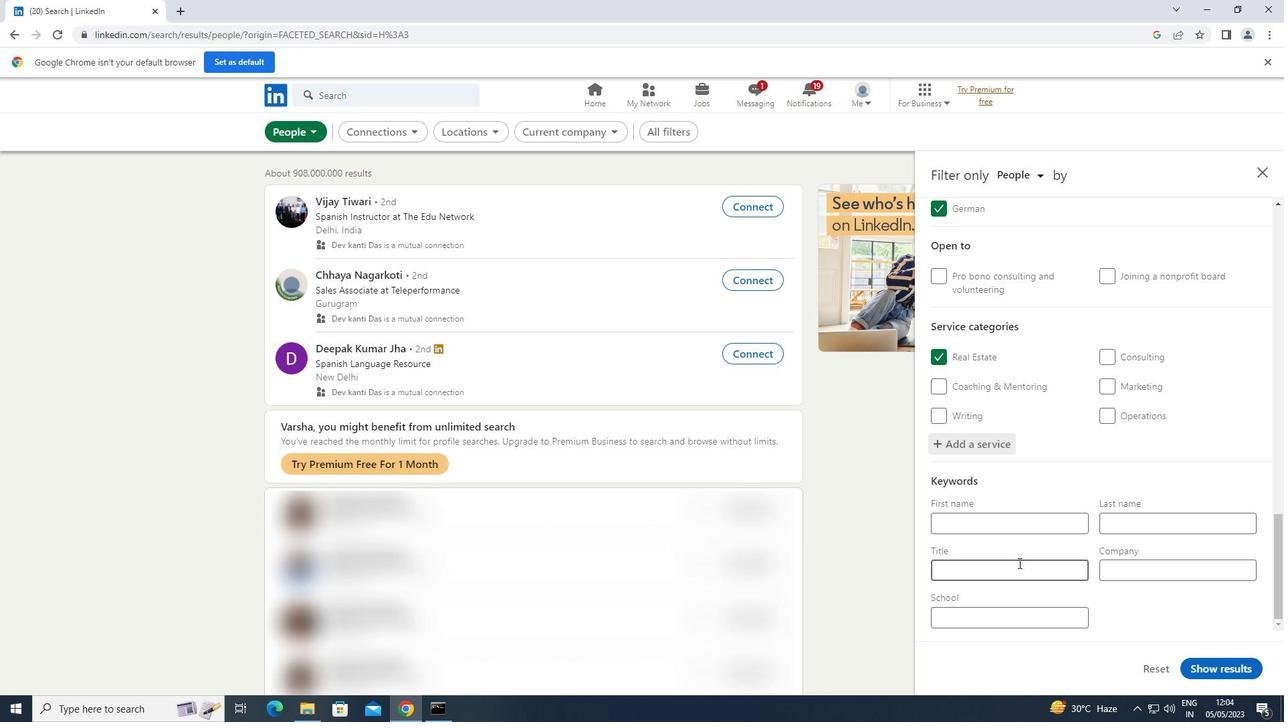 
Action: Mouse pressed left at (1010, 567)
Screenshot: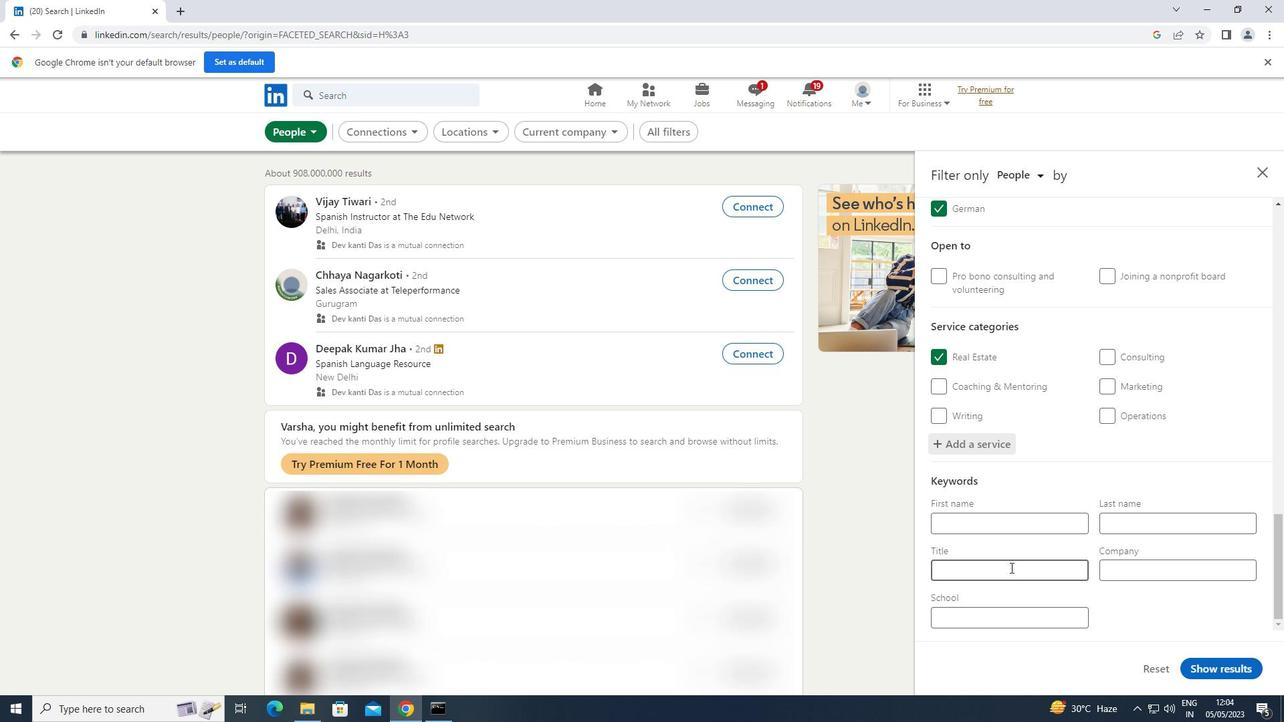 
Action: Key pressed <Key.shift>TELEPHONE<Key.space><Key.shift><Key.shift><Key.shift><Key.shift>OPERATOR
Screenshot: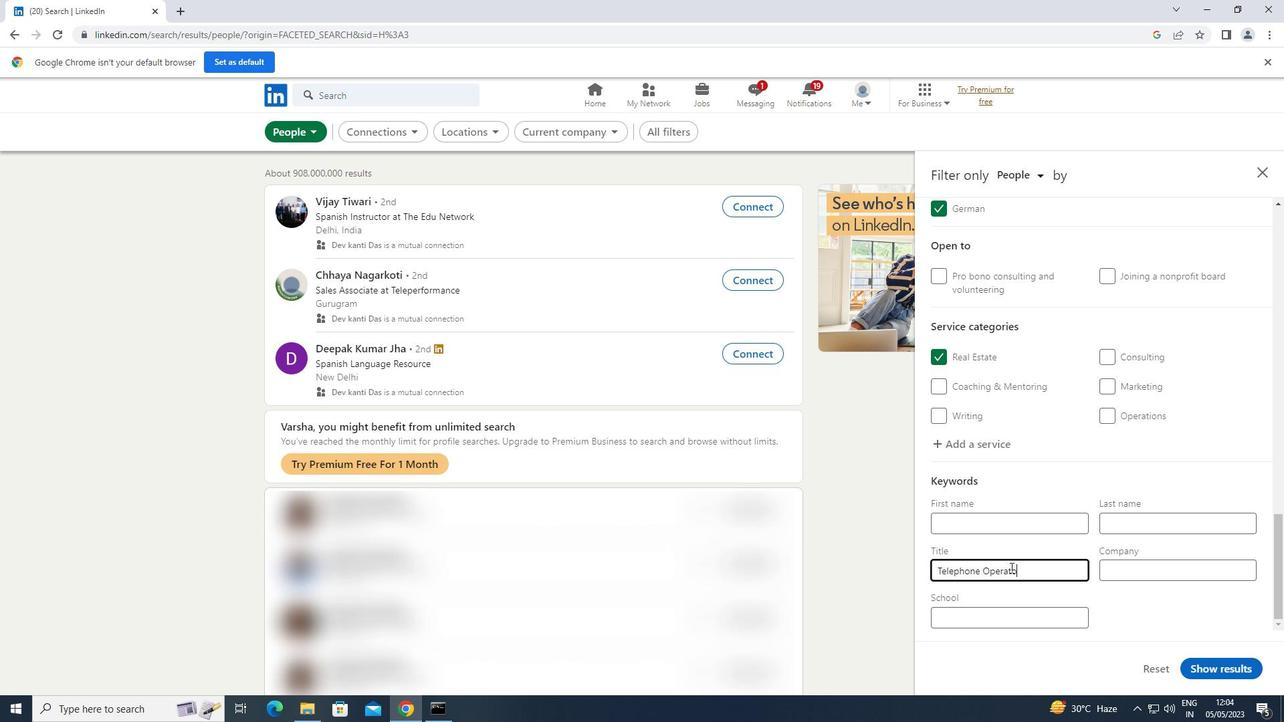 
Action: Mouse moved to (1215, 671)
Screenshot: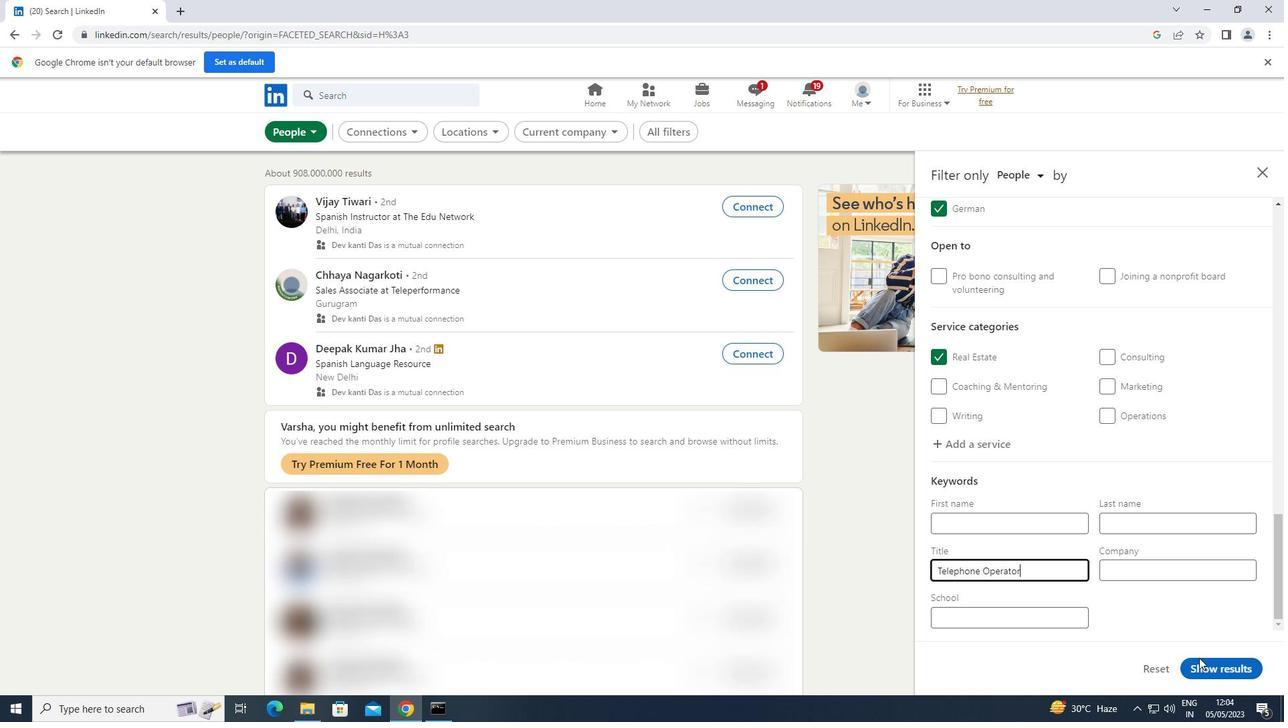 
Action: Mouse pressed left at (1215, 671)
Screenshot: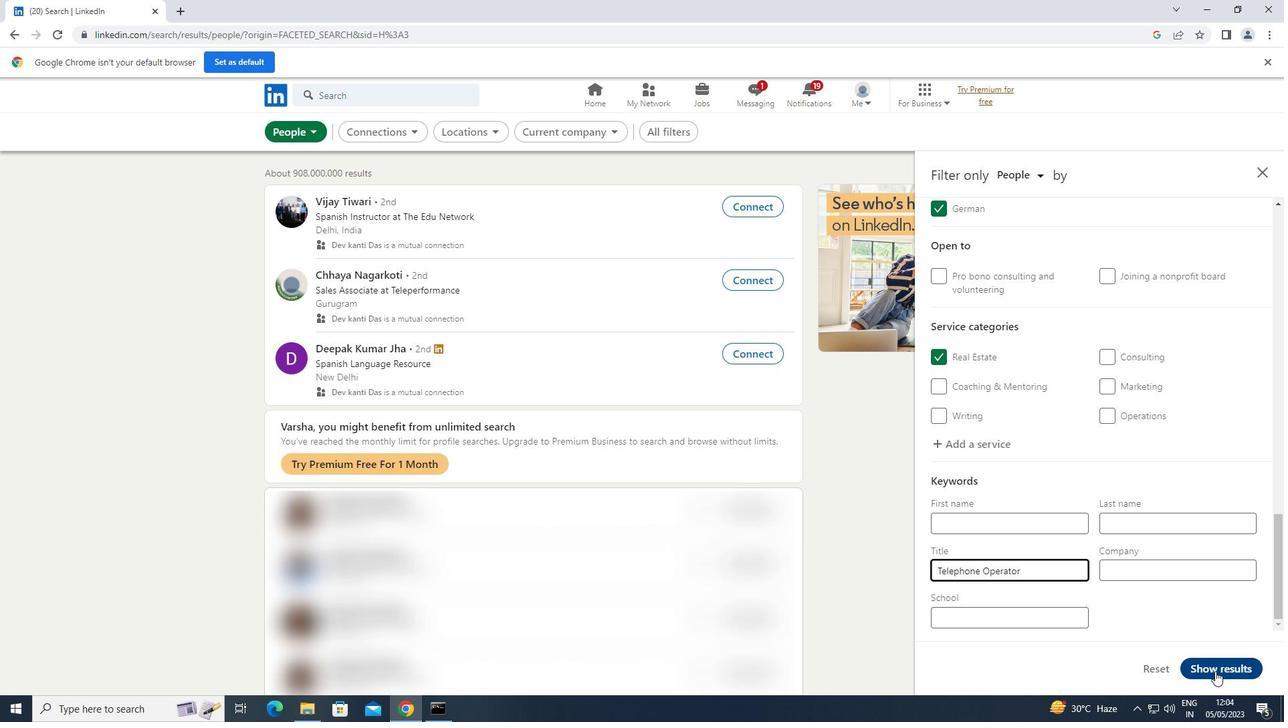 
